 Task: Find connections with filter location Næstved with filter topic #constructionwith filter profile language English with filter current company Stratasys with filter school Narsee Monjee College of Commerce and Economics with filter industry Clay and Refractory Products Manufacturing with filter service category Information Management with filter keywords title Suicide Hotline Volunteer
Action: Mouse moved to (709, 96)
Screenshot: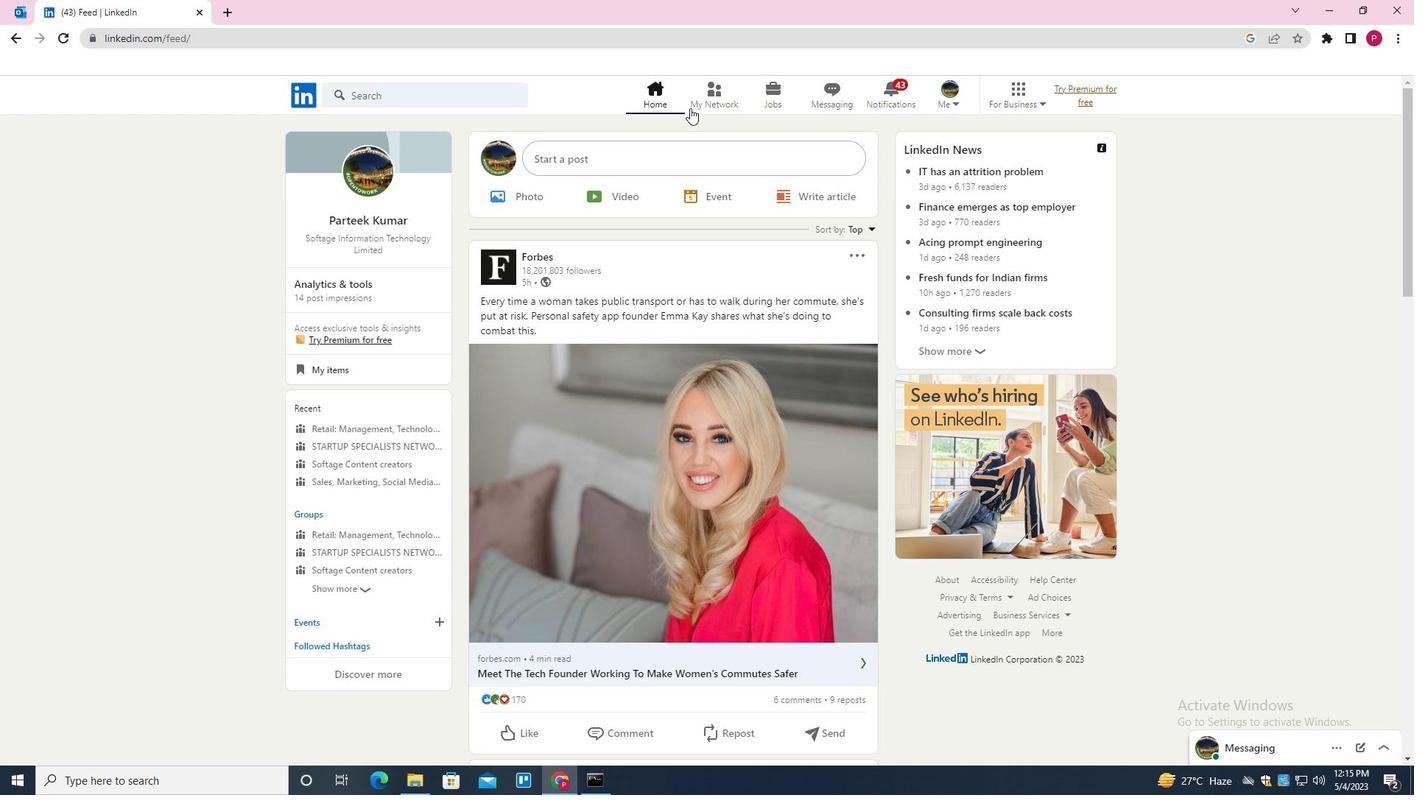 
Action: Mouse pressed left at (709, 96)
Screenshot: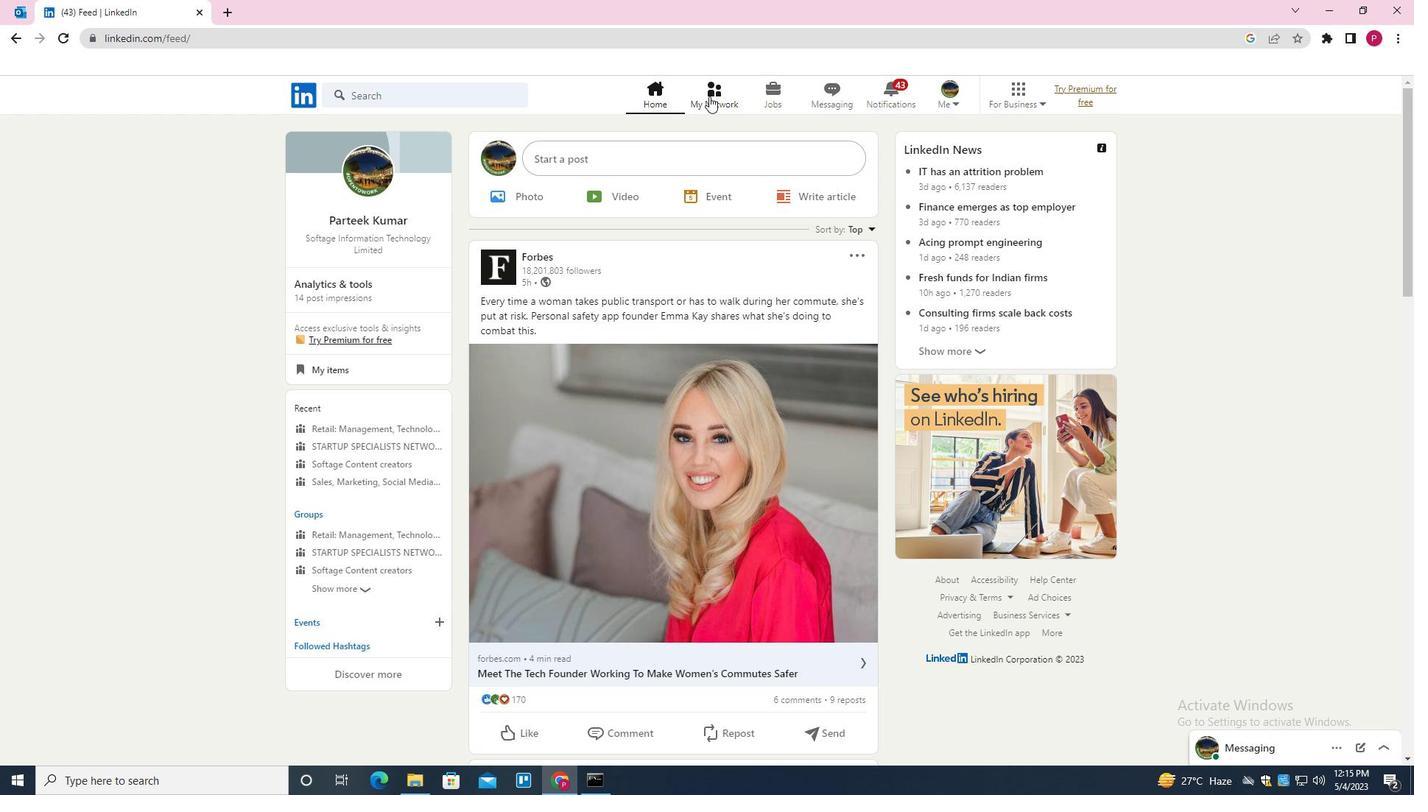 
Action: Mouse moved to (473, 182)
Screenshot: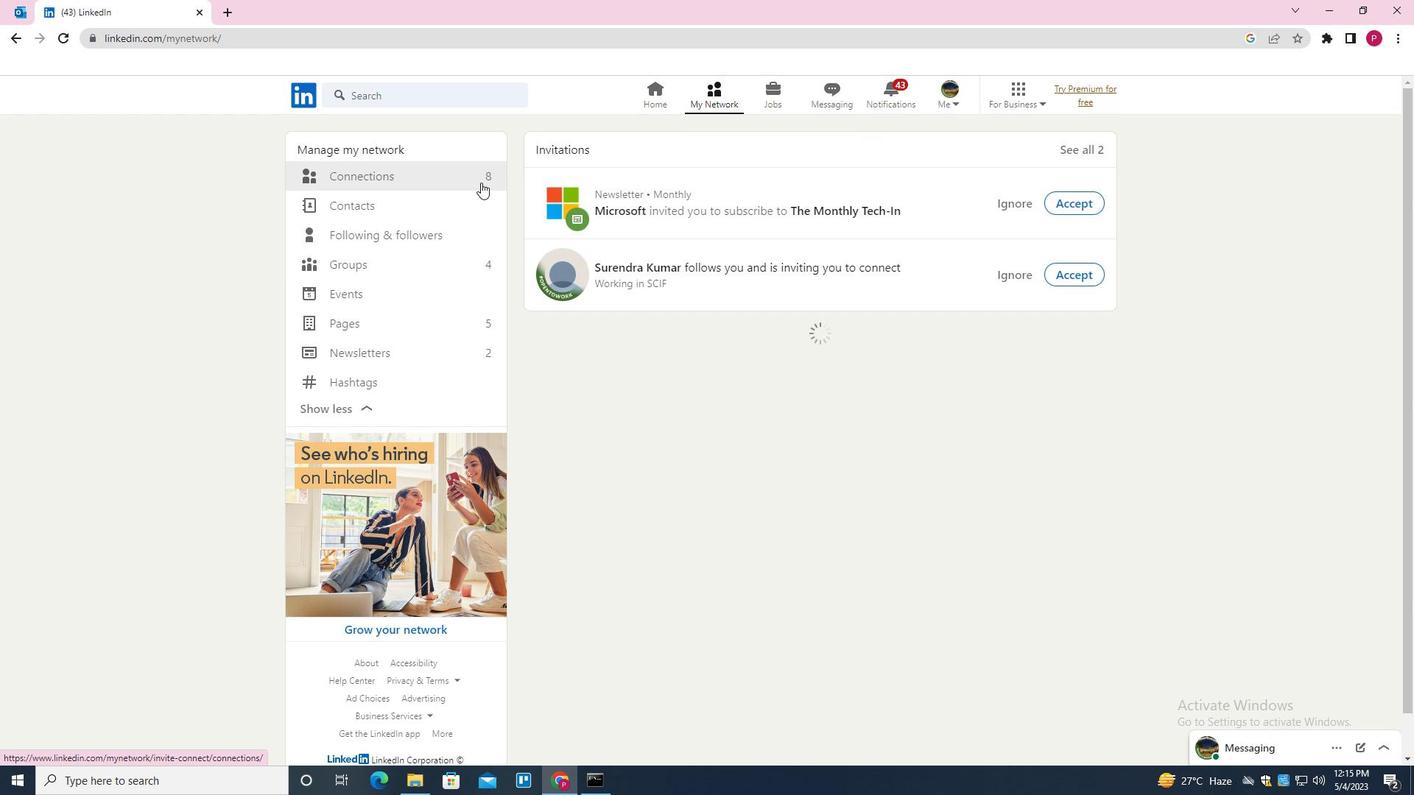 
Action: Mouse pressed left at (473, 182)
Screenshot: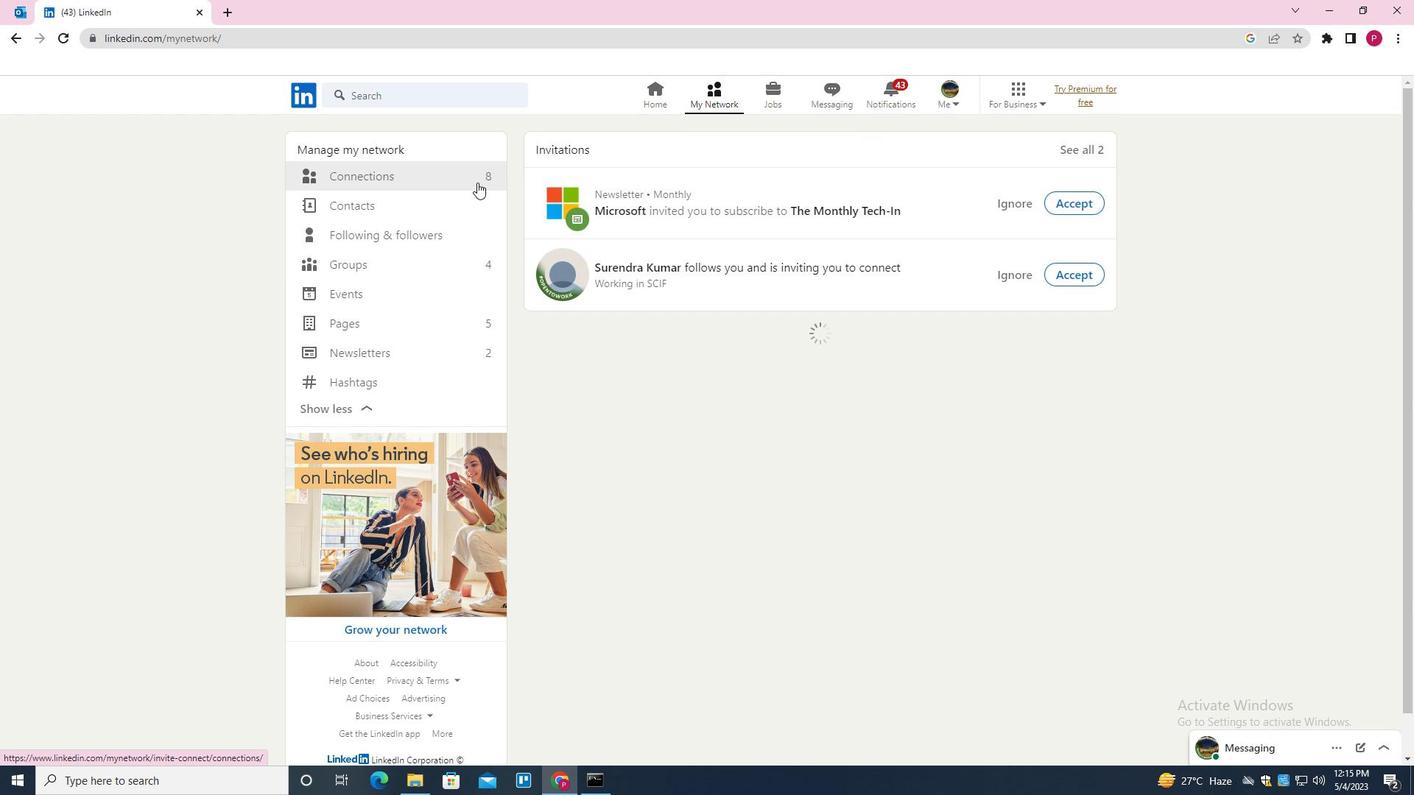 
Action: Mouse moved to (805, 179)
Screenshot: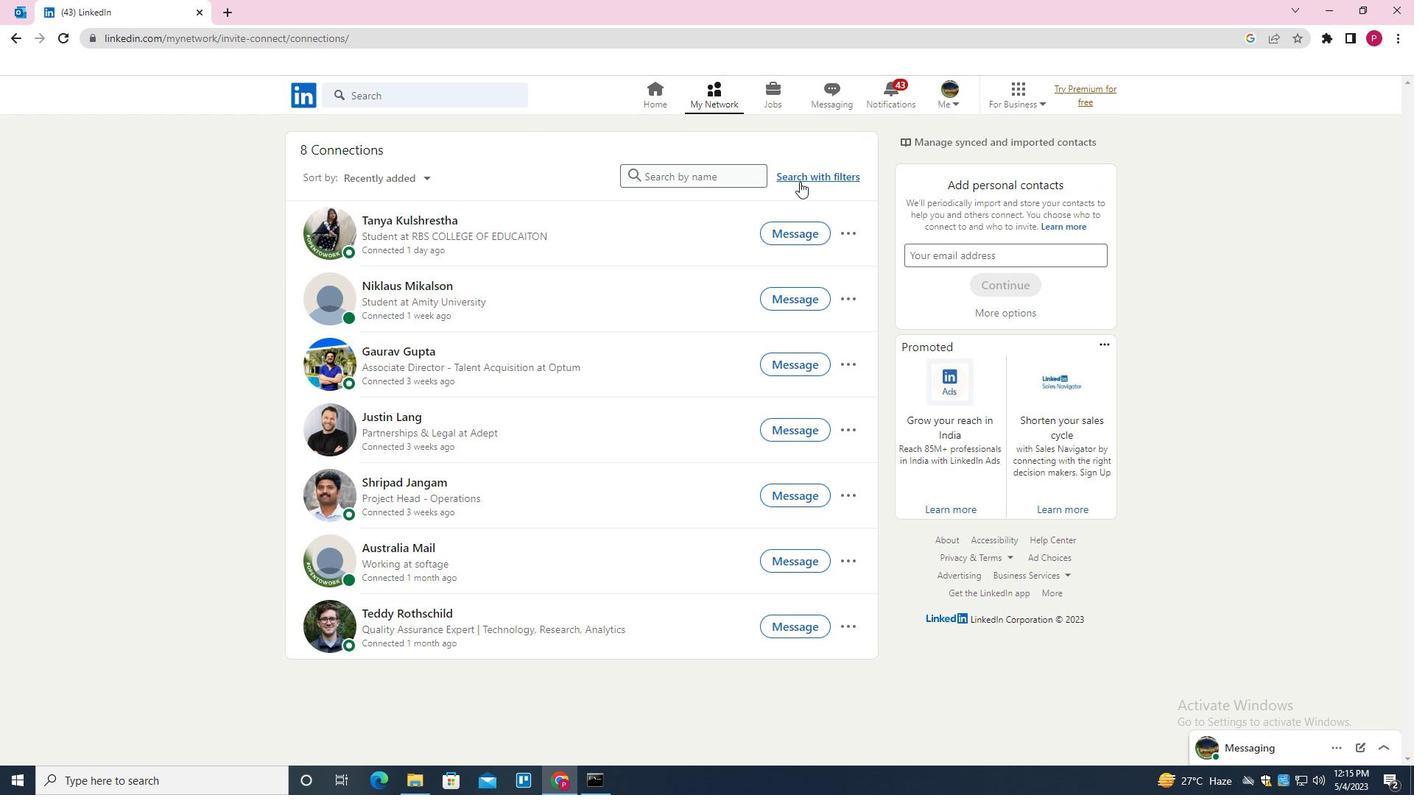 
Action: Mouse pressed left at (805, 179)
Screenshot: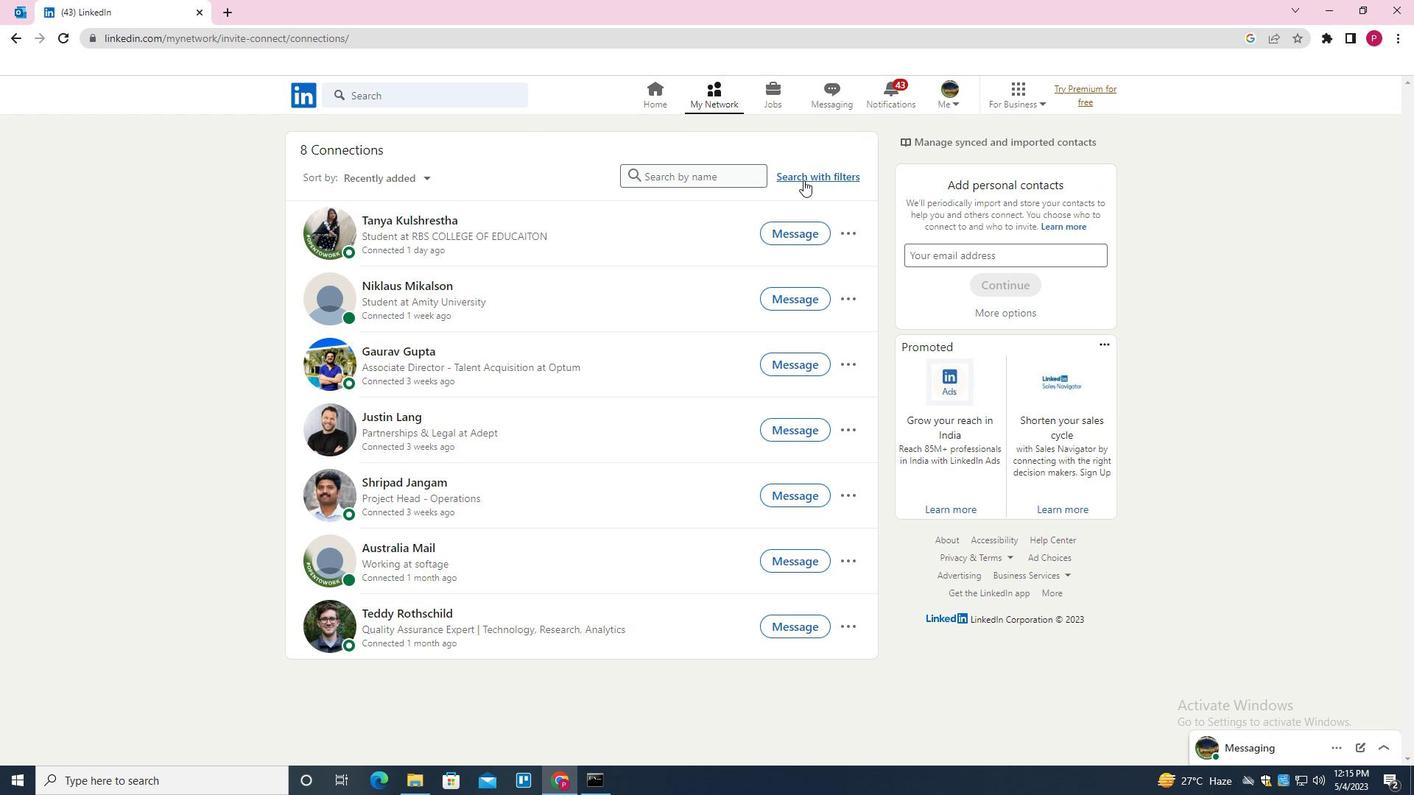 
Action: Mouse moved to (759, 137)
Screenshot: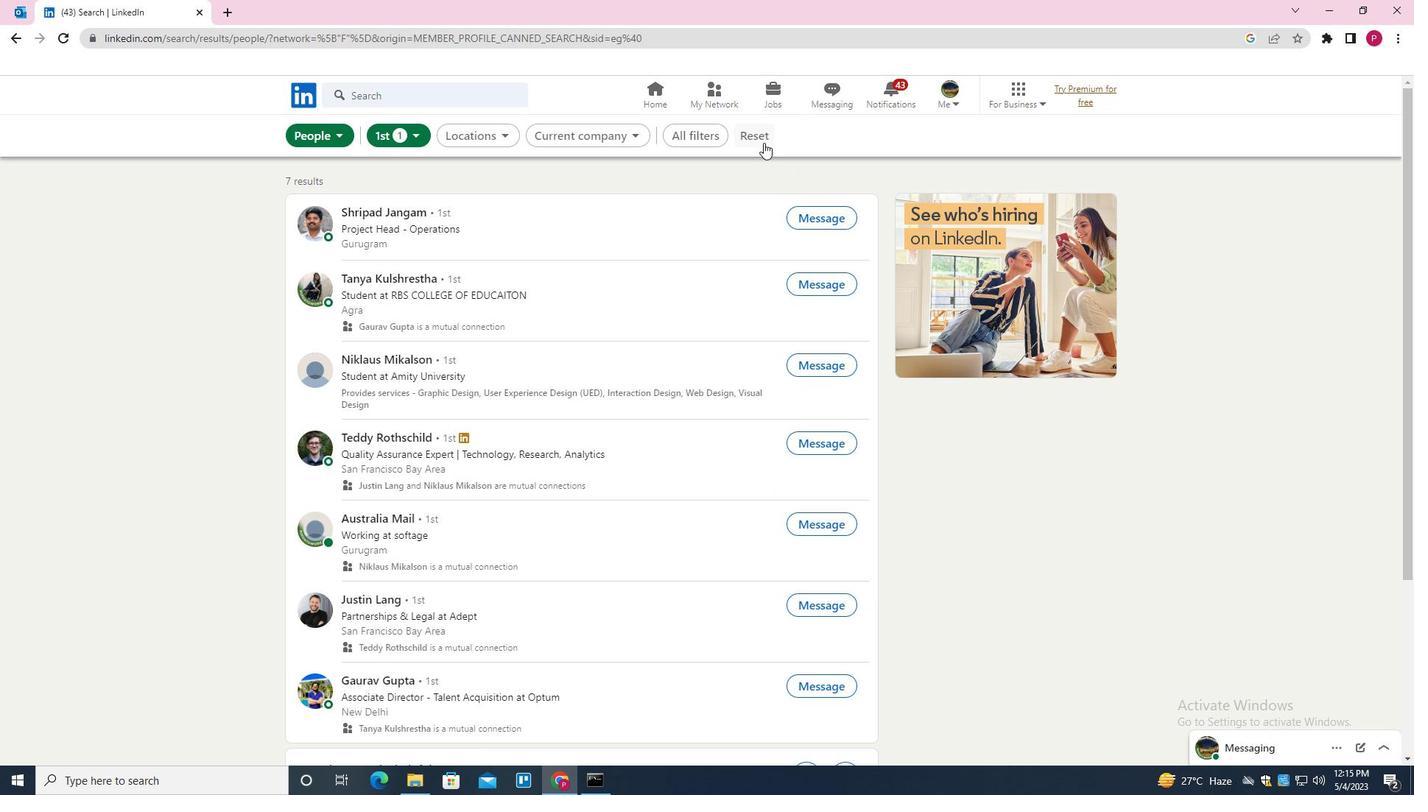
Action: Mouse pressed left at (759, 137)
Screenshot: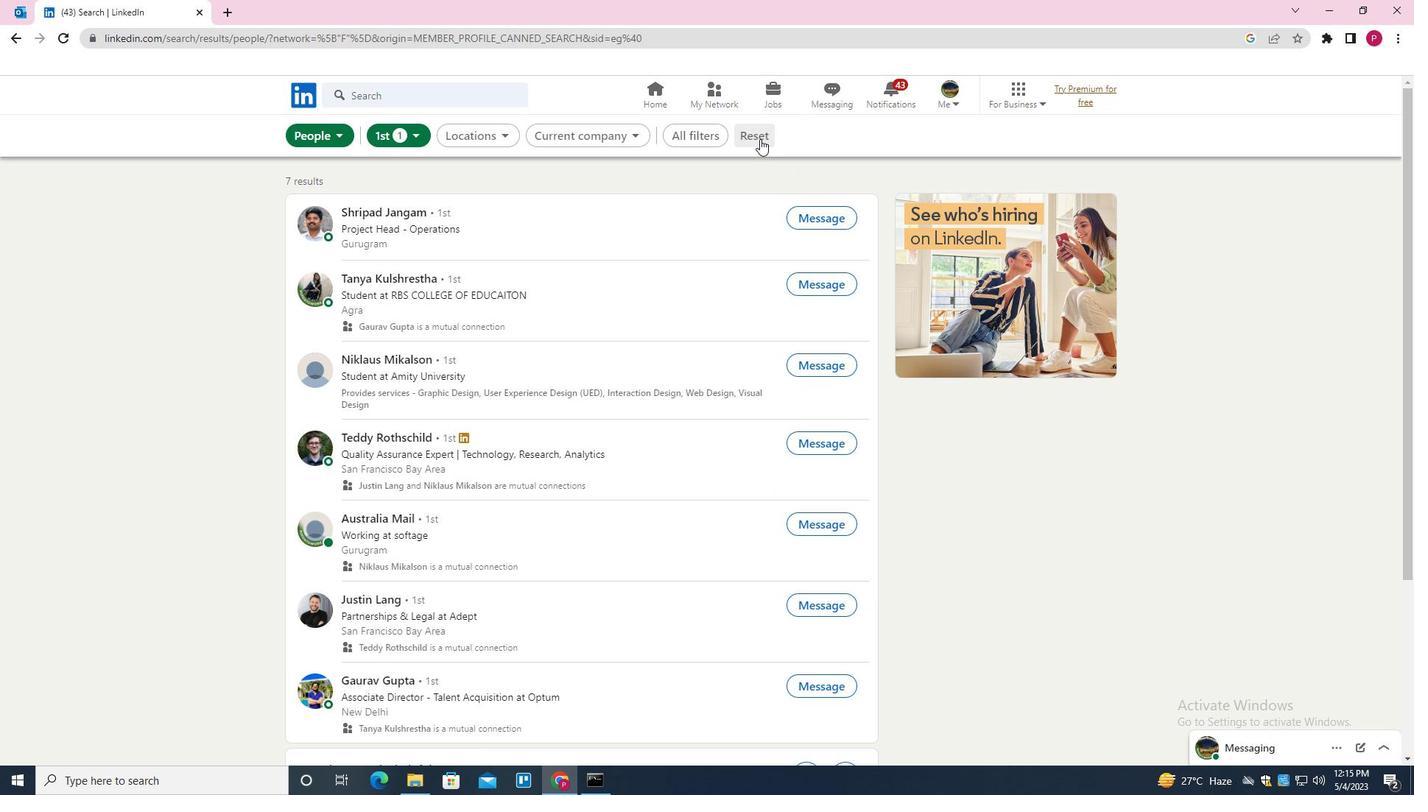 
Action: Mouse moved to (738, 135)
Screenshot: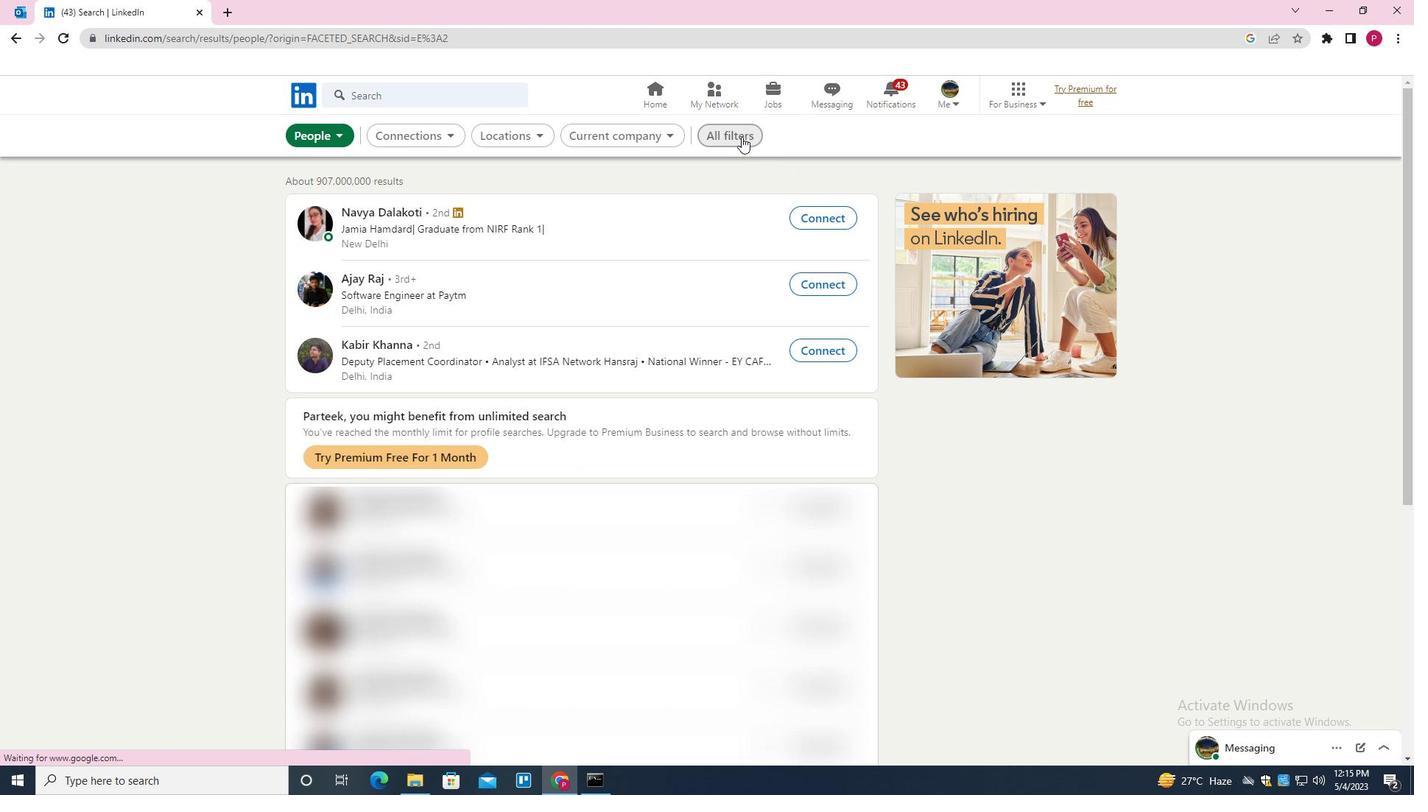 
Action: Mouse pressed left at (738, 135)
Screenshot: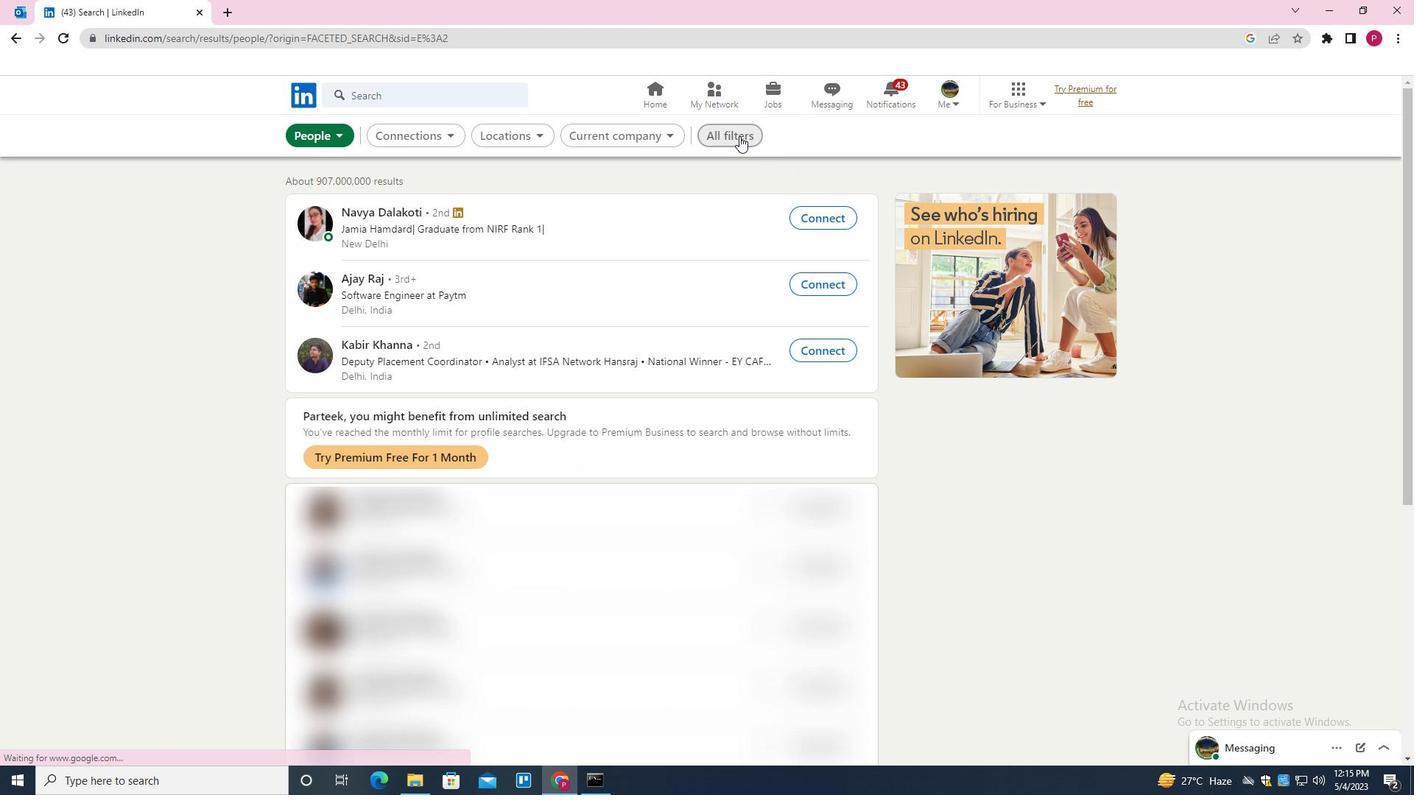 
Action: Mouse moved to (1167, 315)
Screenshot: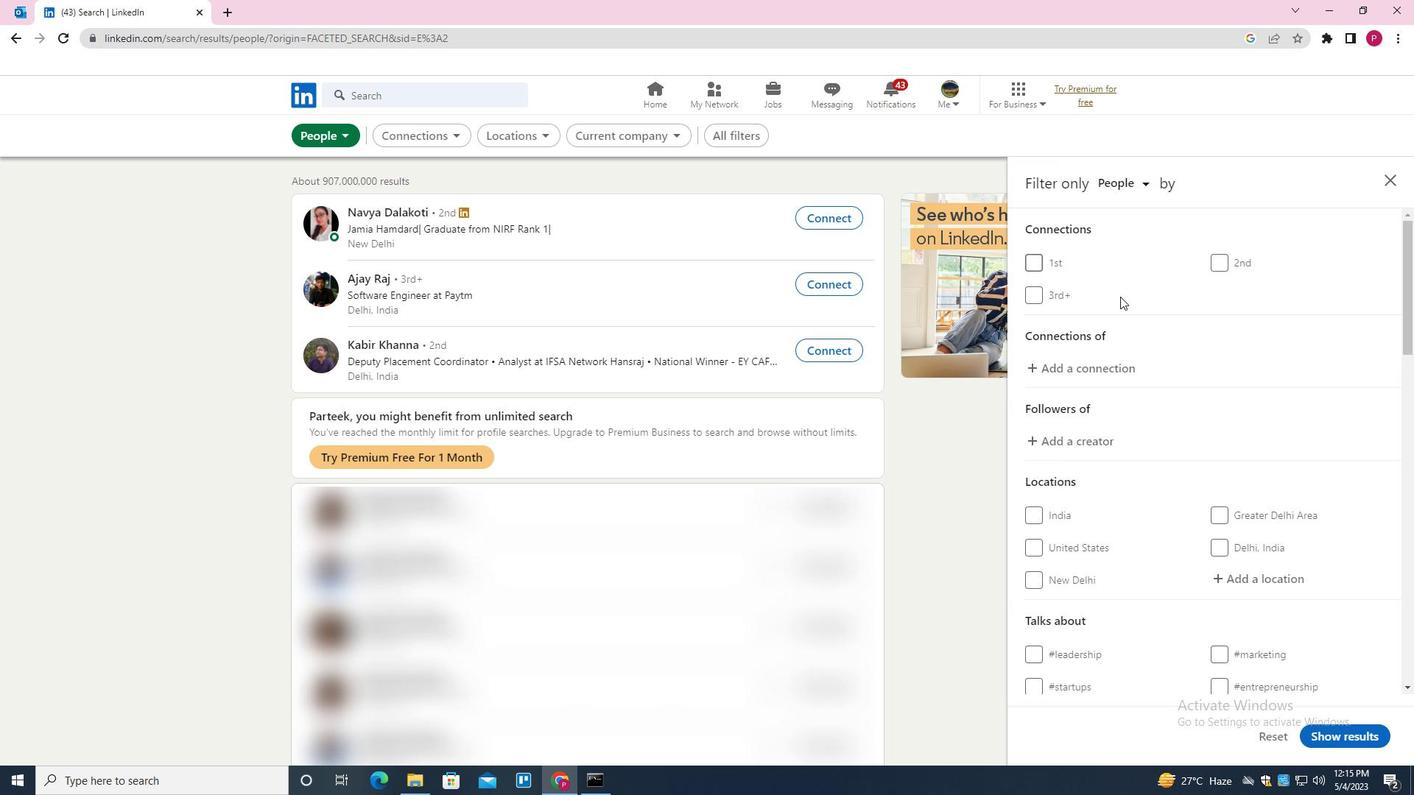 
Action: Mouse scrolled (1167, 314) with delta (0, 0)
Screenshot: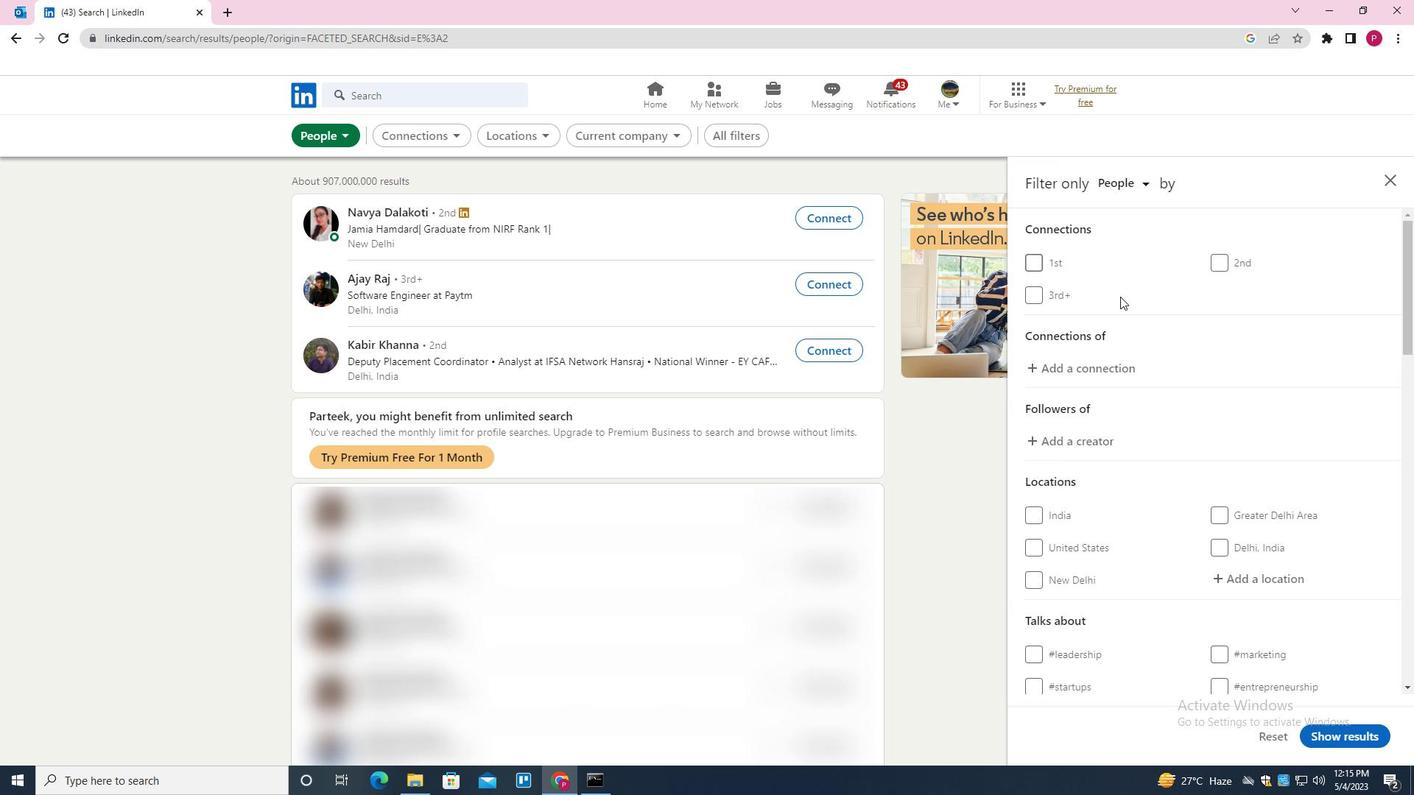 
Action: Mouse moved to (1181, 322)
Screenshot: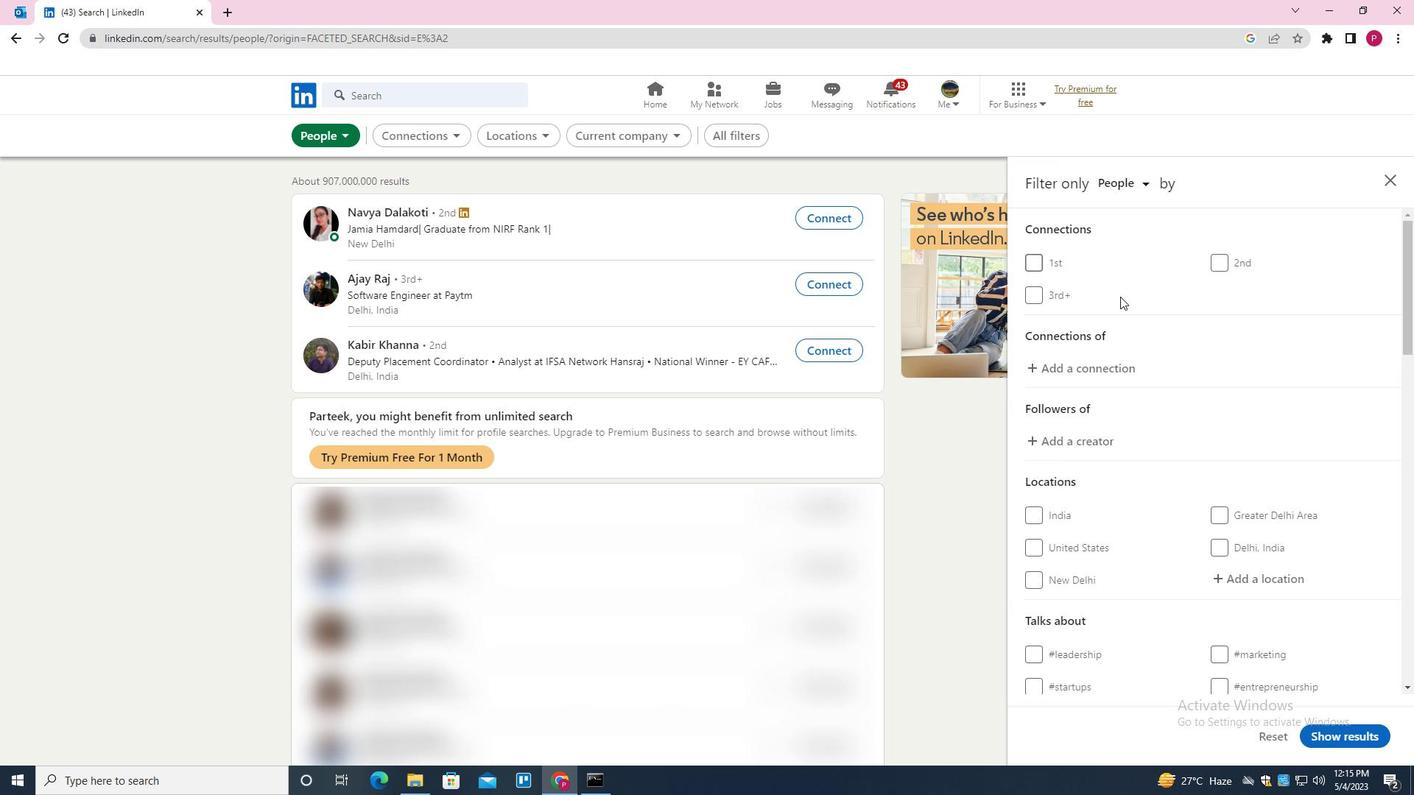 
Action: Mouse scrolled (1181, 321) with delta (0, 0)
Screenshot: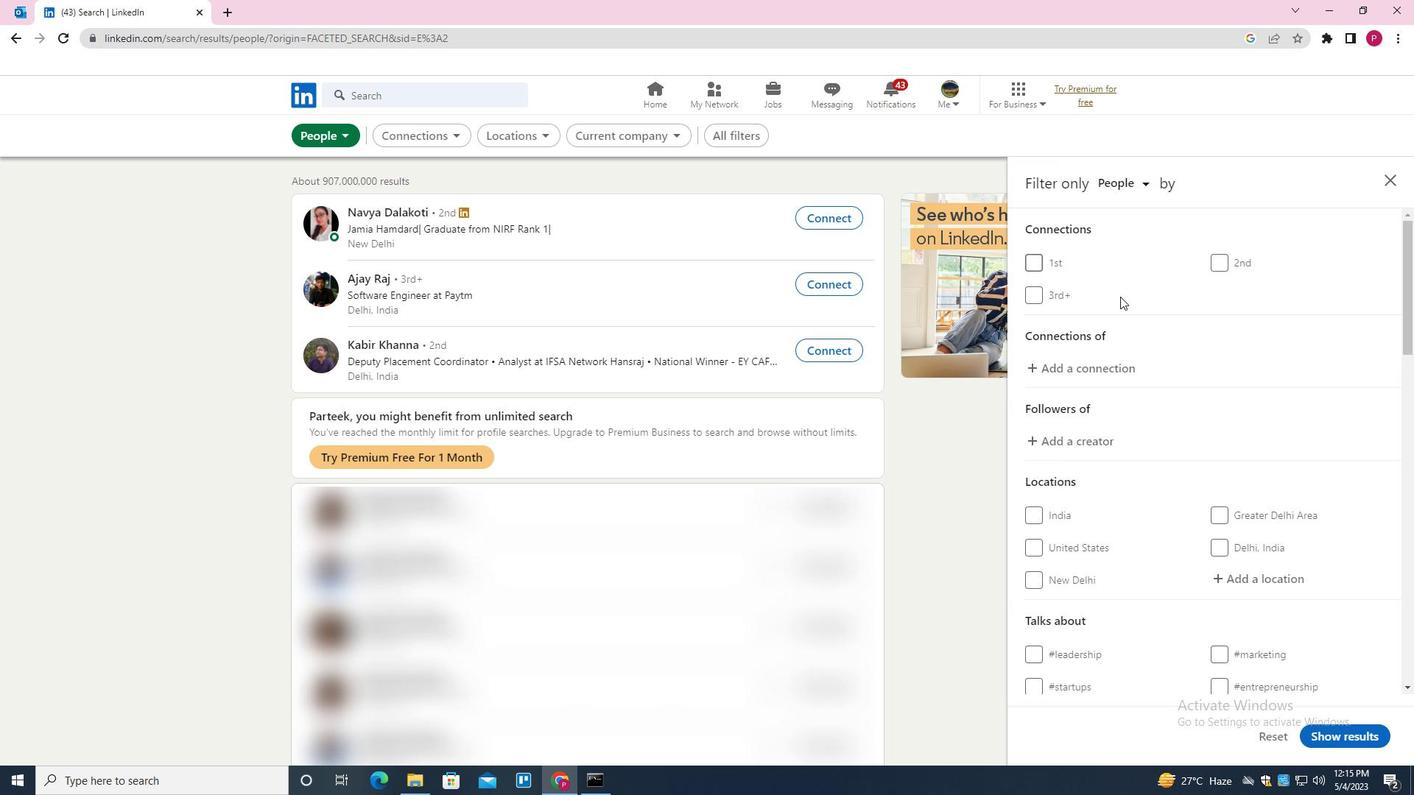 
Action: Mouse moved to (1254, 425)
Screenshot: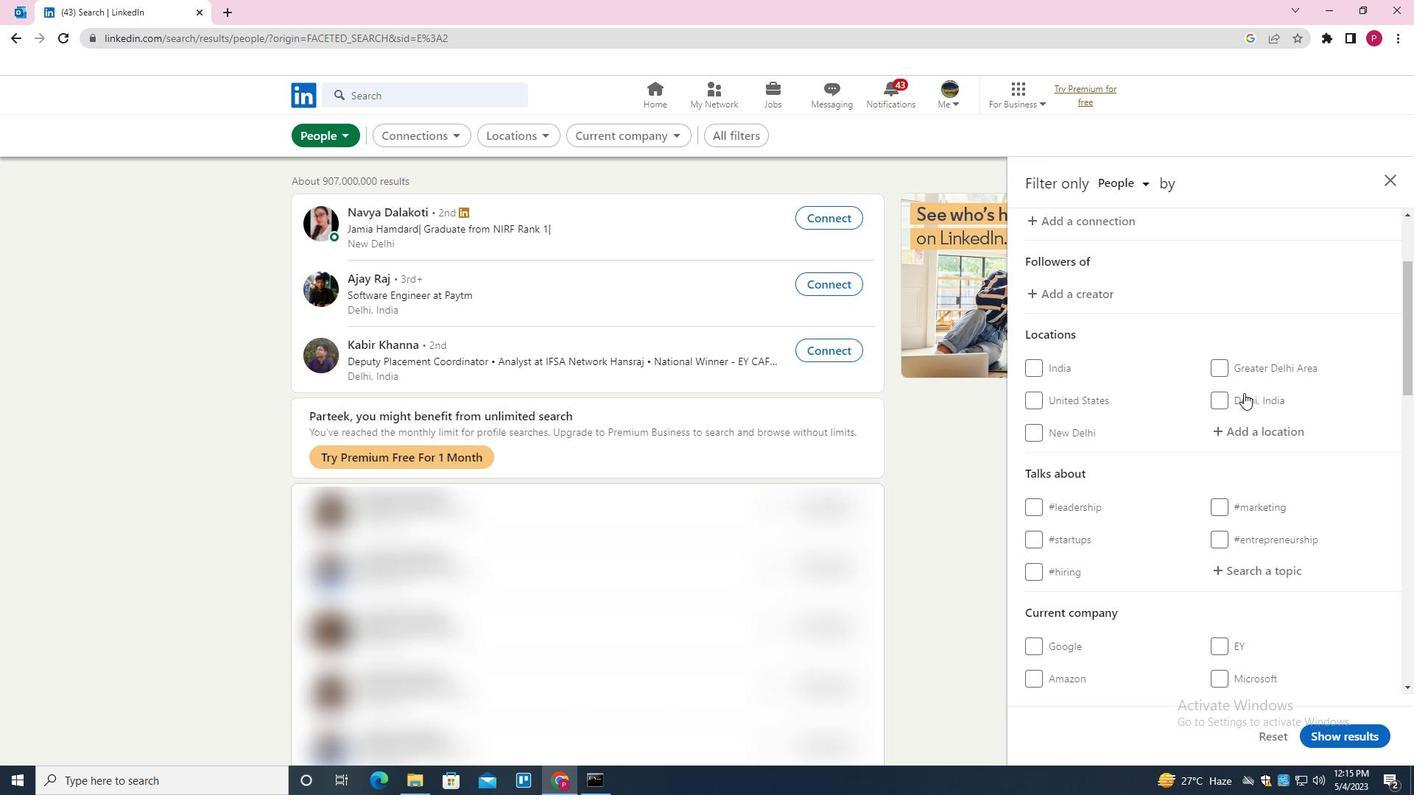 
Action: Mouse pressed left at (1254, 425)
Screenshot: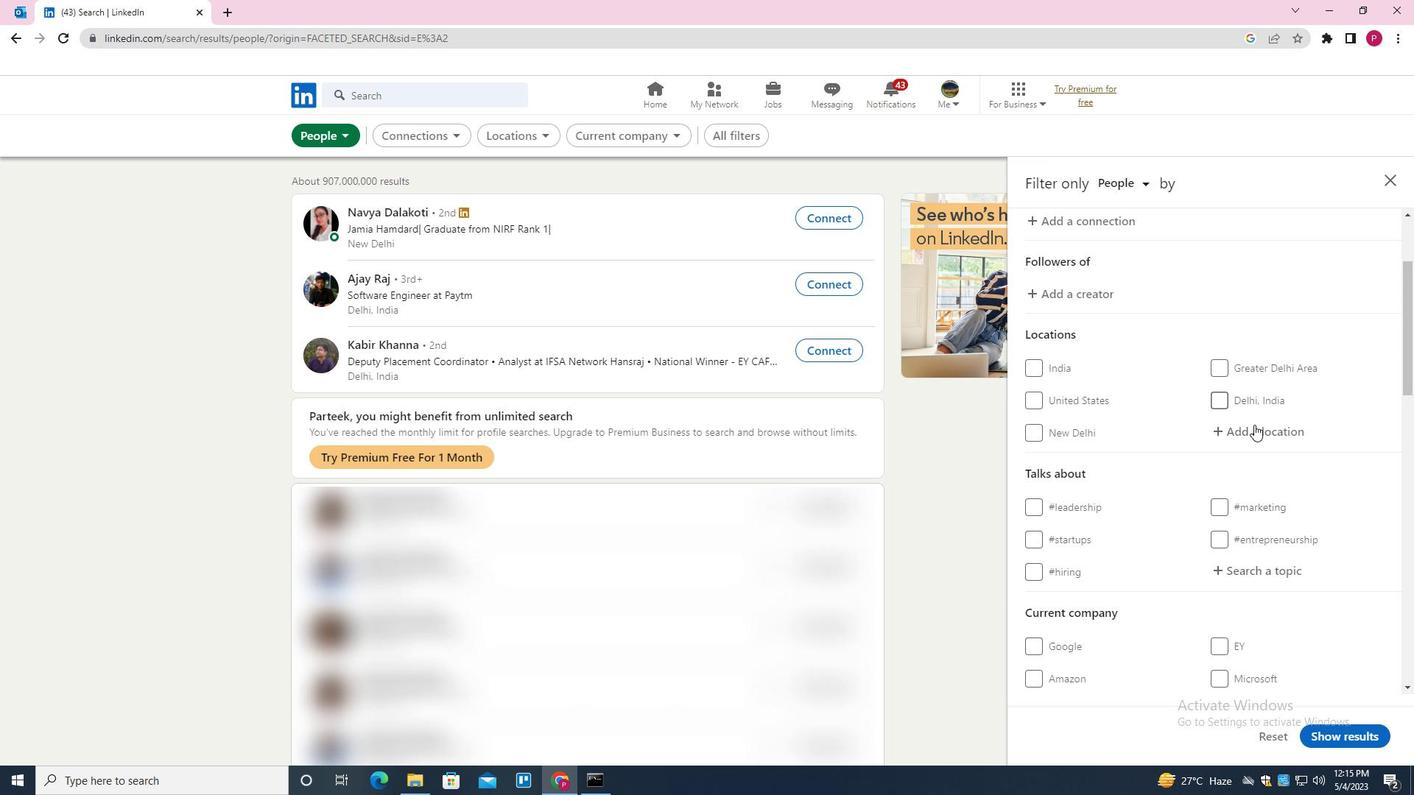 
Action: Key pressed <Key.shift>NAEST<Key.down><Key.enter>
Screenshot: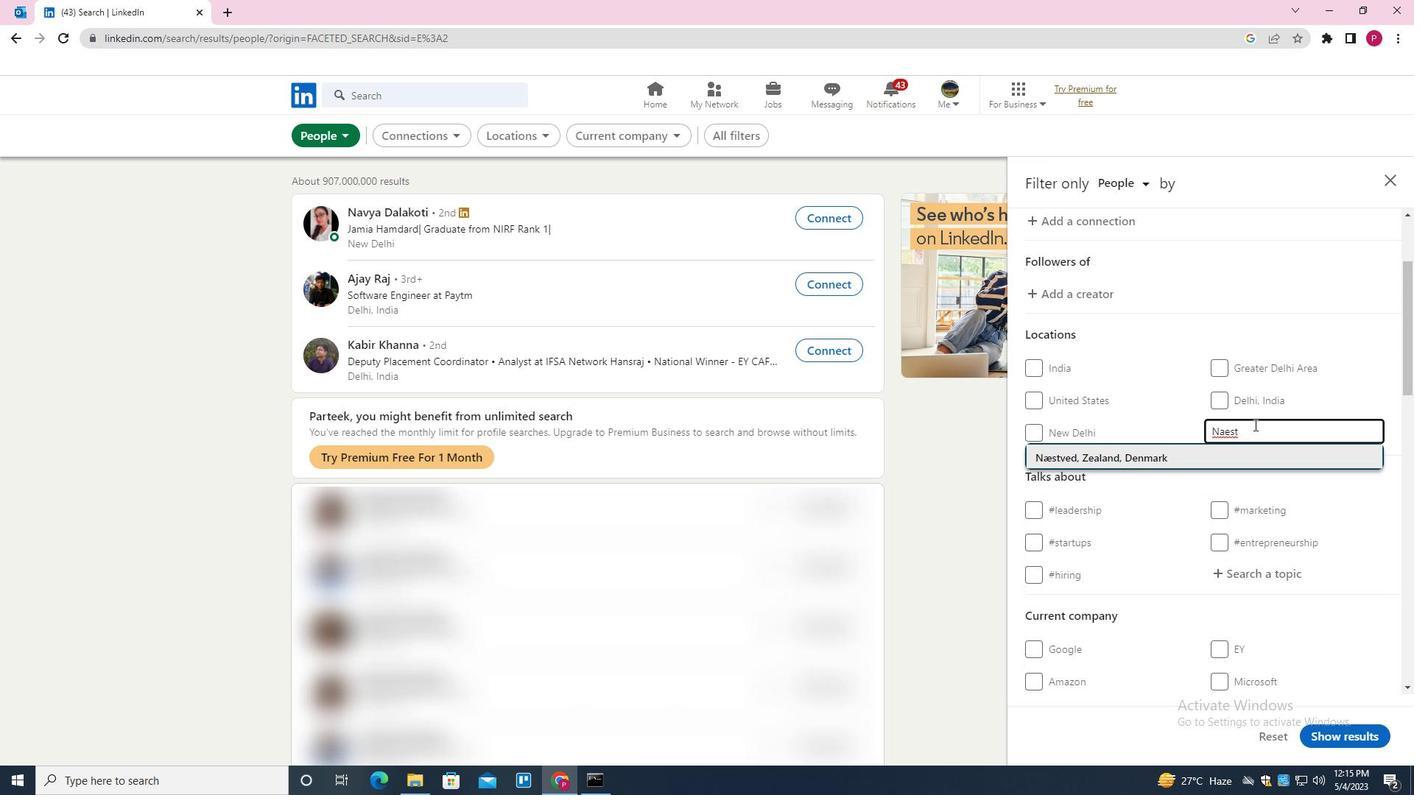 
Action: Mouse moved to (1225, 358)
Screenshot: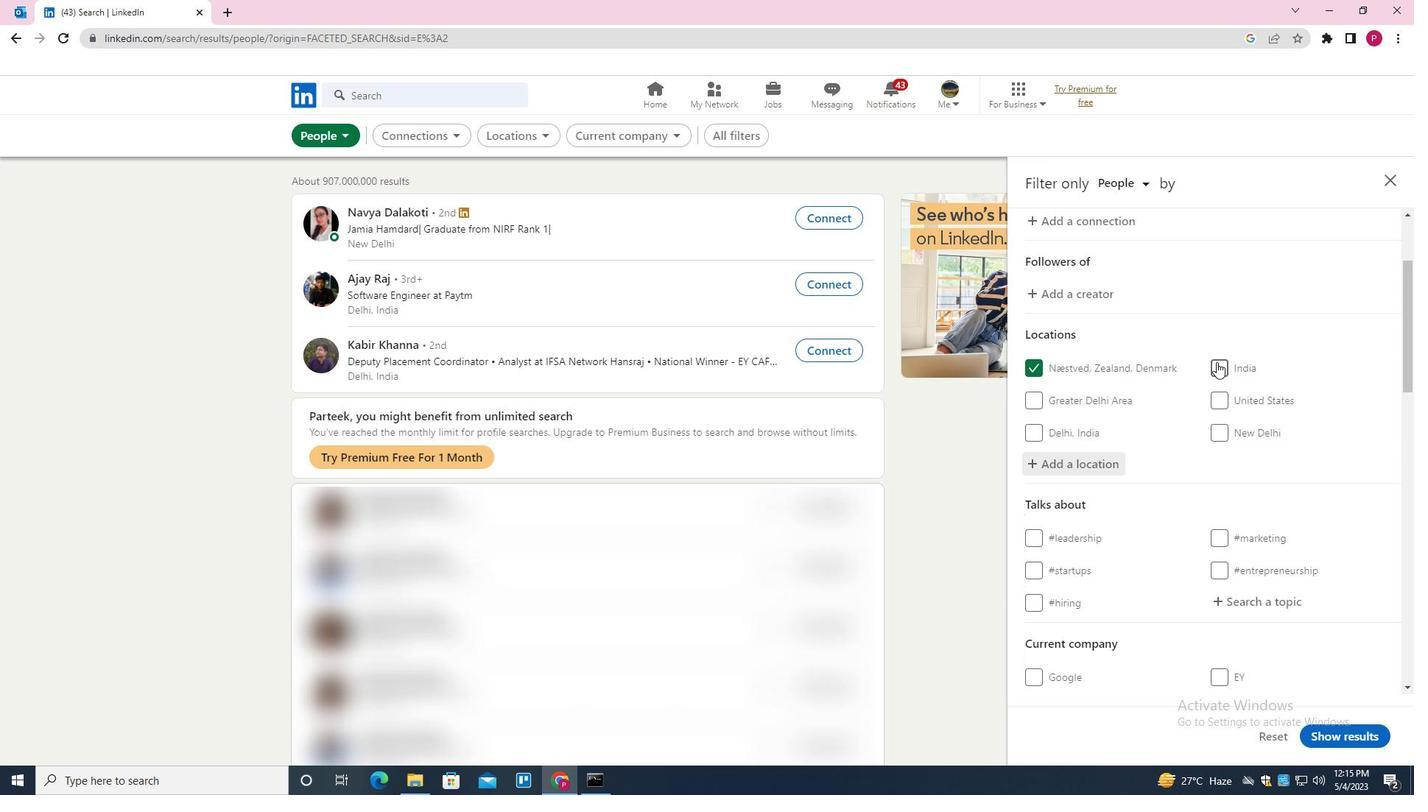 
Action: Mouse scrolled (1225, 358) with delta (0, 0)
Screenshot: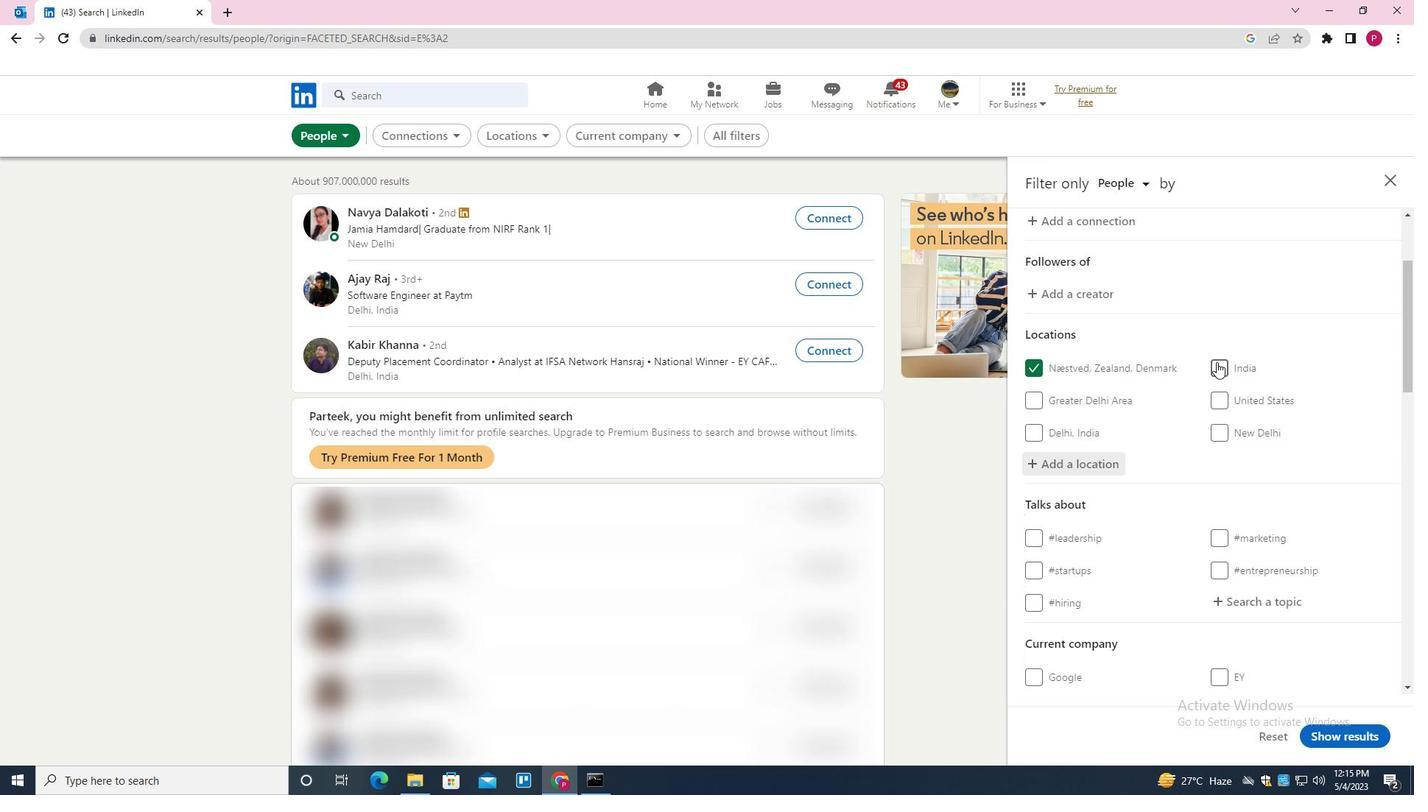 
Action: Mouse moved to (1225, 358)
Screenshot: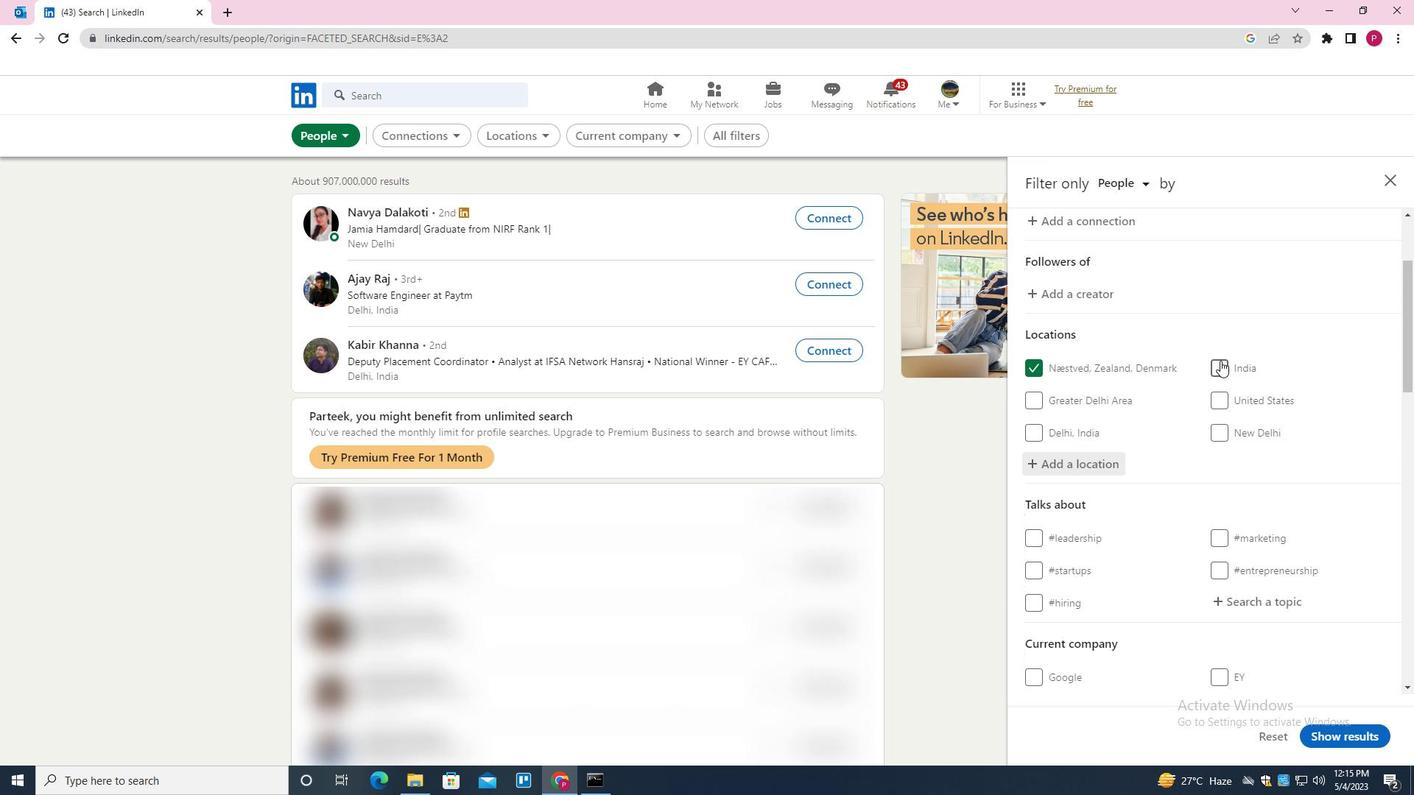 
Action: Mouse scrolled (1225, 357) with delta (0, 0)
Screenshot: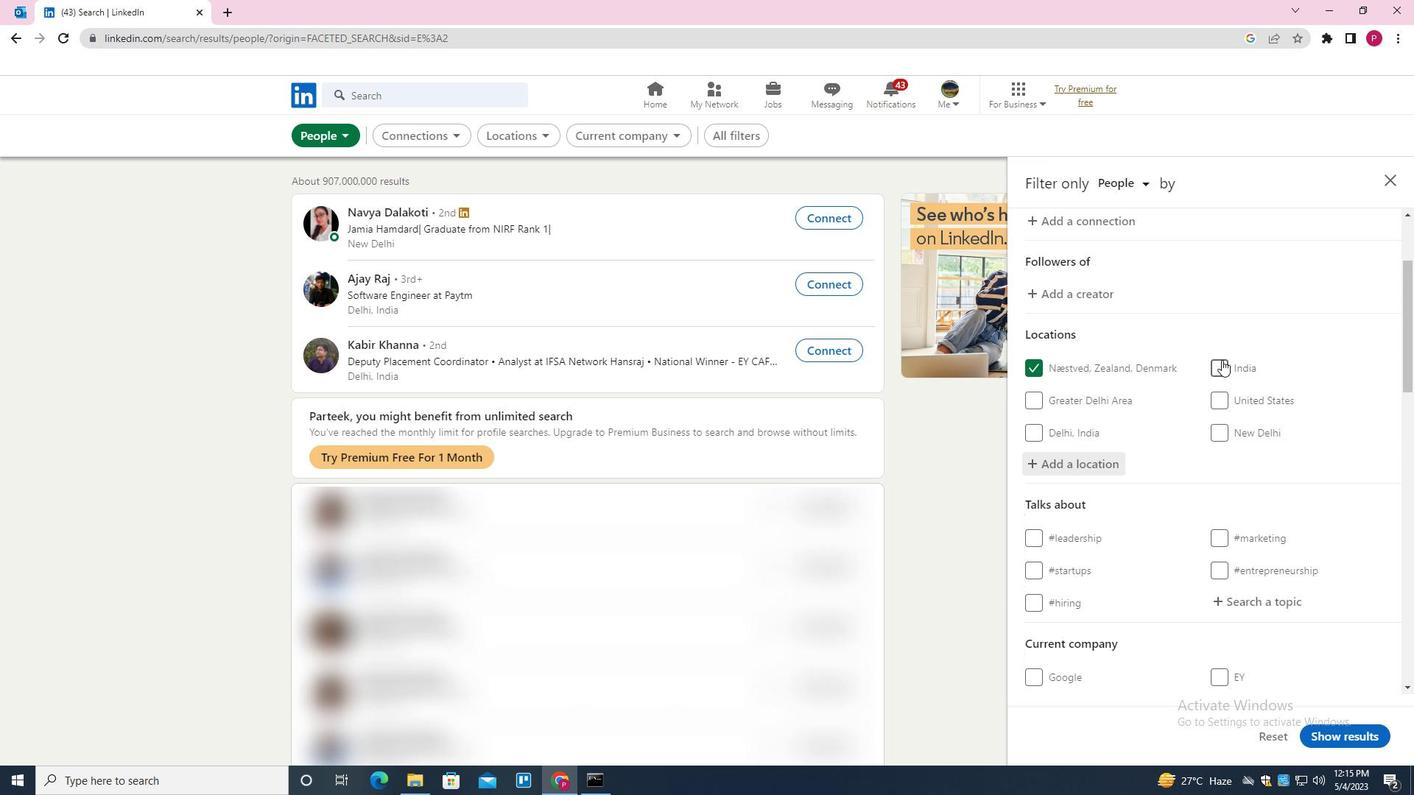 
Action: Mouse moved to (1226, 357)
Screenshot: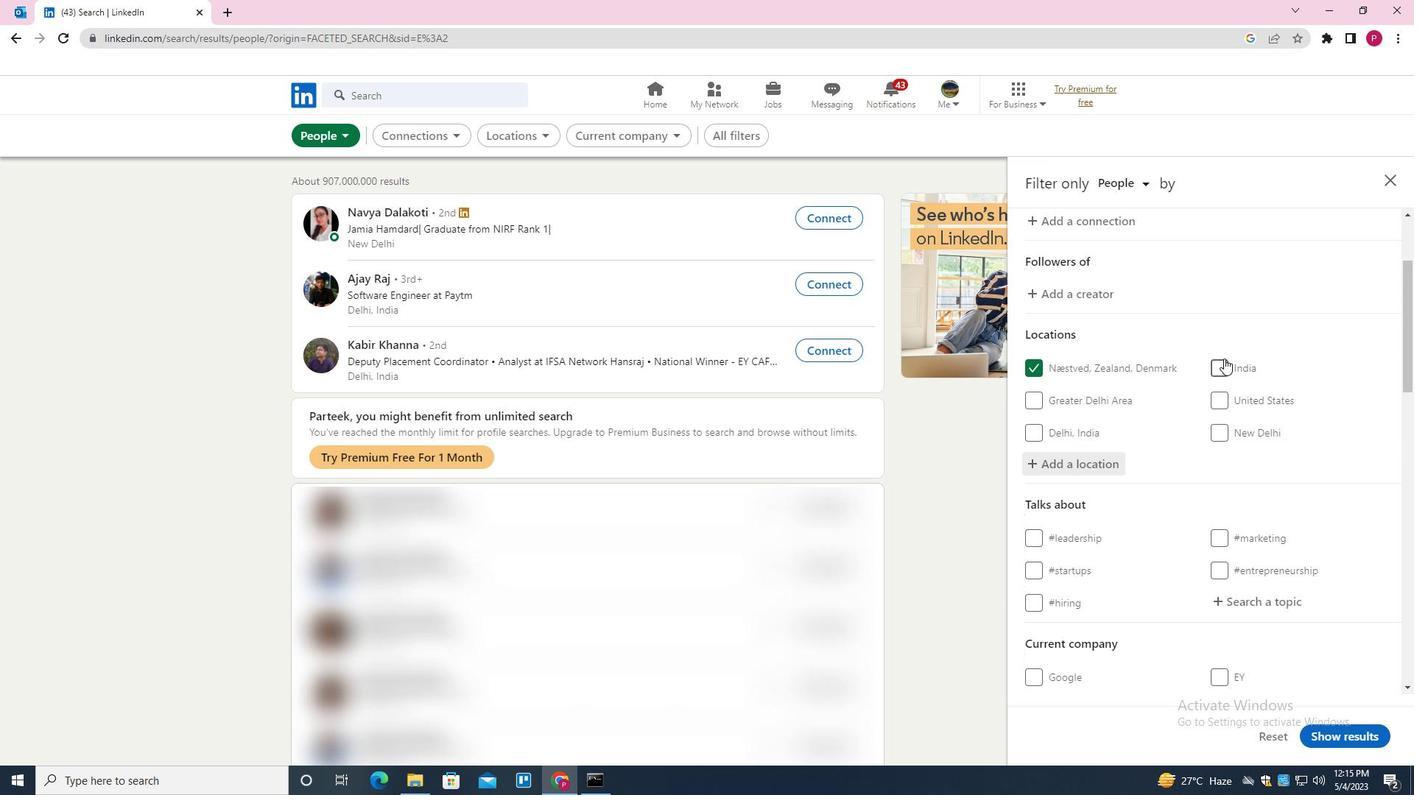 
Action: Mouse scrolled (1226, 356) with delta (0, 0)
Screenshot: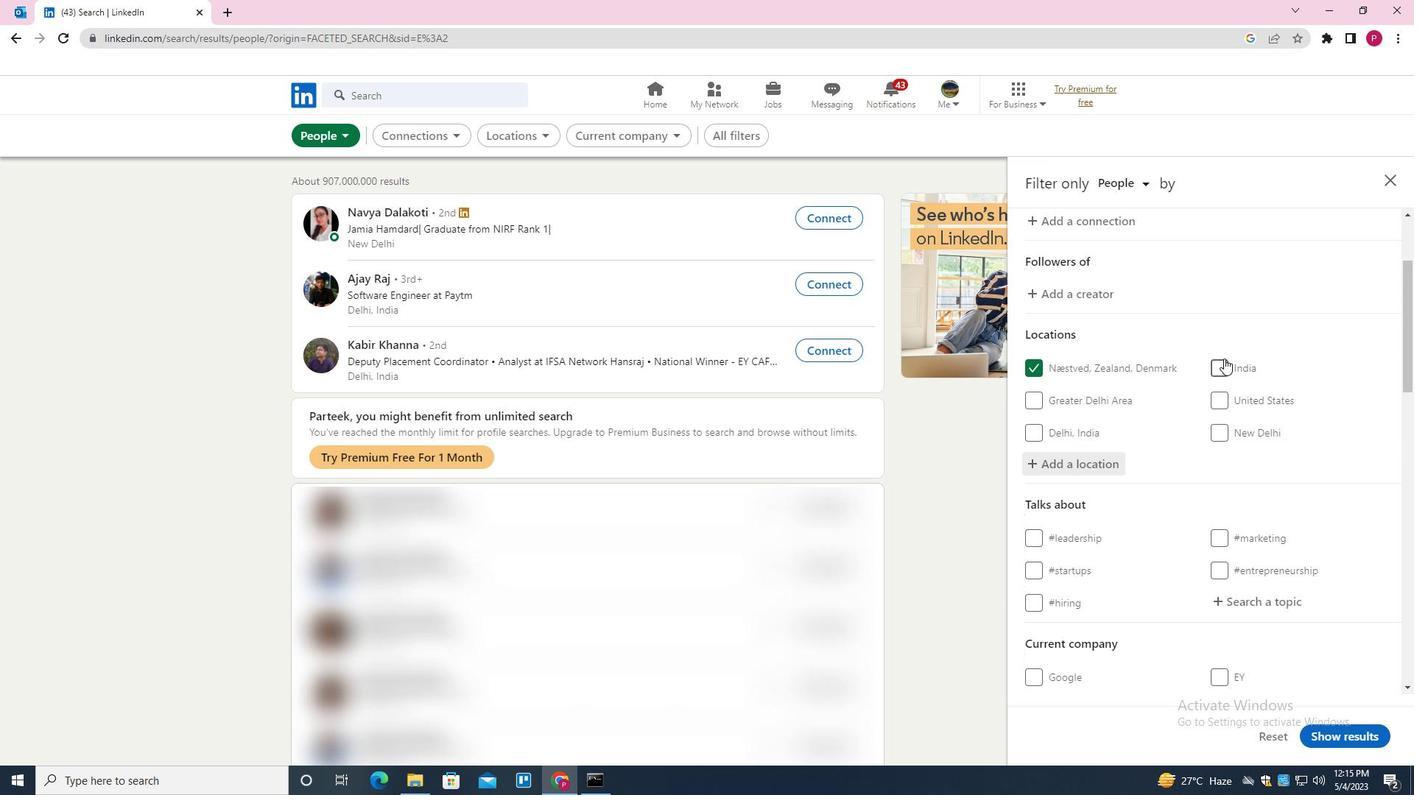 
Action: Mouse moved to (1265, 383)
Screenshot: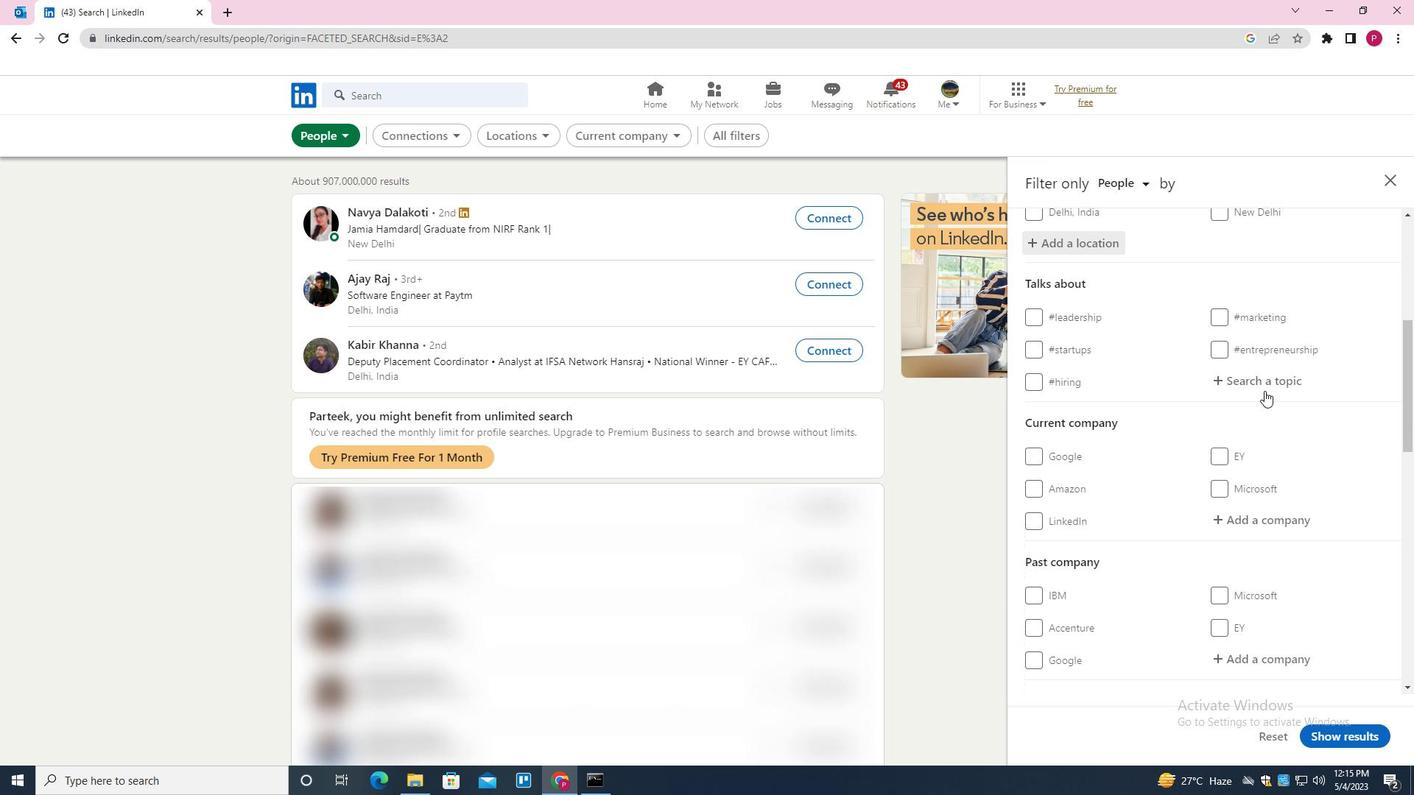 
Action: Mouse pressed left at (1265, 383)
Screenshot: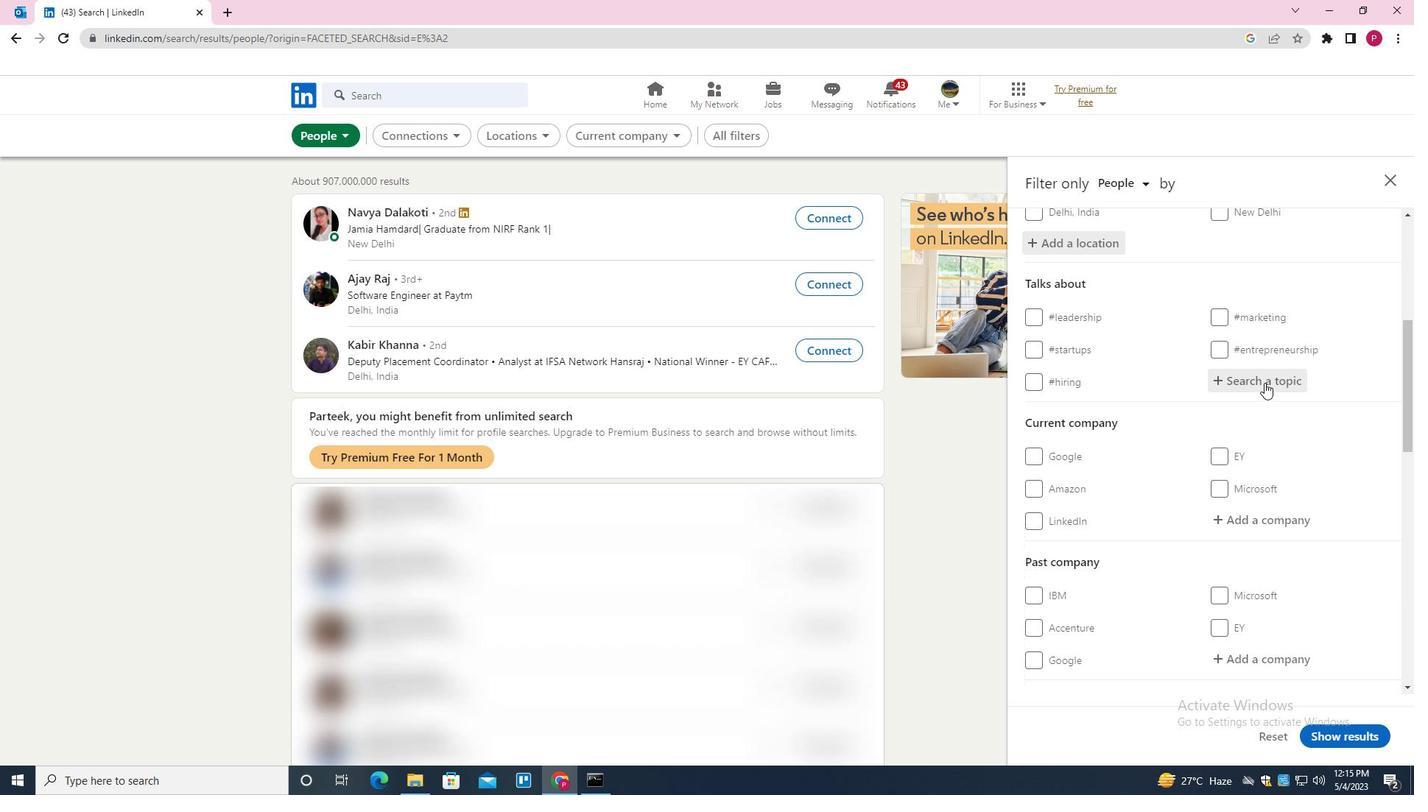 
Action: Mouse moved to (1265, 382)
Screenshot: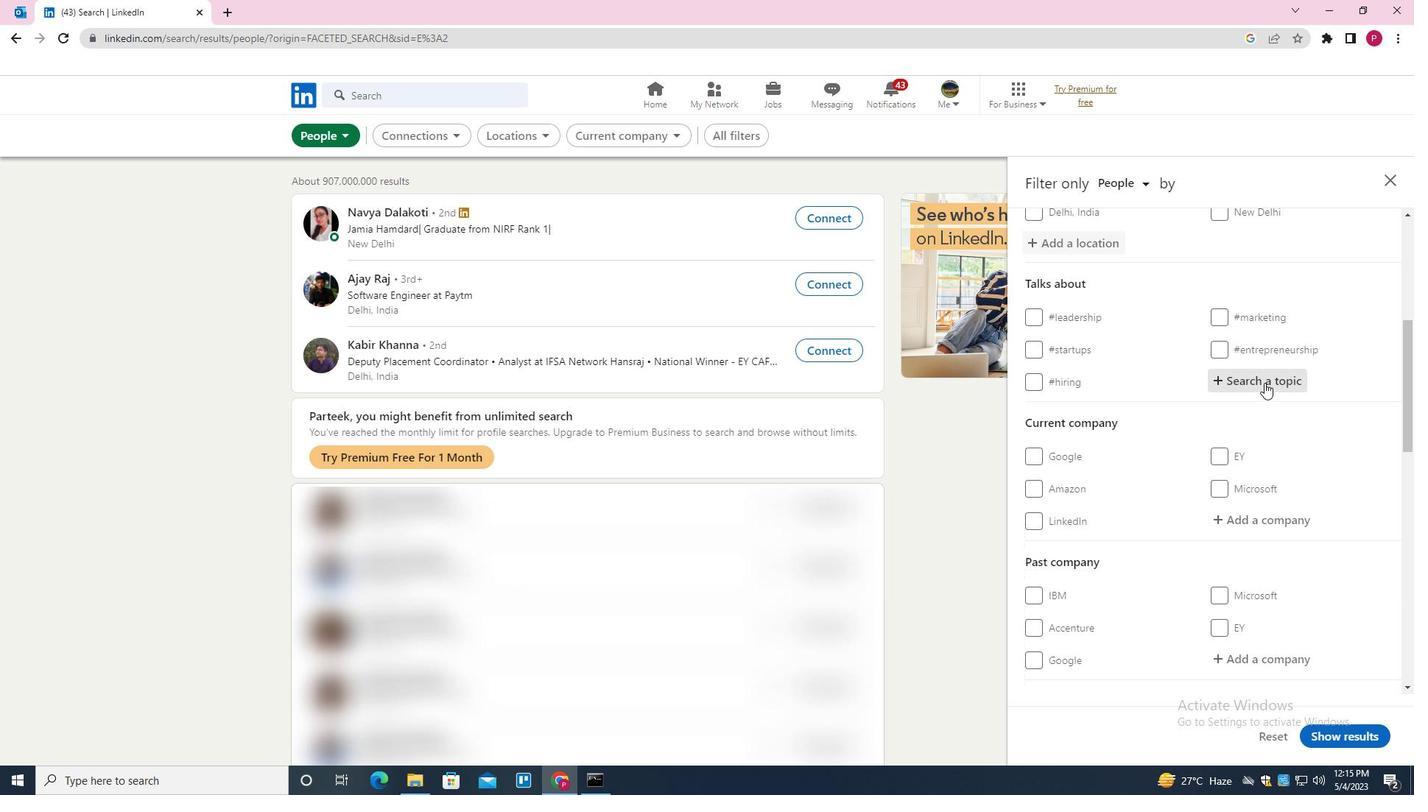 
Action: Key pressed CONSTRUCTION<Key.down><Key.enter>
Screenshot: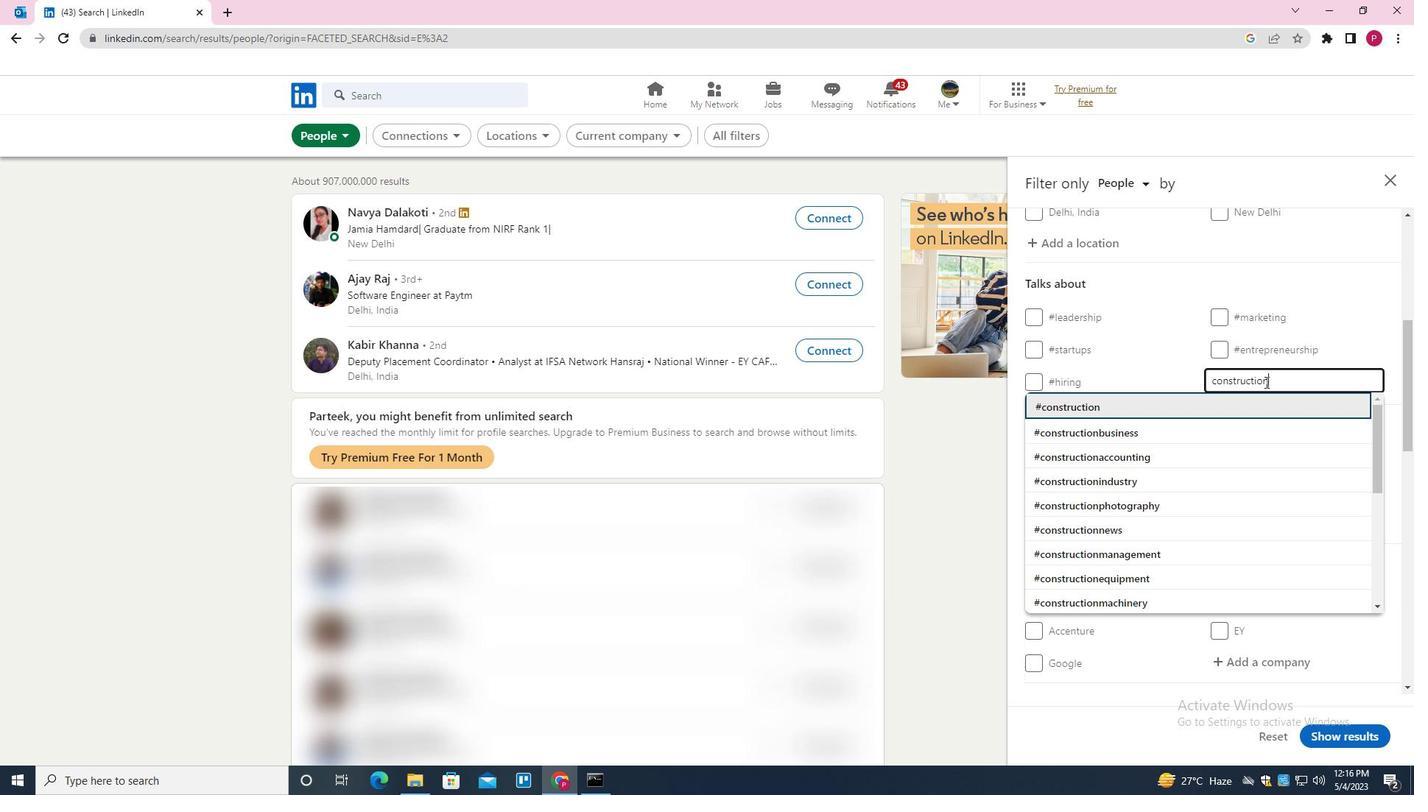 
Action: Mouse moved to (1213, 417)
Screenshot: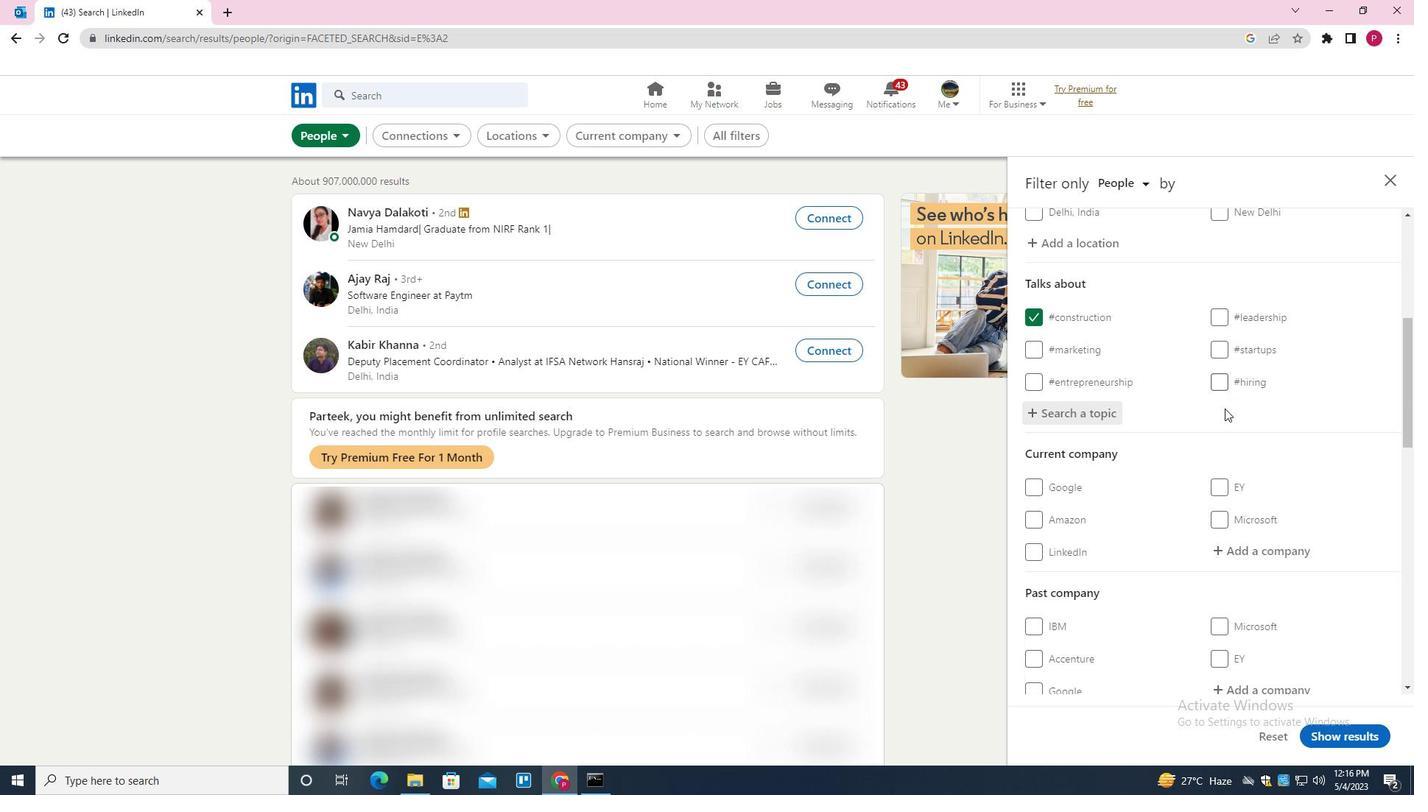 
Action: Mouse scrolled (1213, 417) with delta (0, 0)
Screenshot: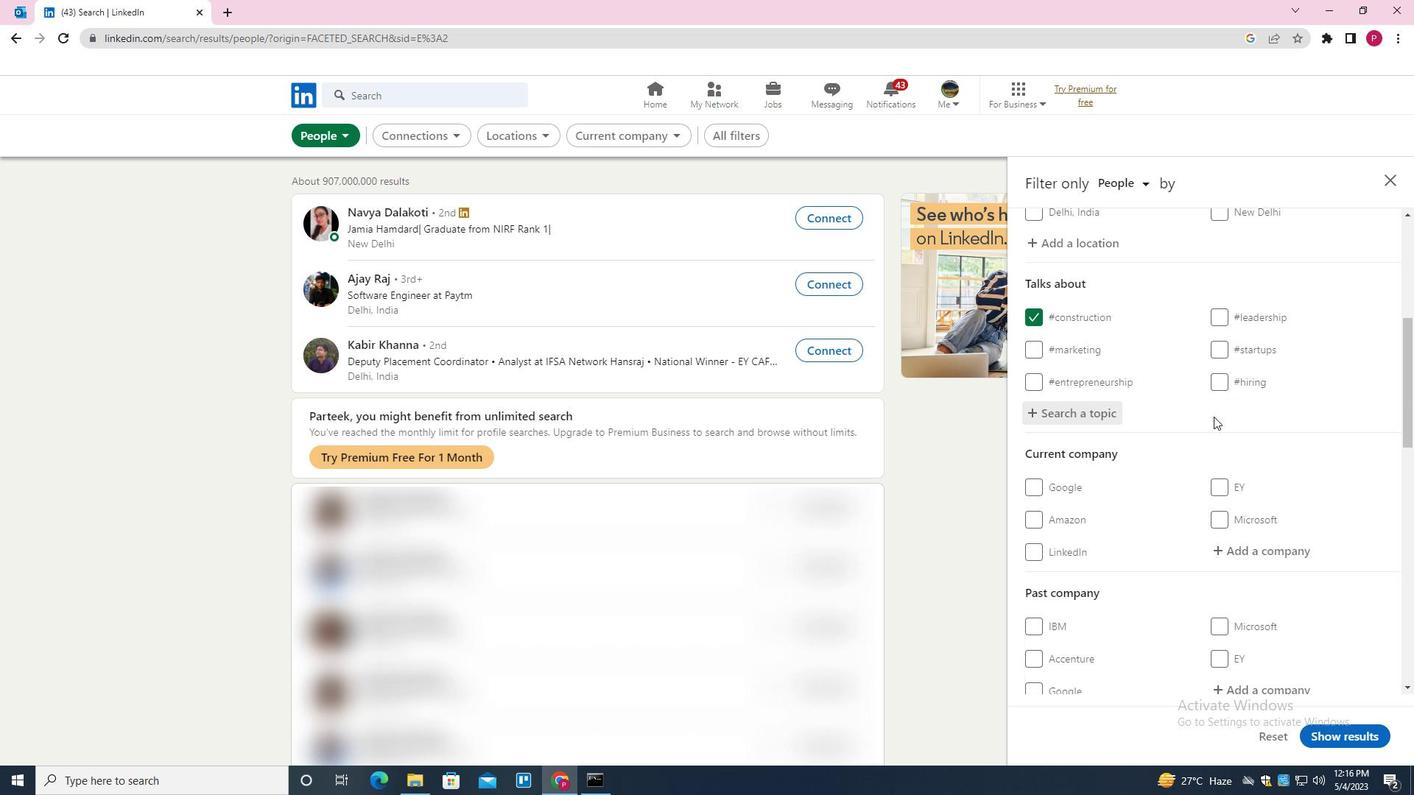 
Action: Mouse scrolled (1213, 417) with delta (0, 0)
Screenshot: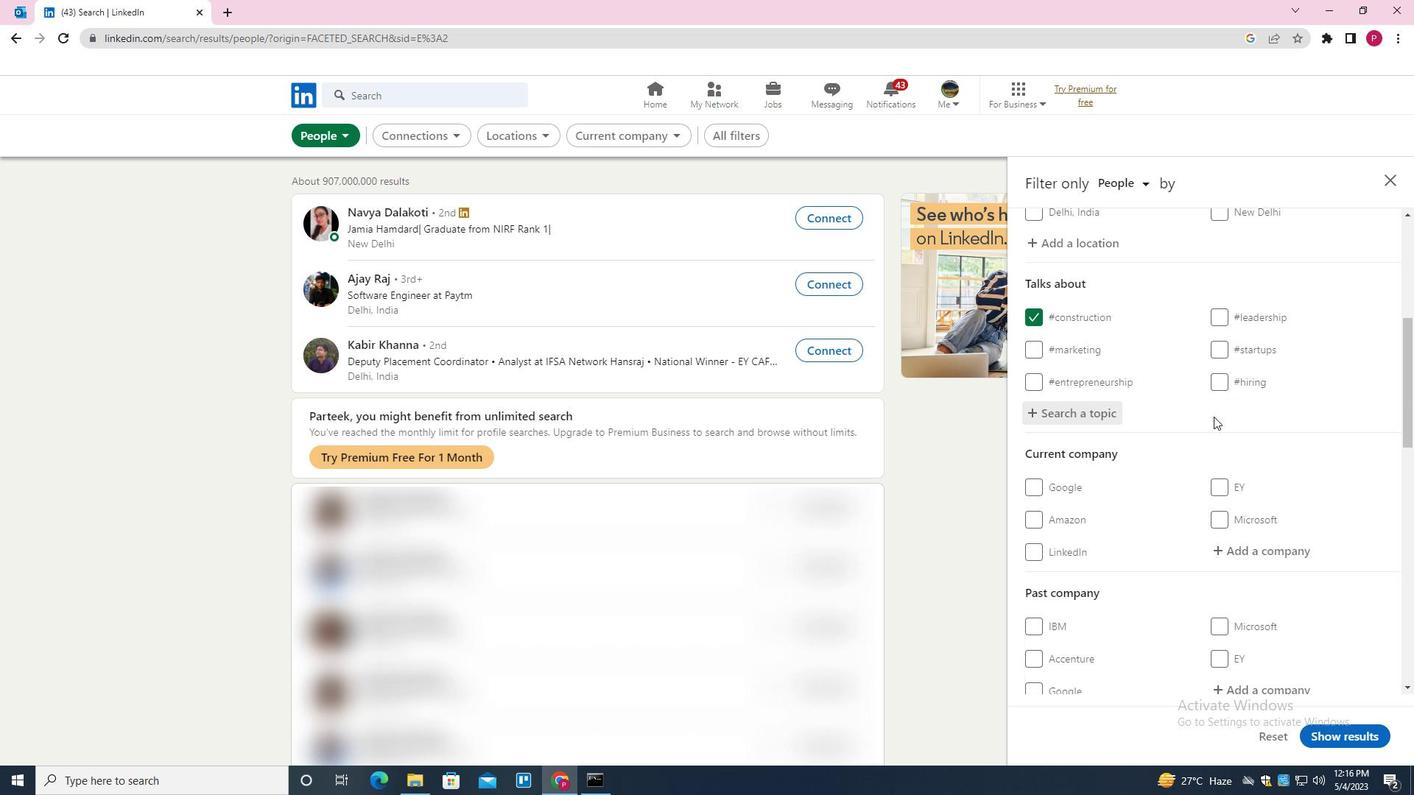 
Action: Mouse scrolled (1213, 417) with delta (0, 0)
Screenshot: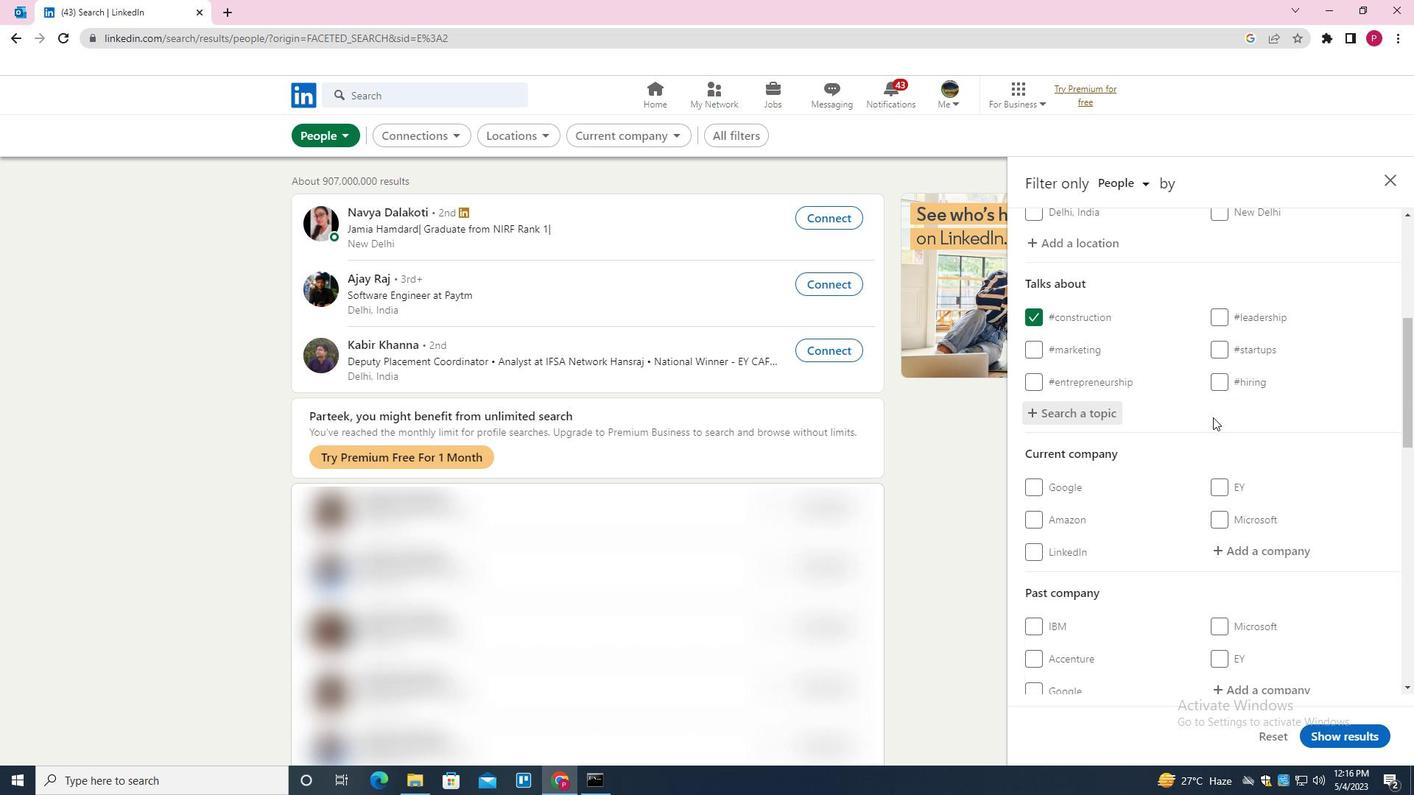 
Action: Mouse scrolled (1213, 417) with delta (0, 0)
Screenshot: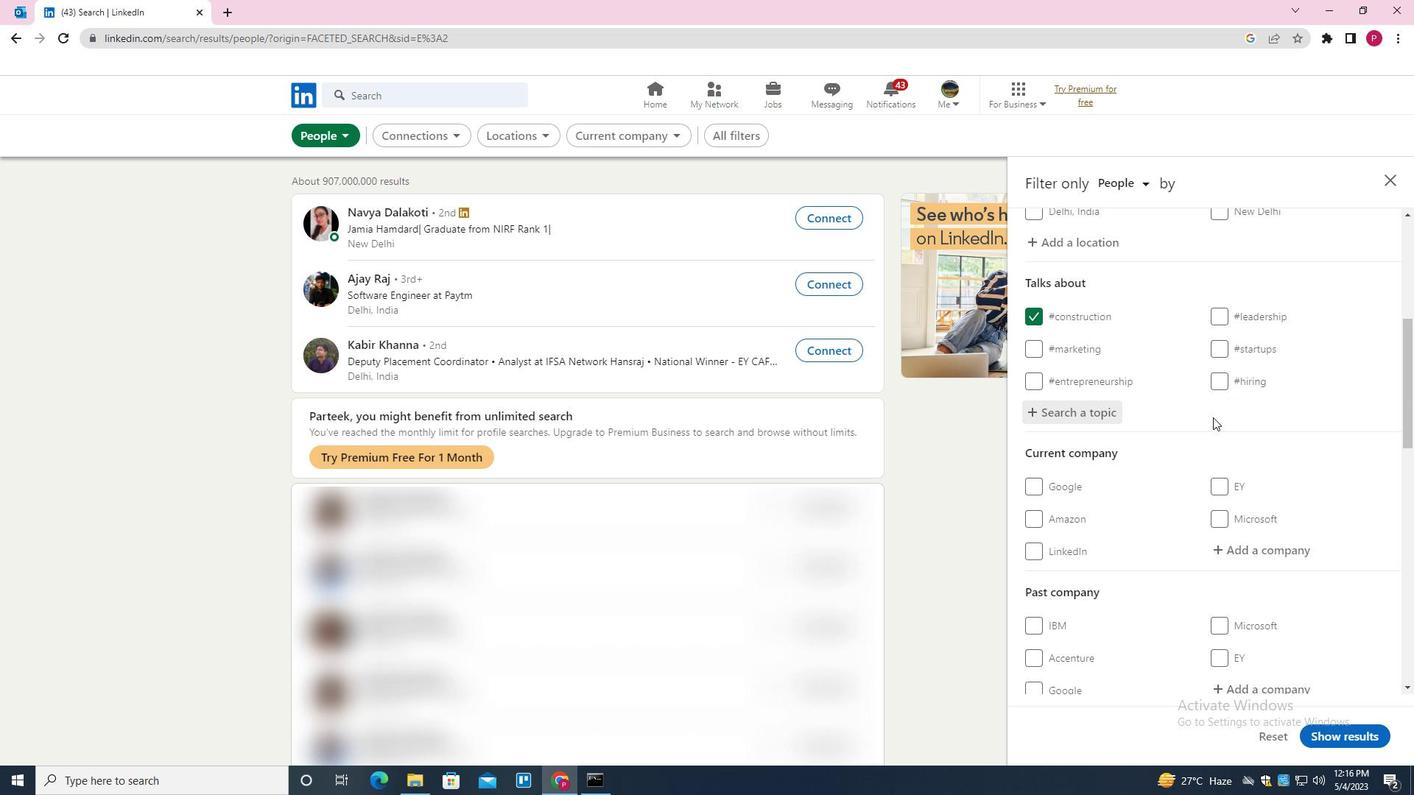 
Action: Mouse scrolled (1213, 417) with delta (0, 0)
Screenshot: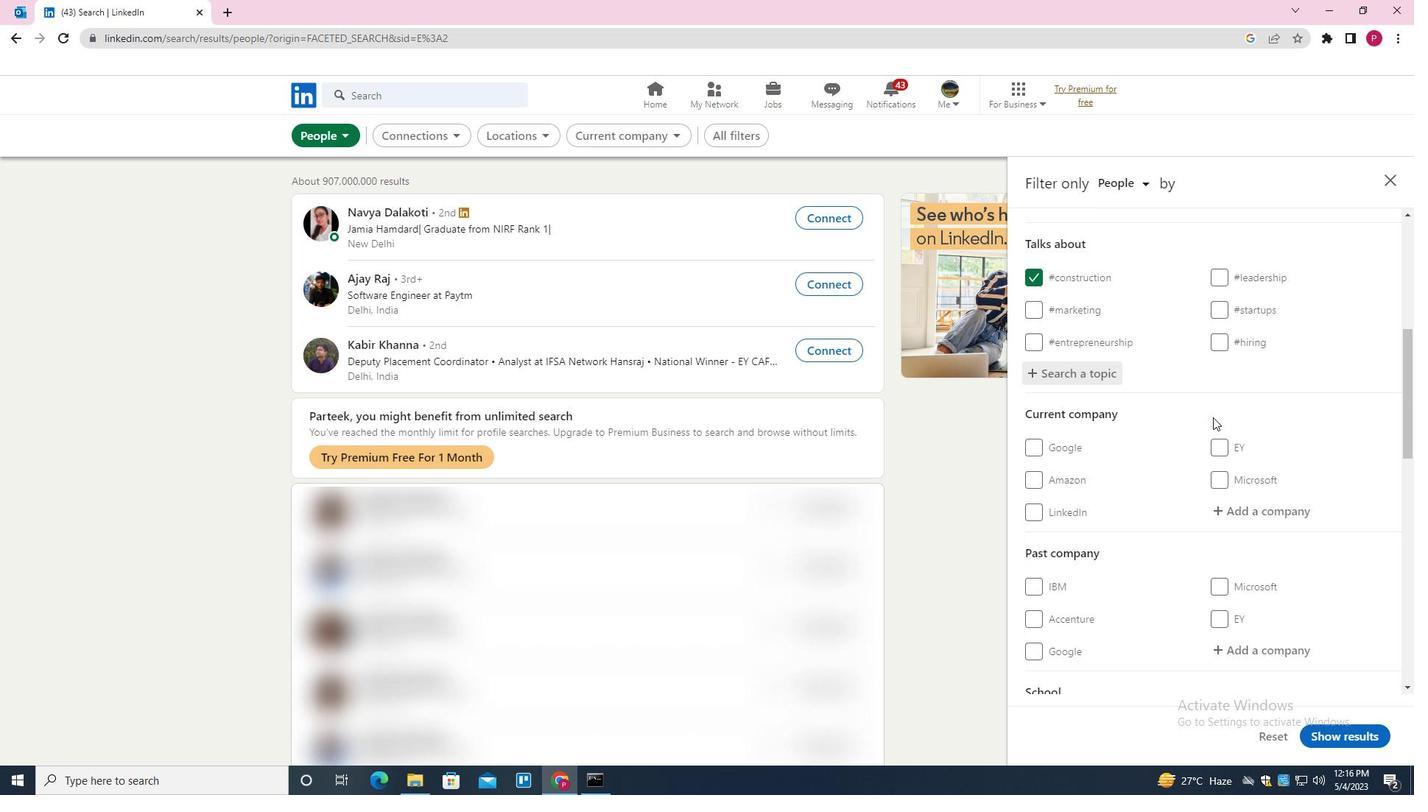 
Action: Mouse moved to (1123, 402)
Screenshot: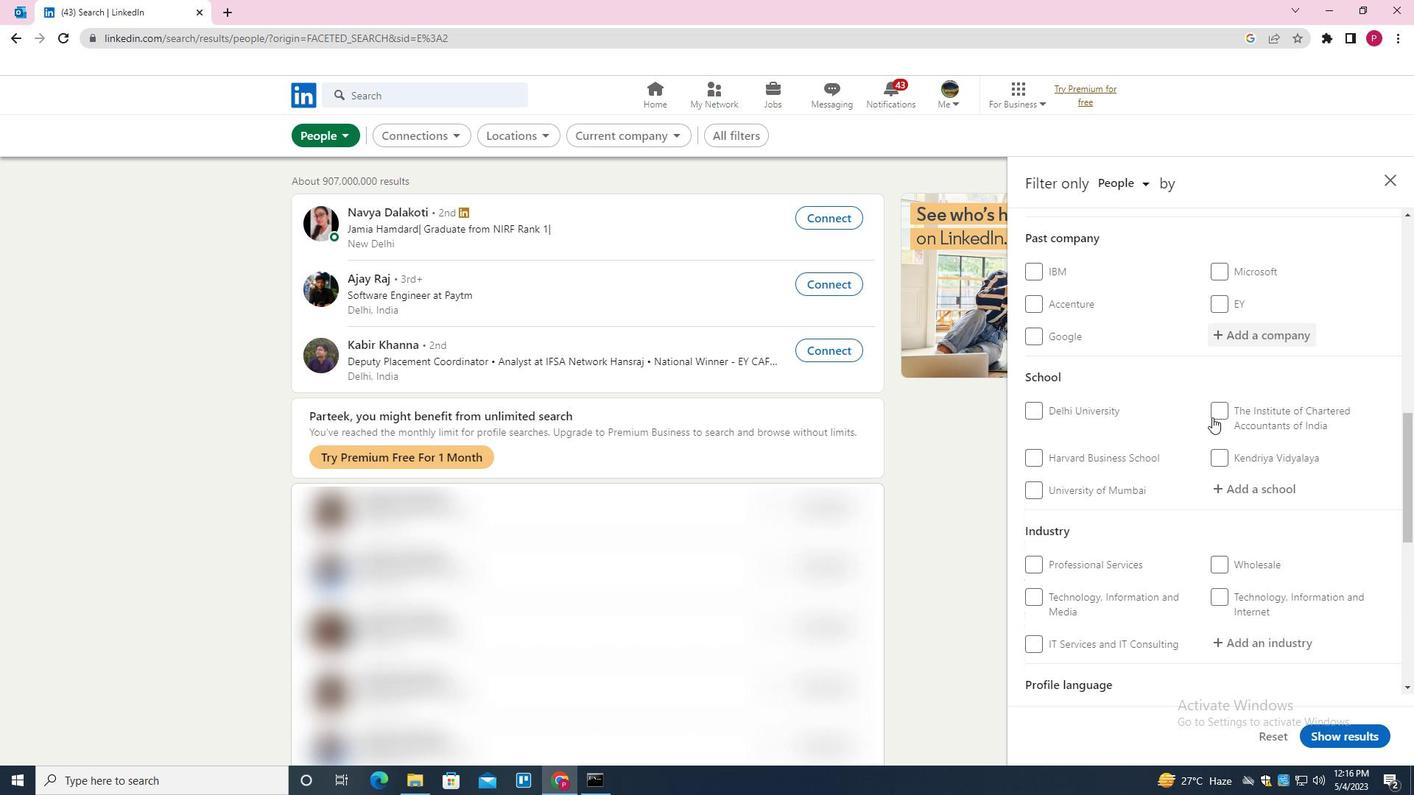 
Action: Mouse scrolled (1123, 401) with delta (0, 0)
Screenshot: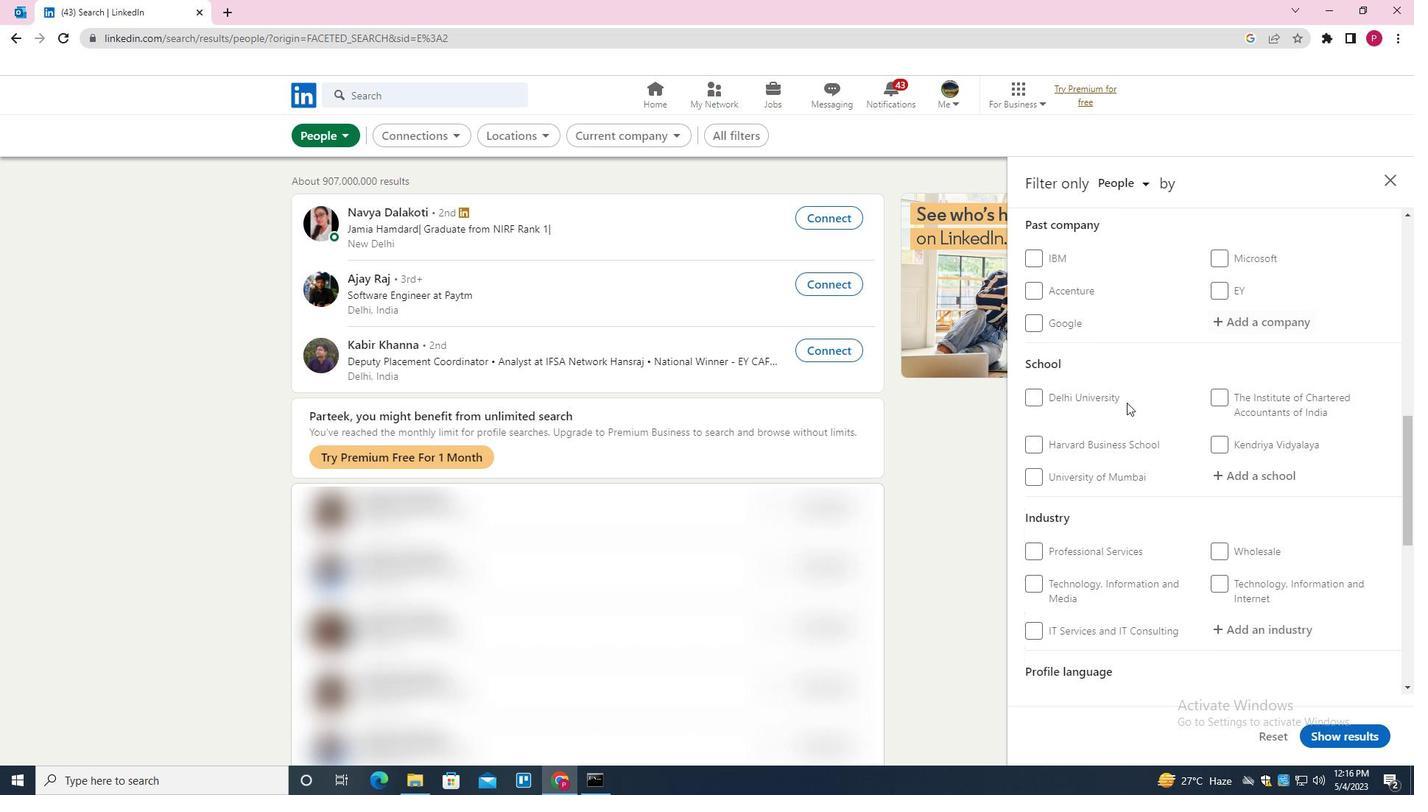
Action: Mouse scrolled (1123, 401) with delta (0, 0)
Screenshot: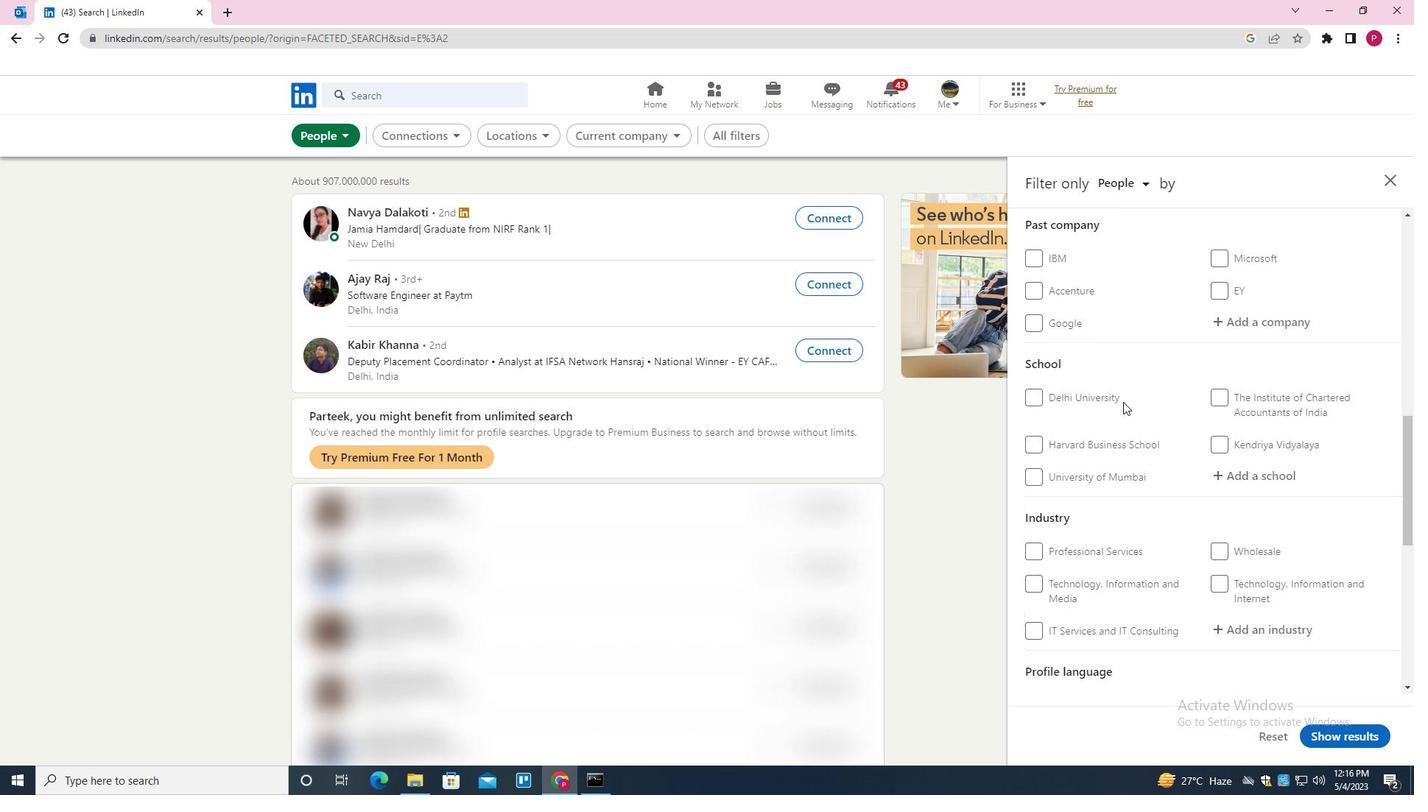 
Action: Mouse scrolled (1123, 401) with delta (0, 0)
Screenshot: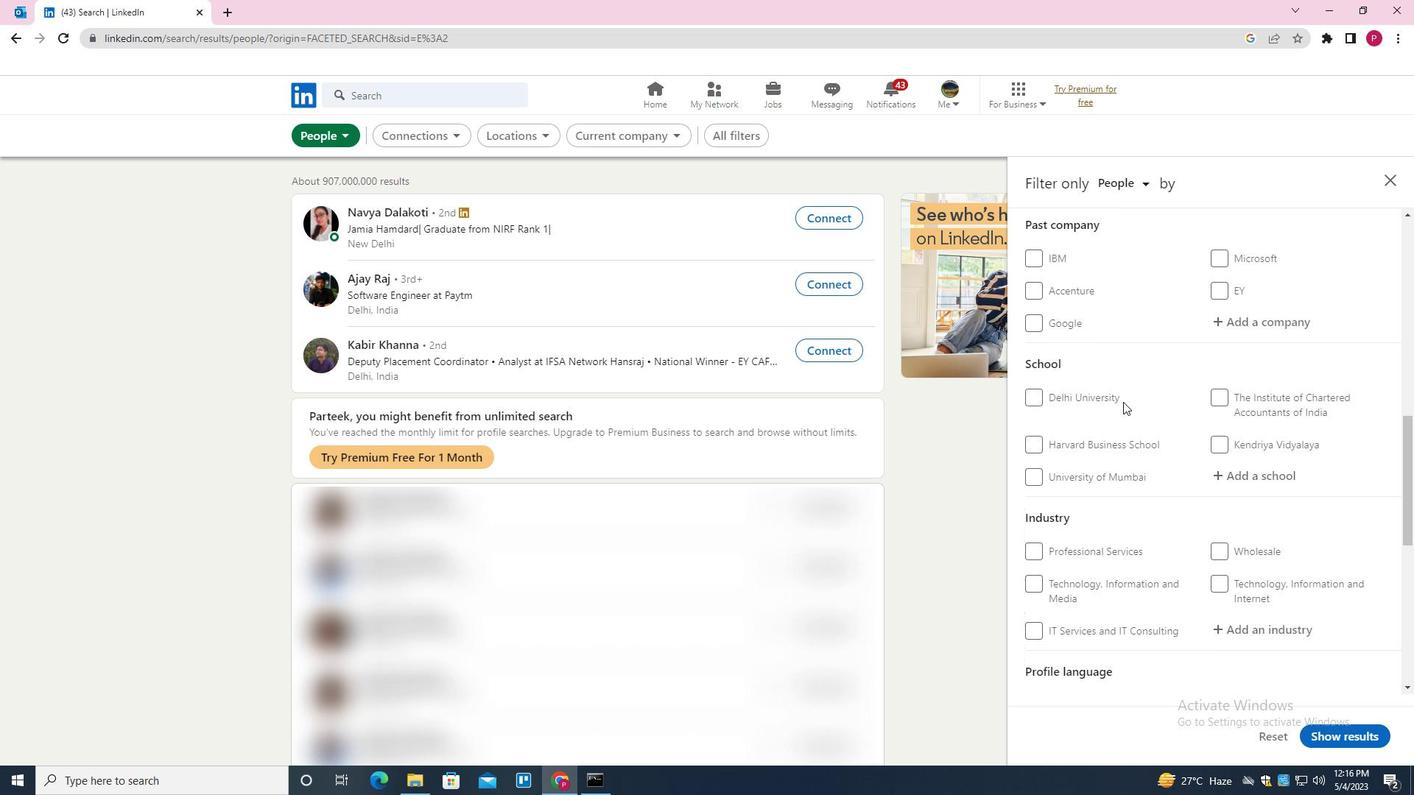 
Action: Mouse scrolled (1123, 401) with delta (0, 0)
Screenshot: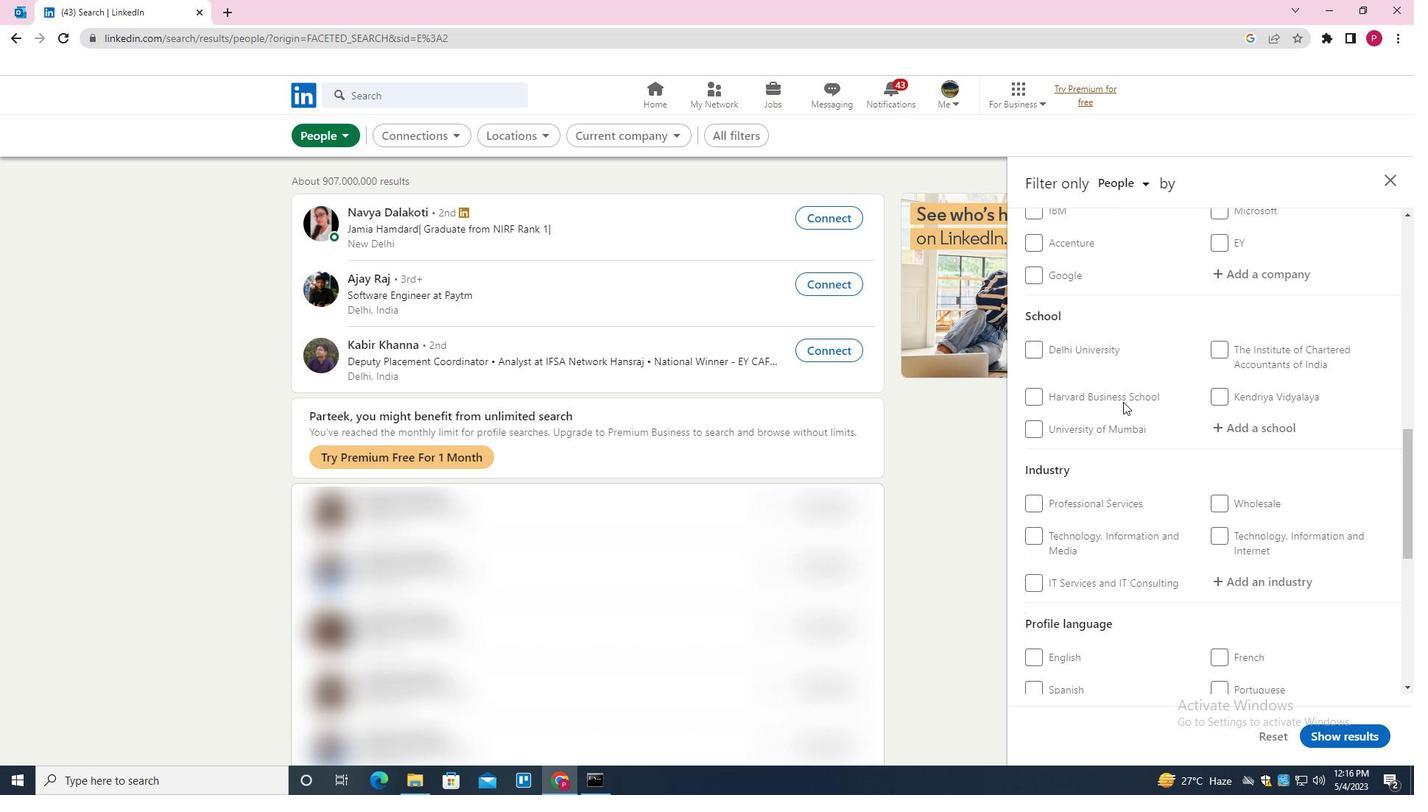 
Action: Mouse moved to (1037, 410)
Screenshot: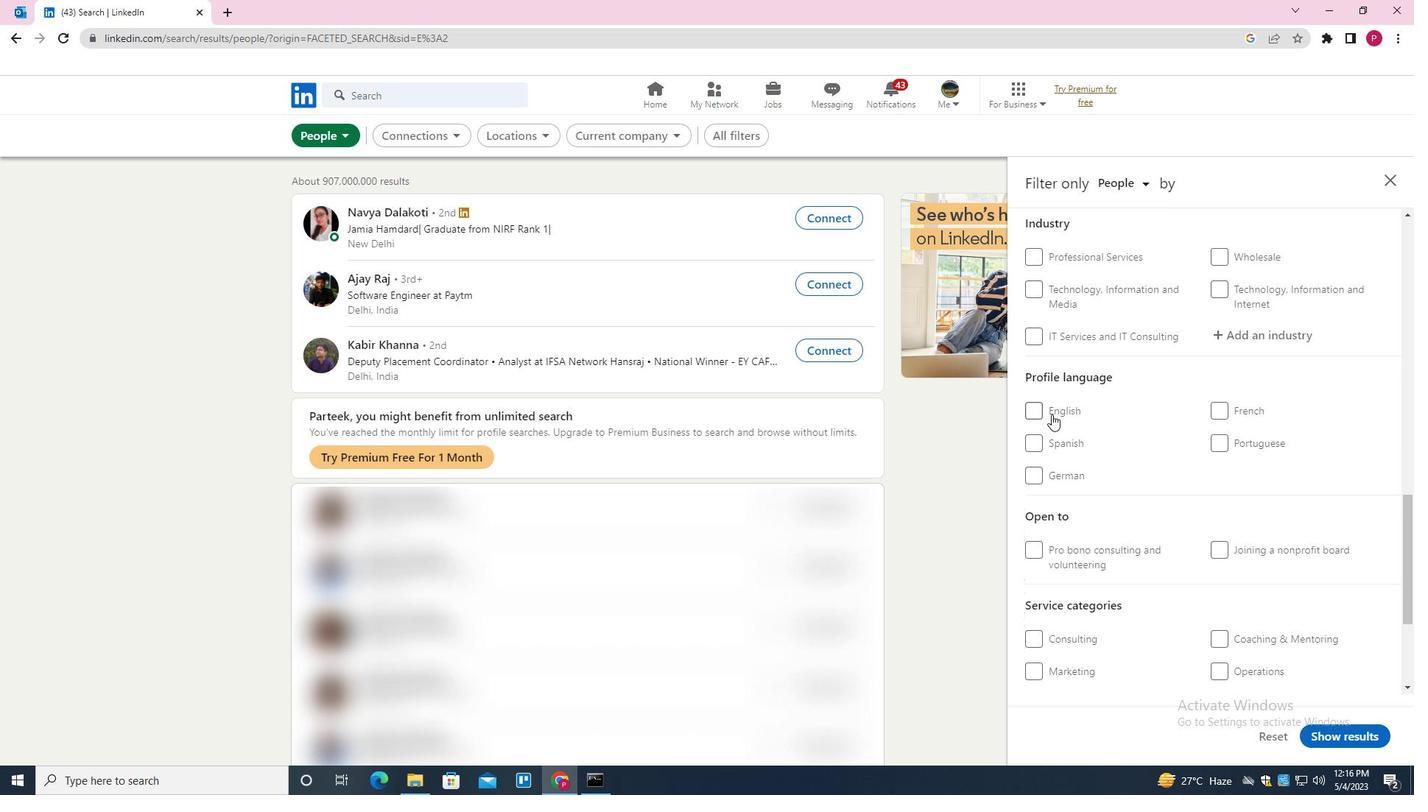 
Action: Mouse pressed left at (1037, 410)
Screenshot: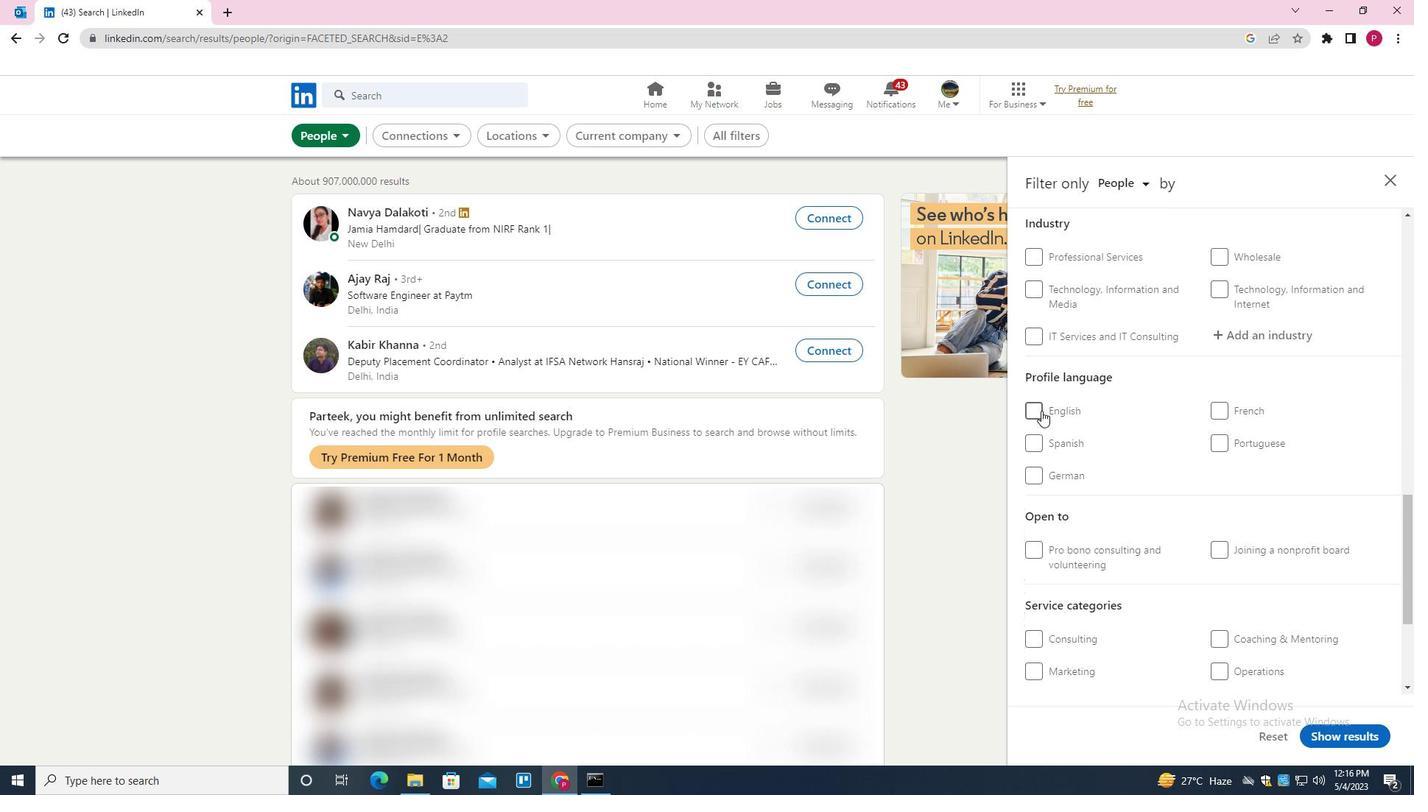 
Action: Mouse moved to (1167, 433)
Screenshot: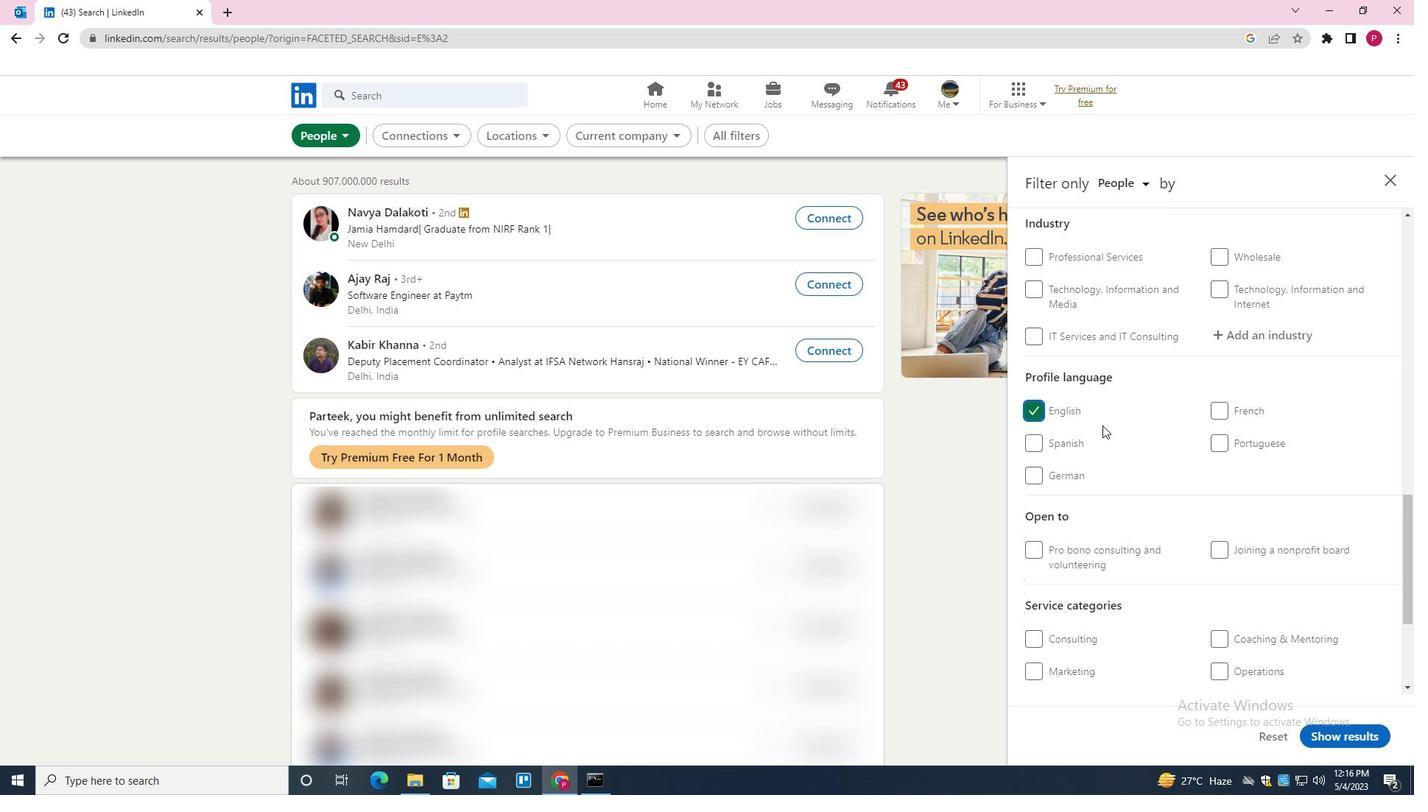 
Action: Mouse scrolled (1167, 433) with delta (0, 0)
Screenshot: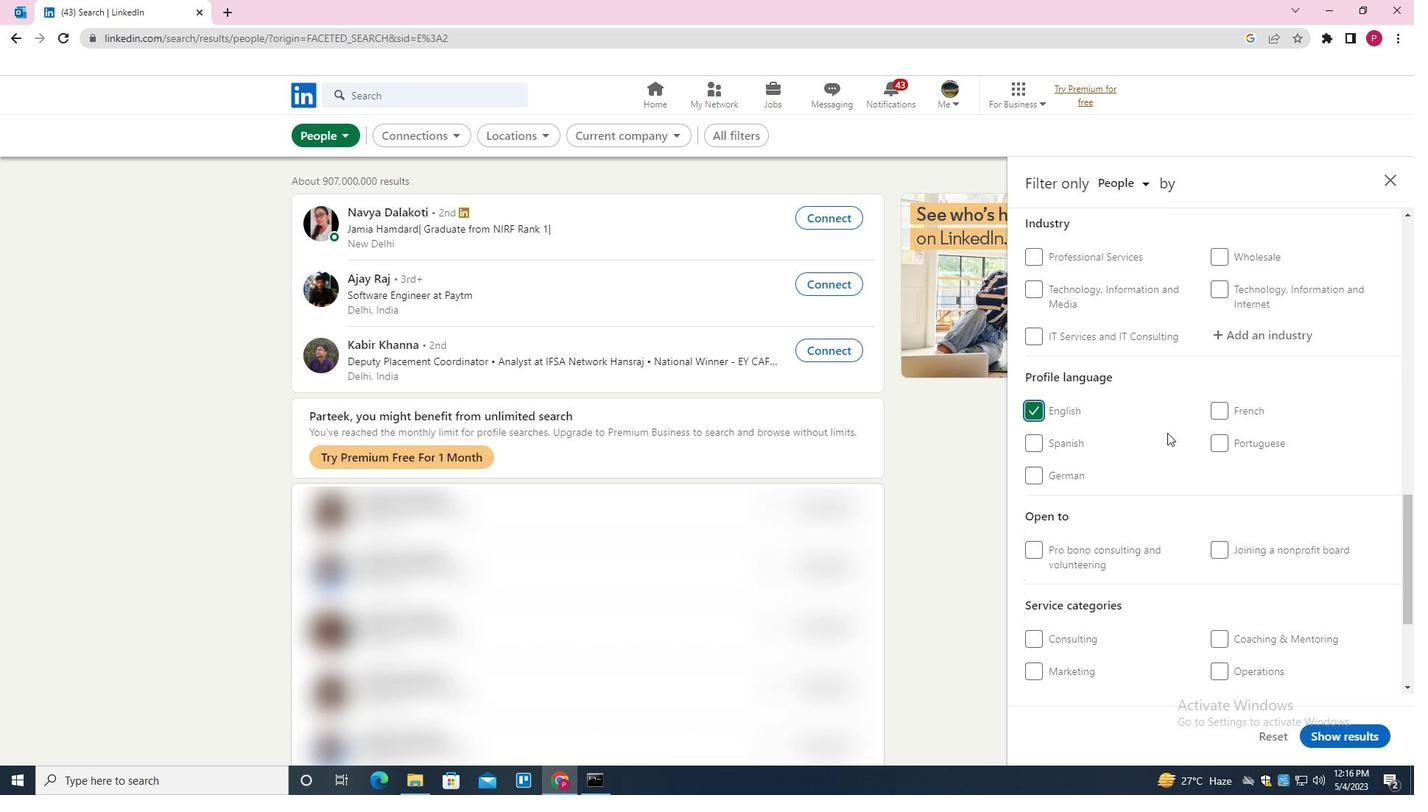 
Action: Mouse scrolled (1167, 433) with delta (0, 0)
Screenshot: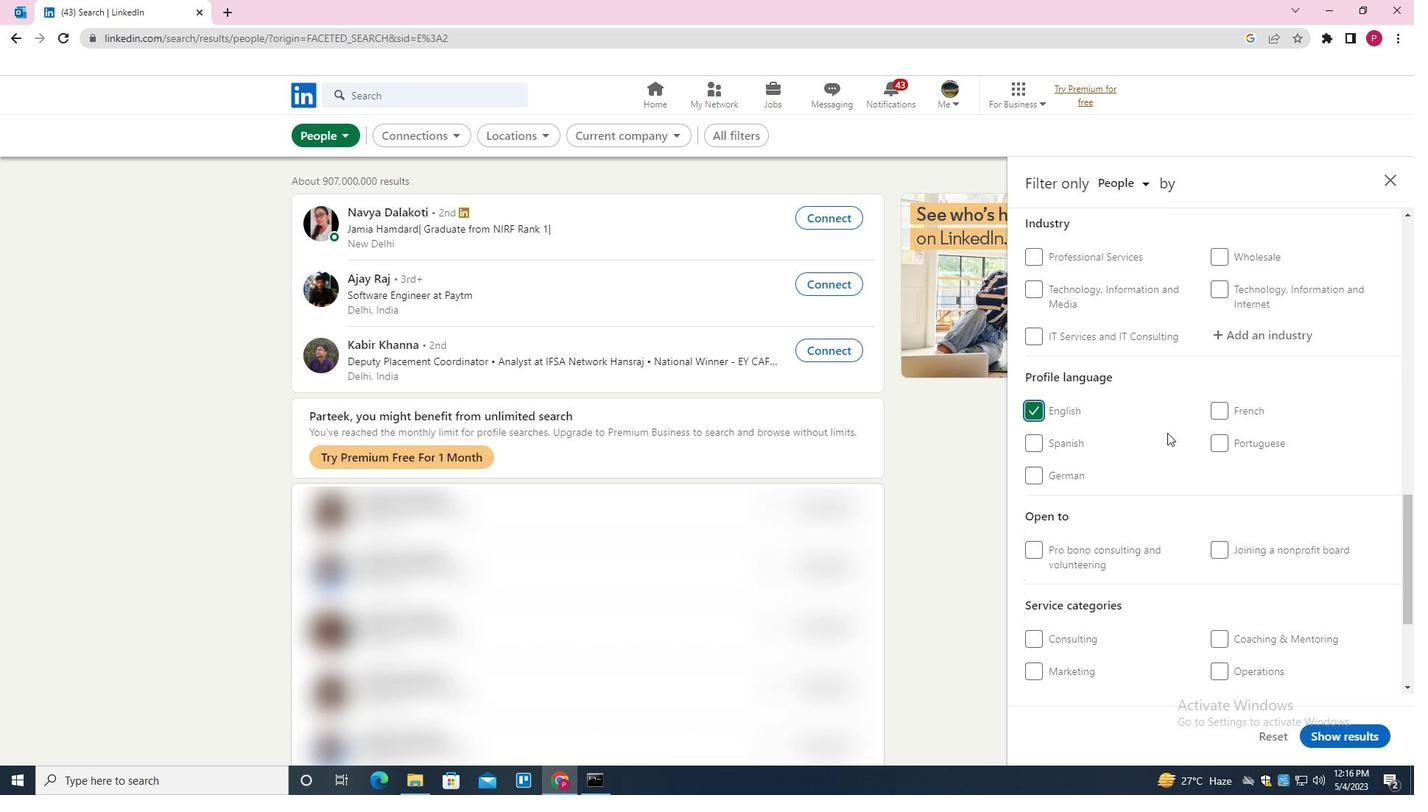 
Action: Mouse scrolled (1167, 433) with delta (0, 0)
Screenshot: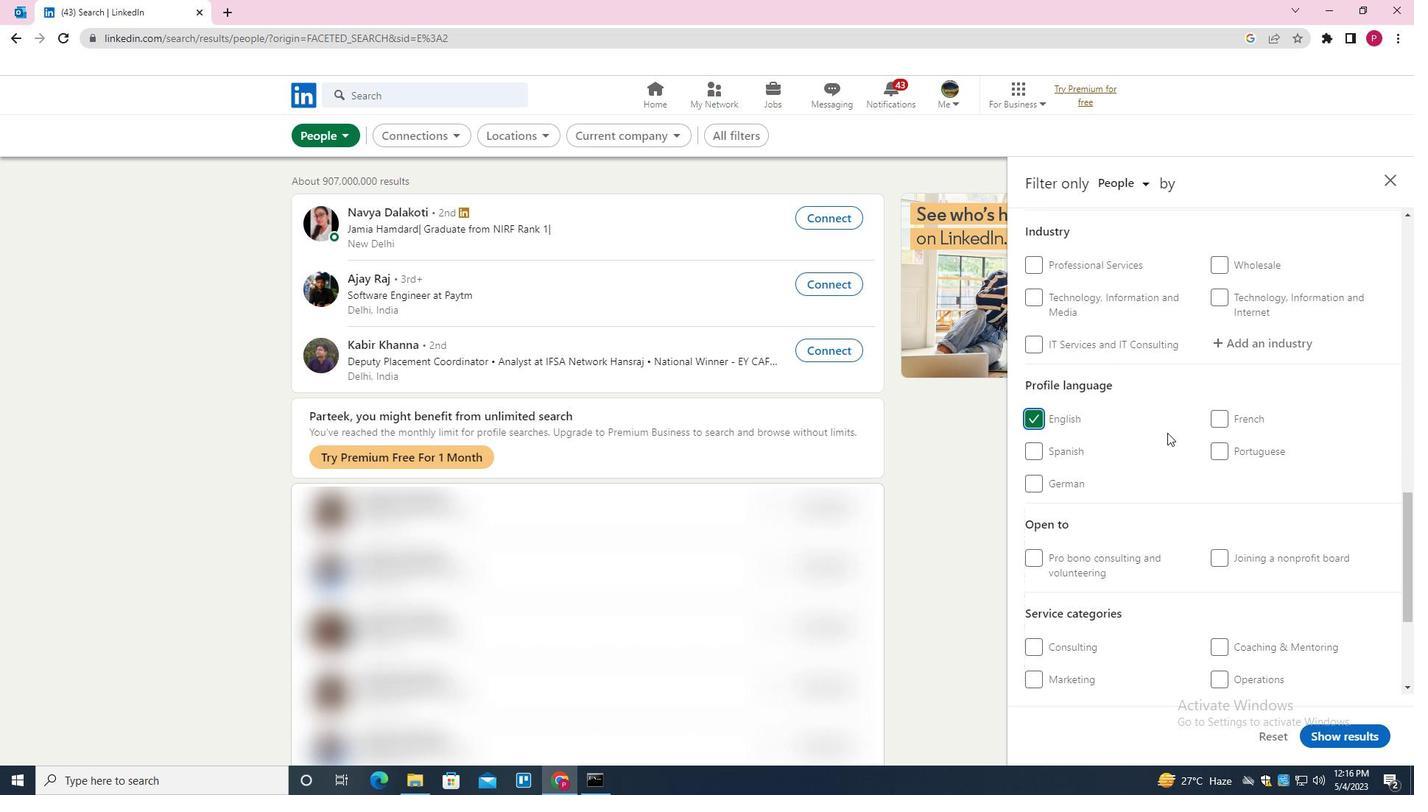 
Action: Mouse scrolled (1167, 433) with delta (0, 0)
Screenshot: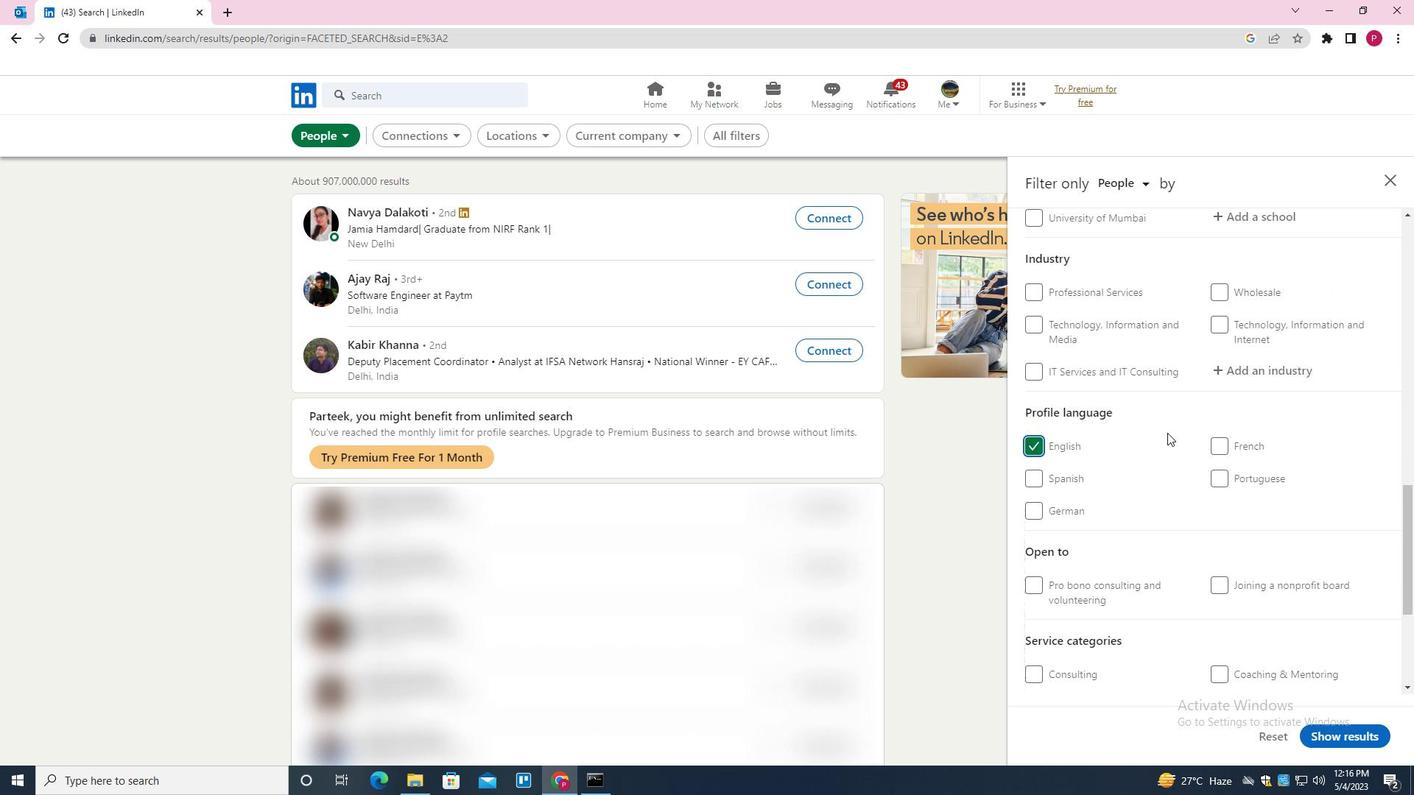 
Action: Mouse scrolled (1167, 433) with delta (0, 0)
Screenshot: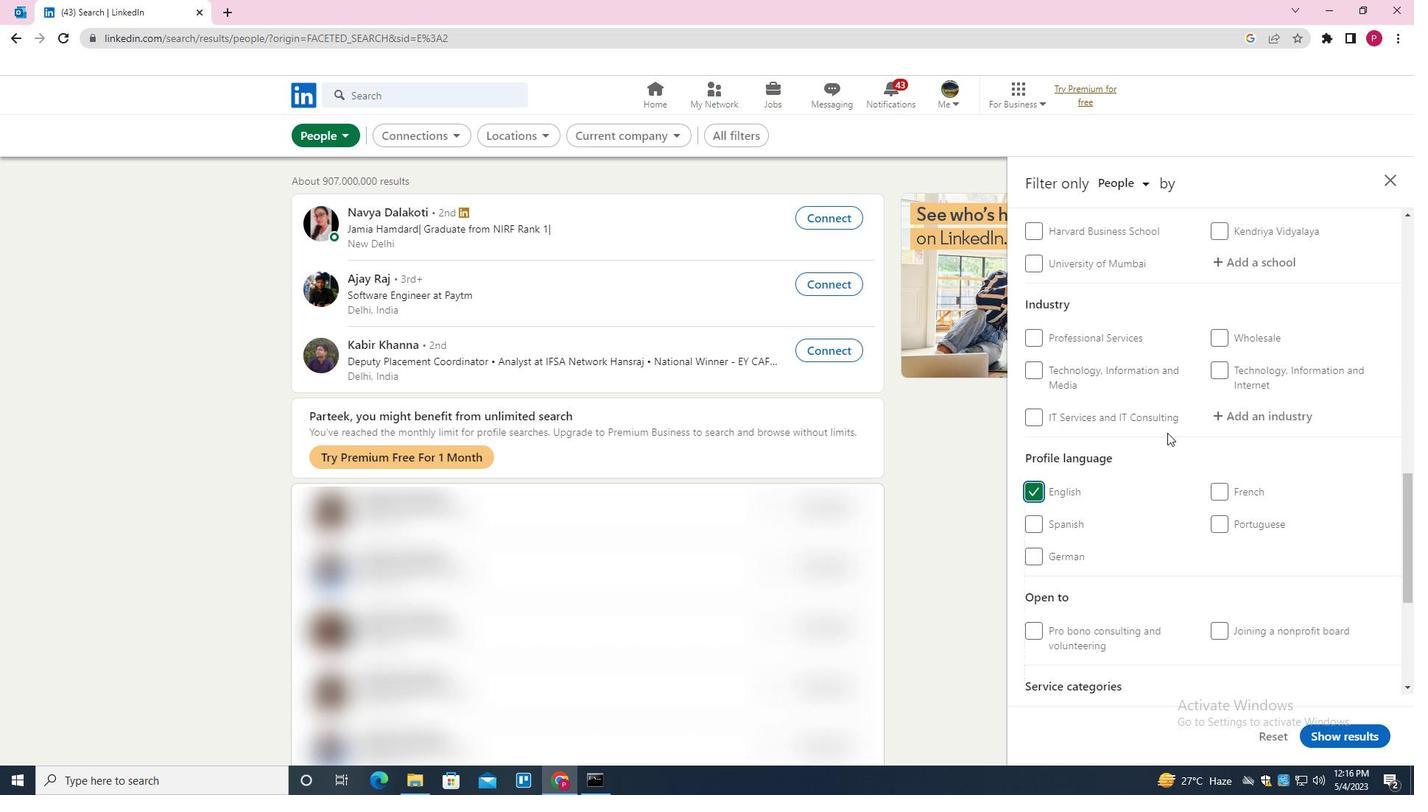 
Action: Mouse scrolled (1167, 433) with delta (0, 0)
Screenshot: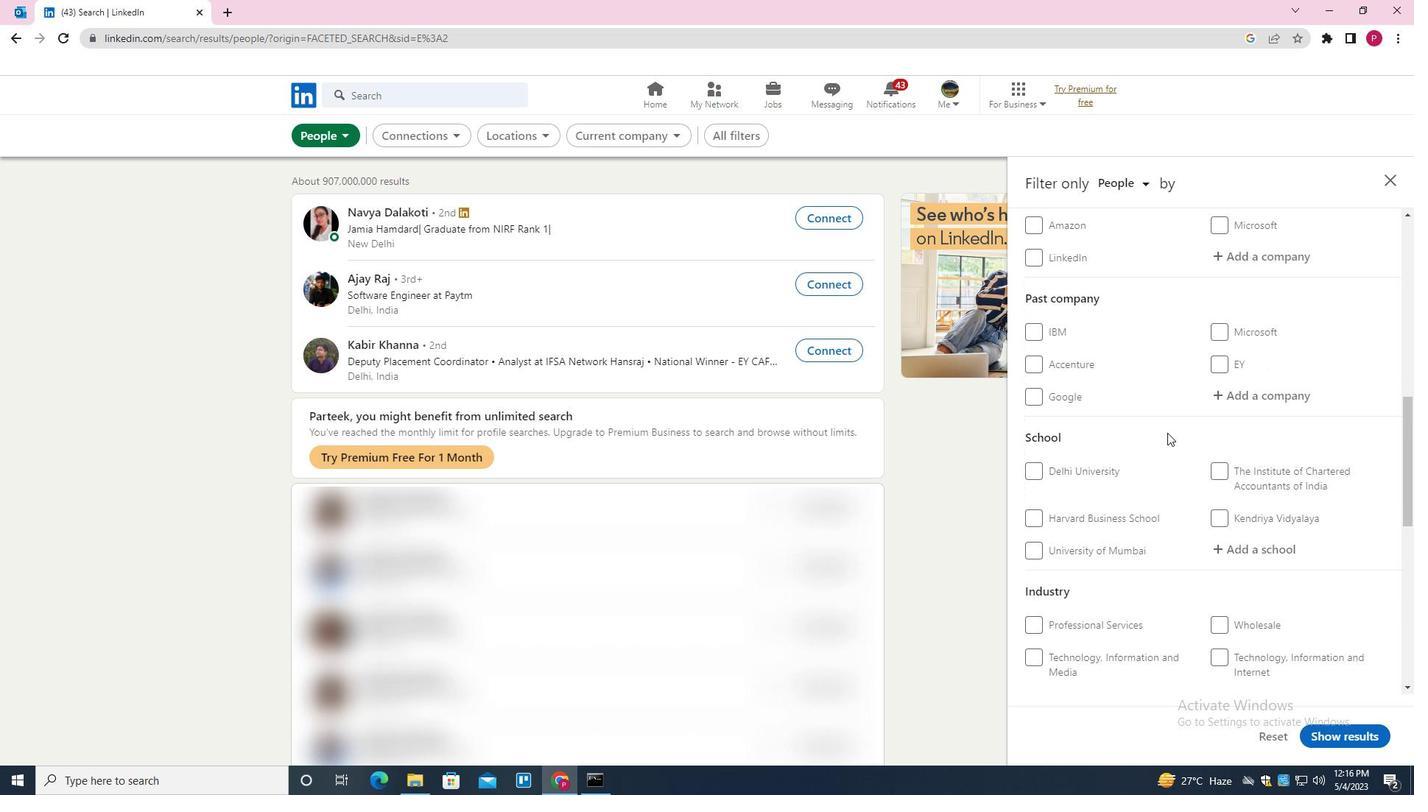 
Action: Mouse moved to (1240, 333)
Screenshot: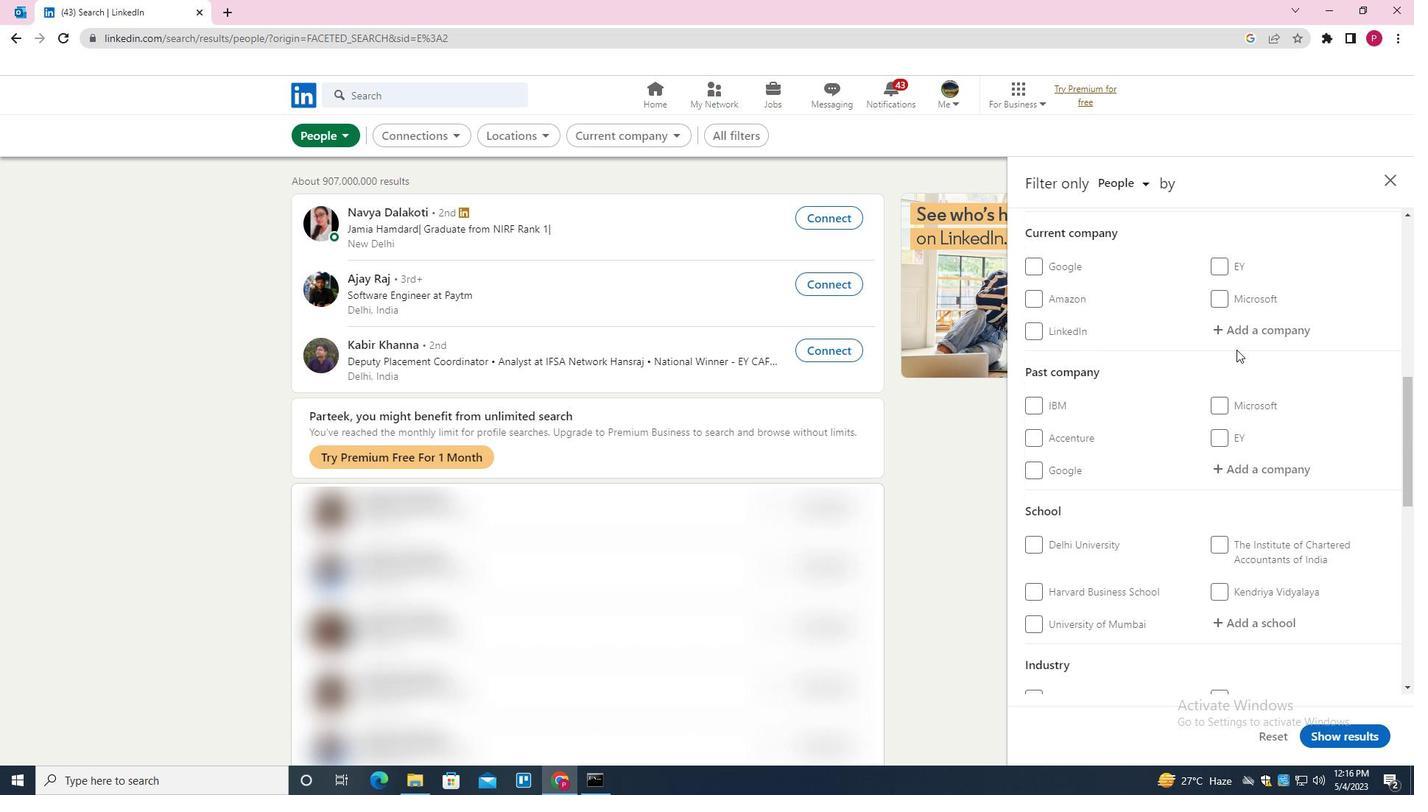 
Action: Mouse pressed left at (1240, 333)
Screenshot: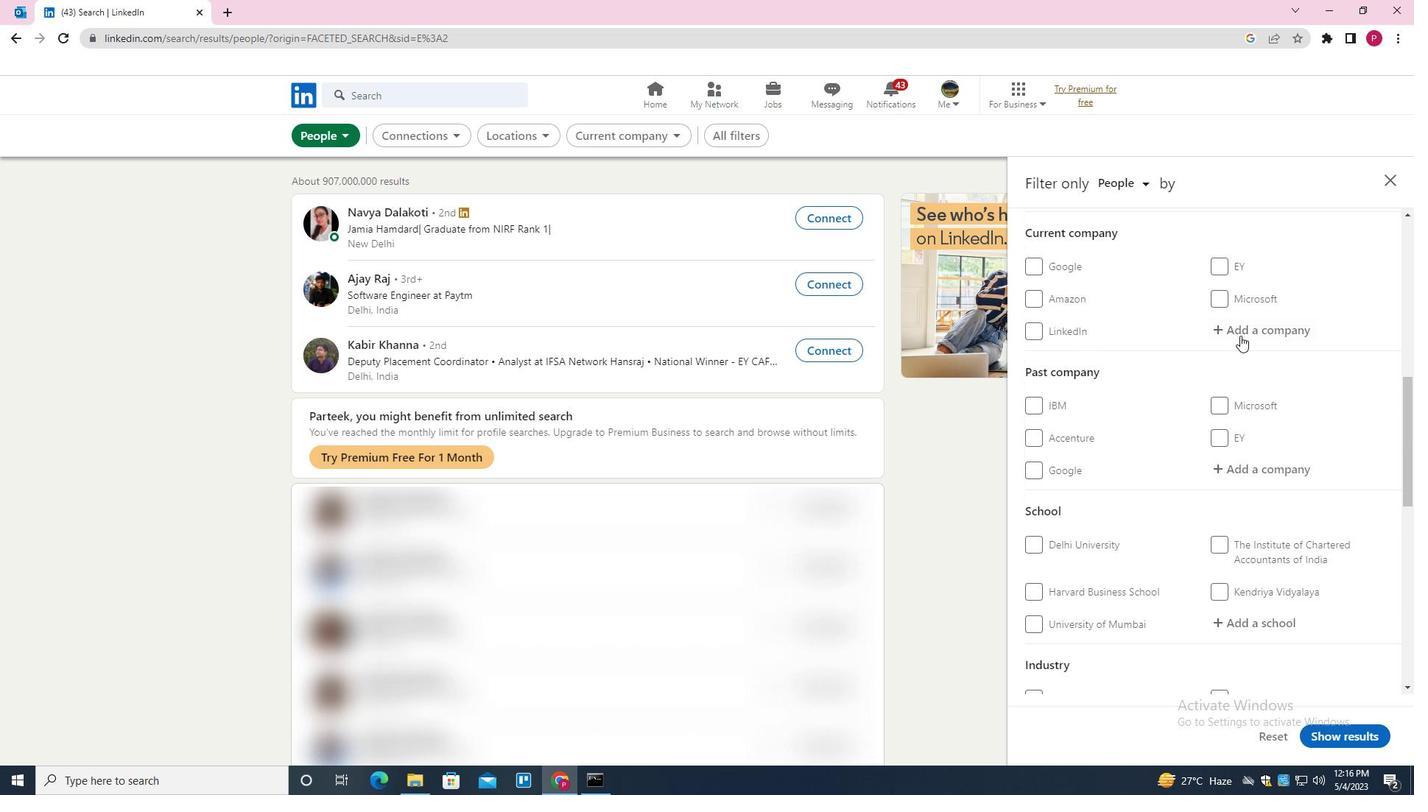 
Action: Key pressed <Key.shift>STRATASYS<Key.down><Key.enter>
Screenshot: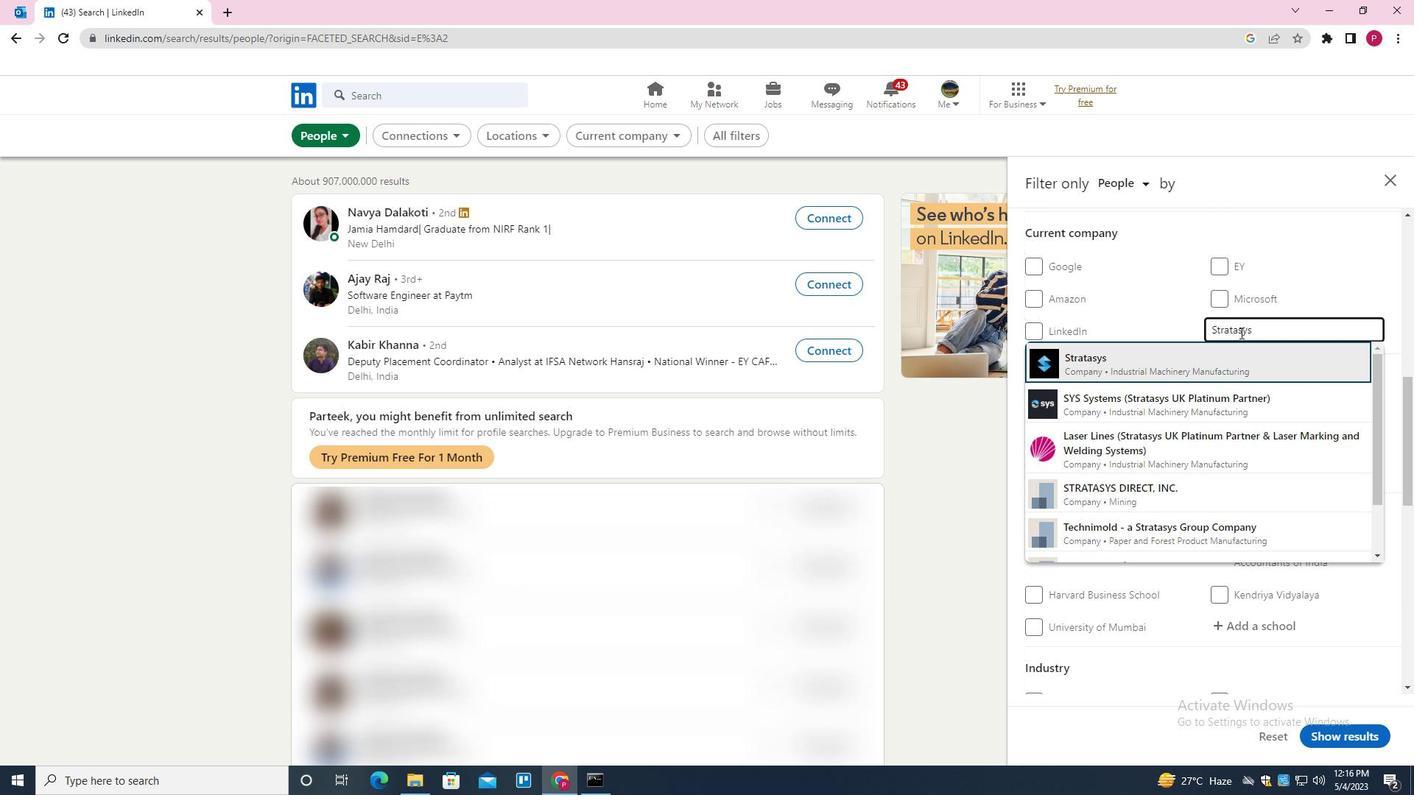 
Action: Mouse moved to (1133, 402)
Screenshot: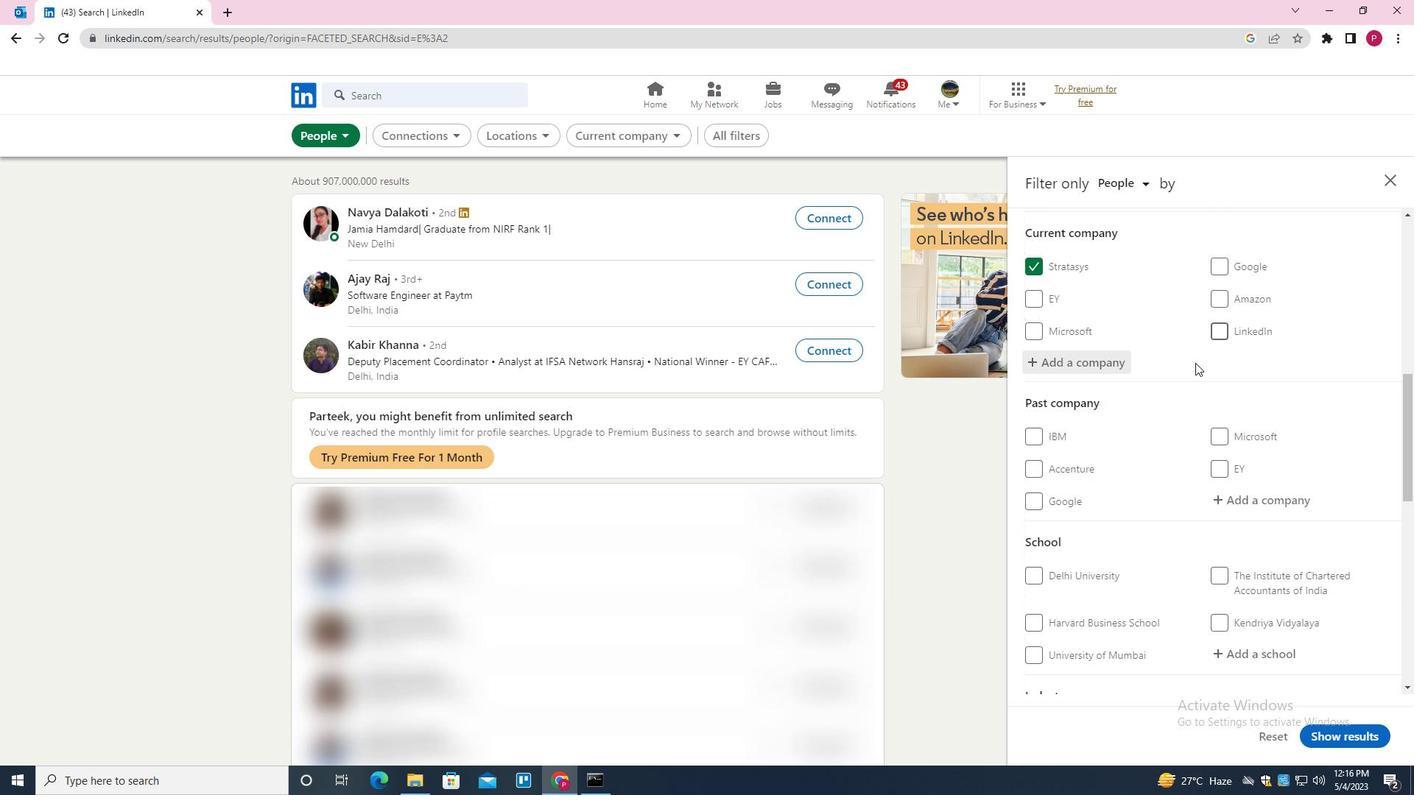 
Action: Mouse scrolled (1133, 401) with delta (0, 0)
Screenshot: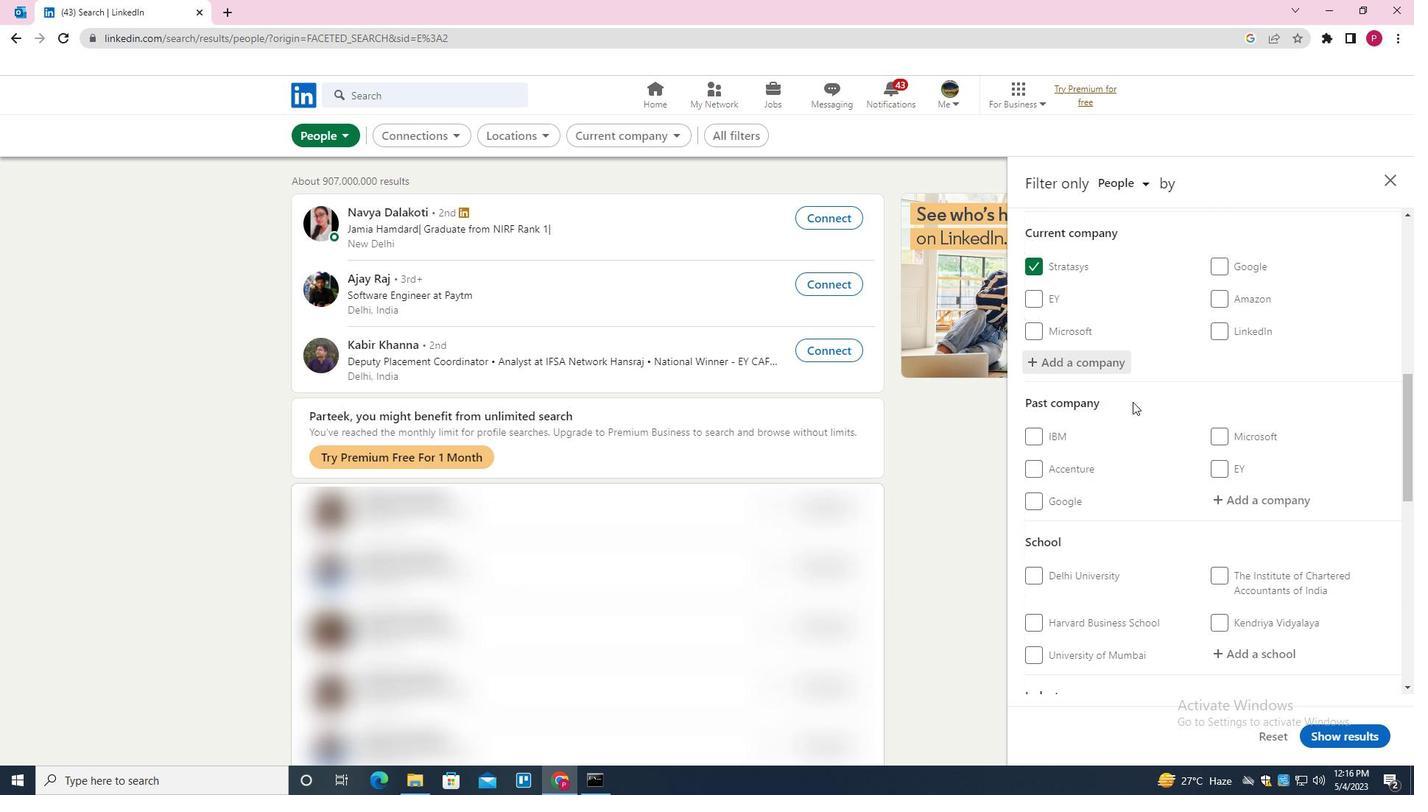 
Action: Mouse moved to (1133, 402)
Screenshot: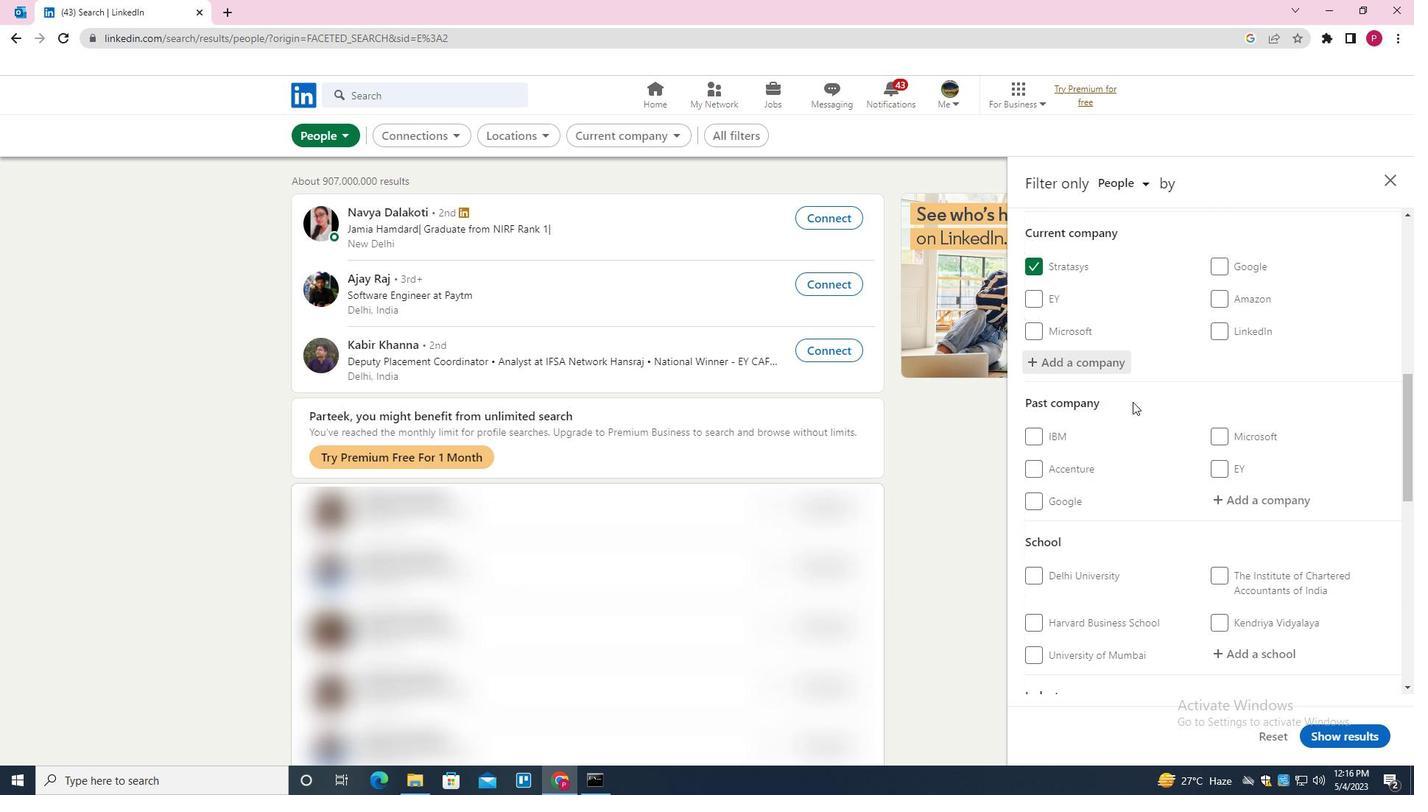 
Action: Mouse scrolled (1133, 401) with delta (0, 0)
Screenshot: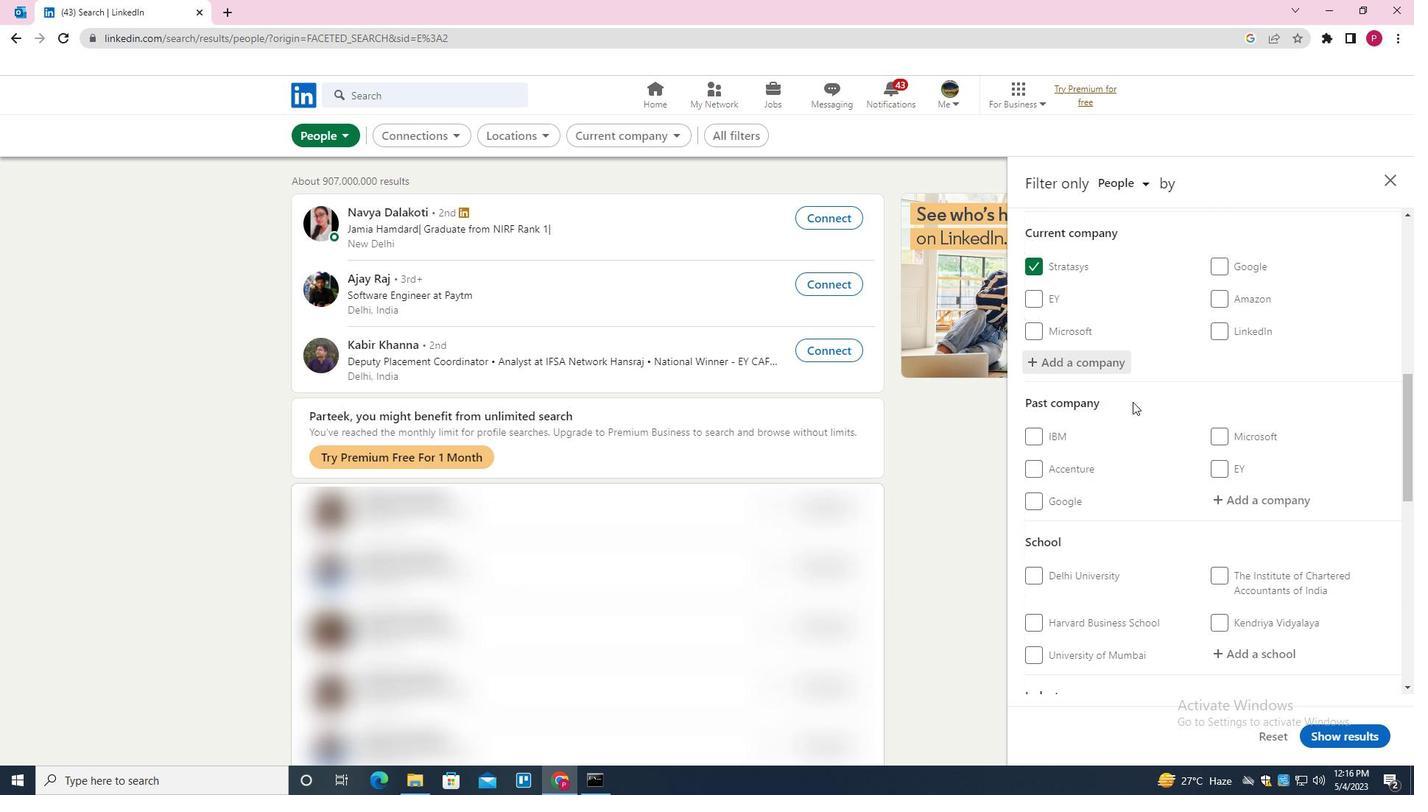 
Action: Mouse moved to (1133, 402)
Screenshot: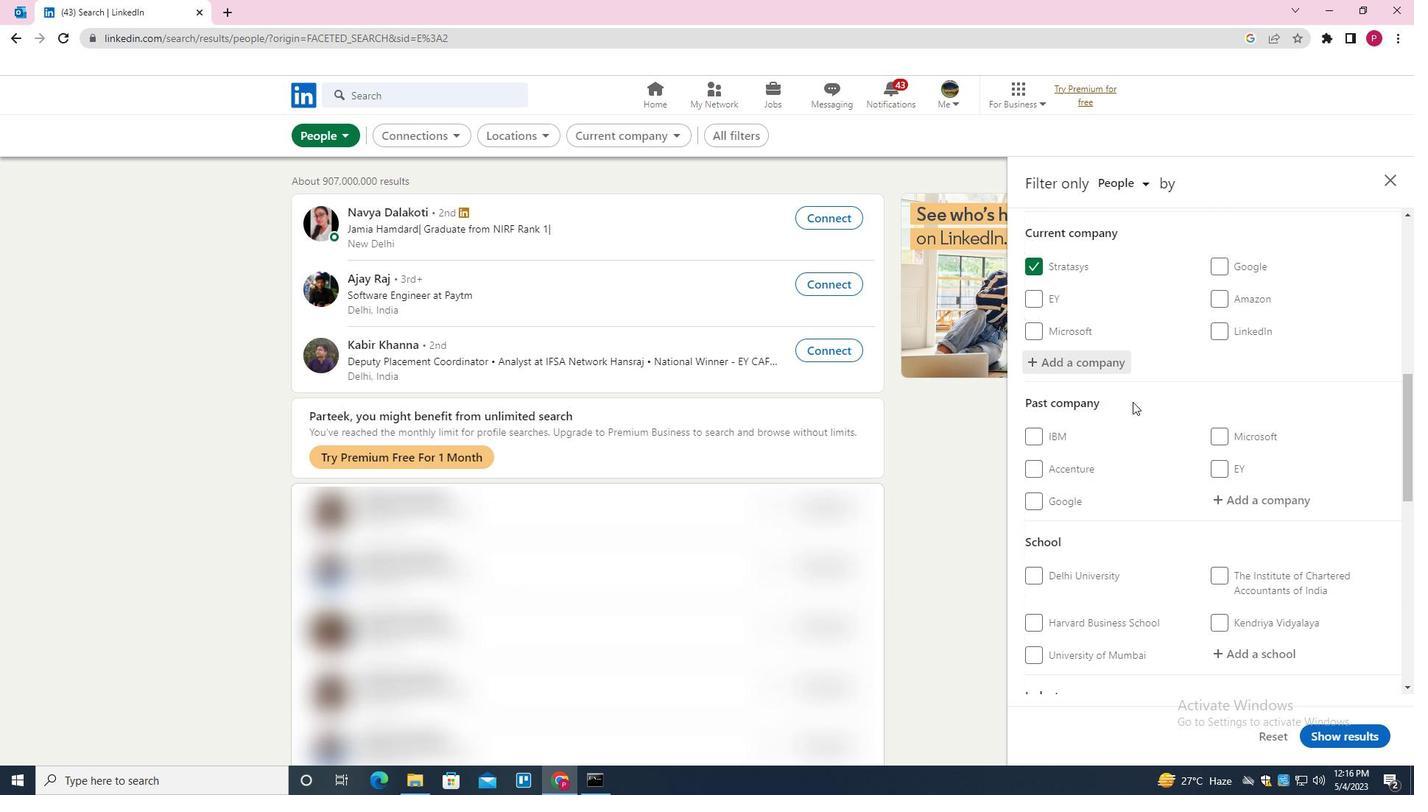 
Action: Mouse scrolled (1133, 401) with delta (0, 0)
Screenshot: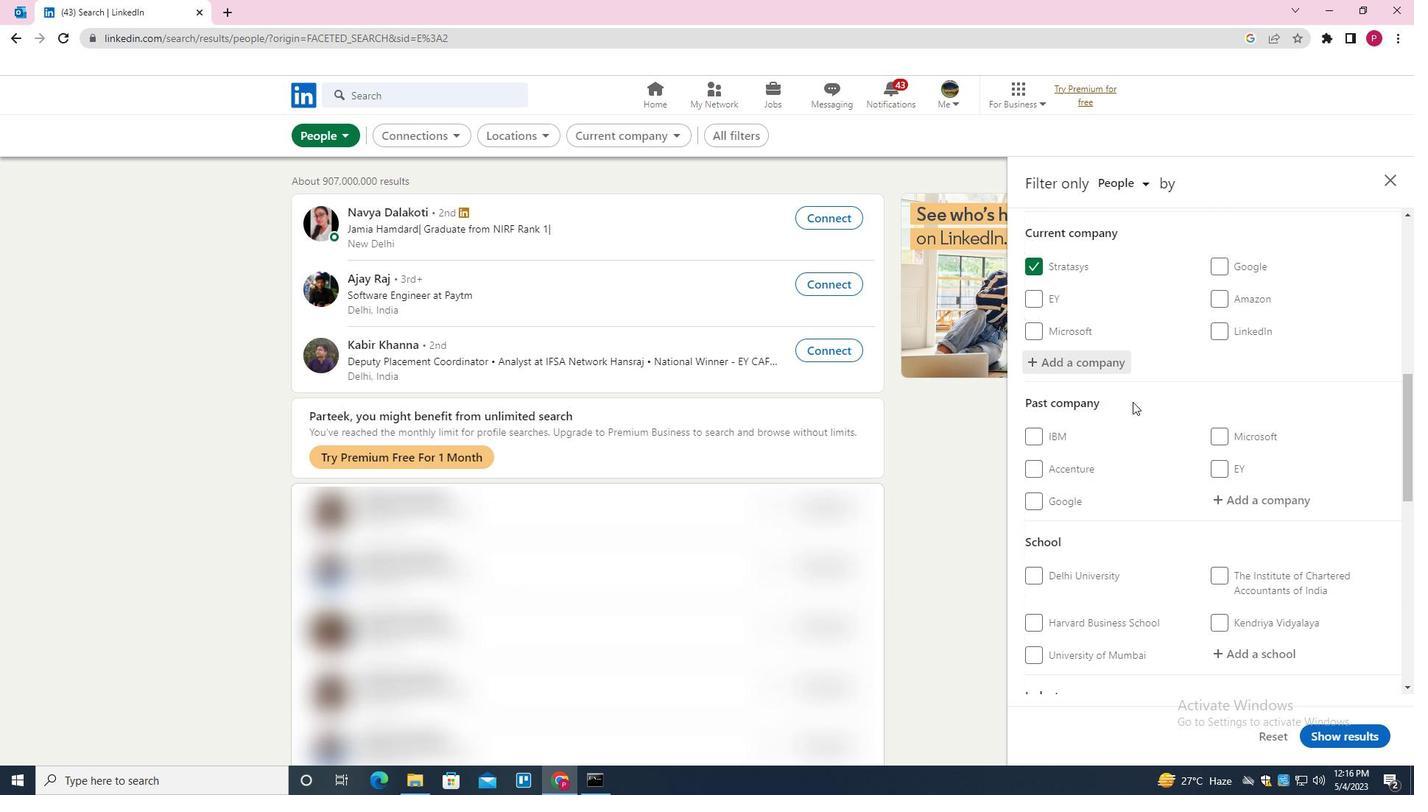 
Action: Mouse moved to (1133, 400)
Screenshot: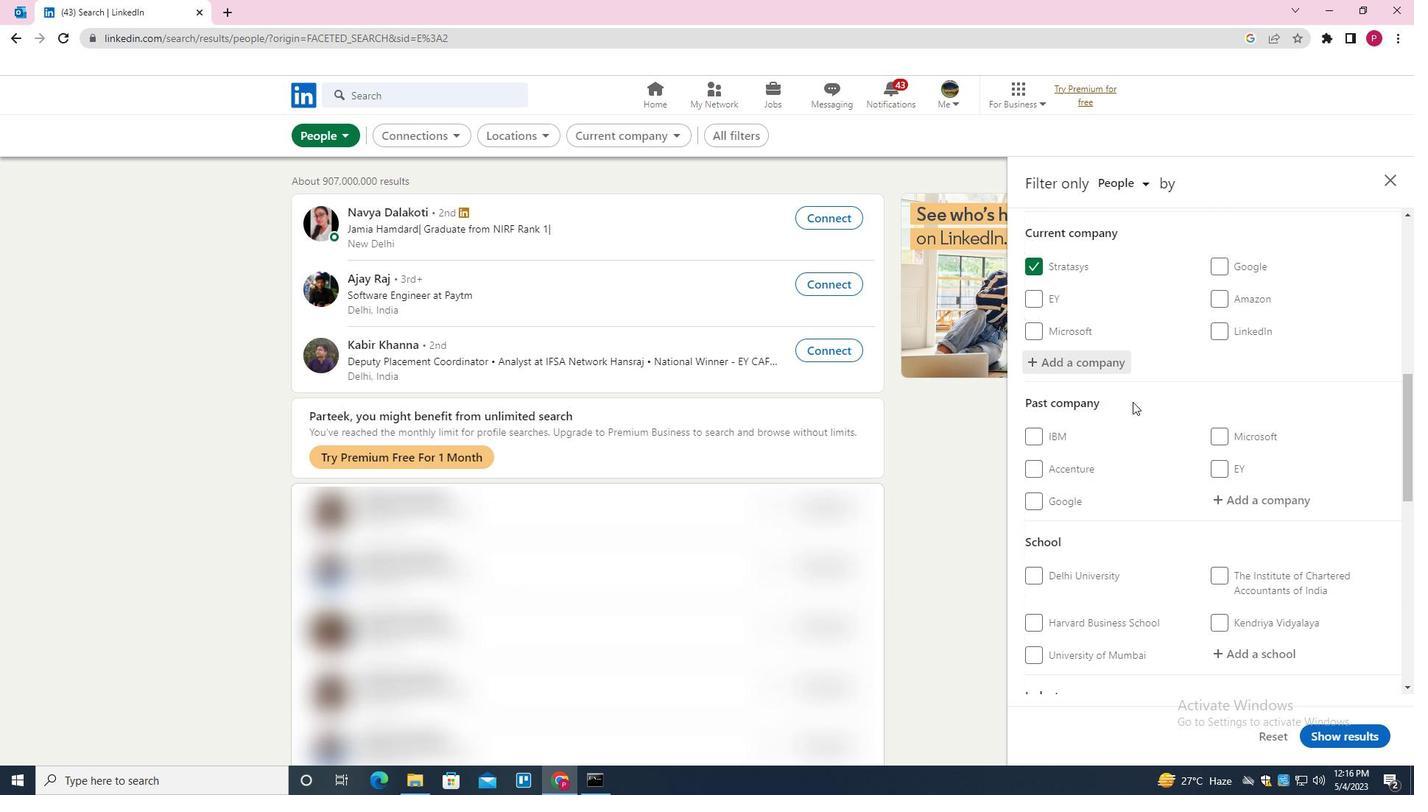 
Action: Mouse scrolled (1133, 400) with delta (0, 0)
Screenshot: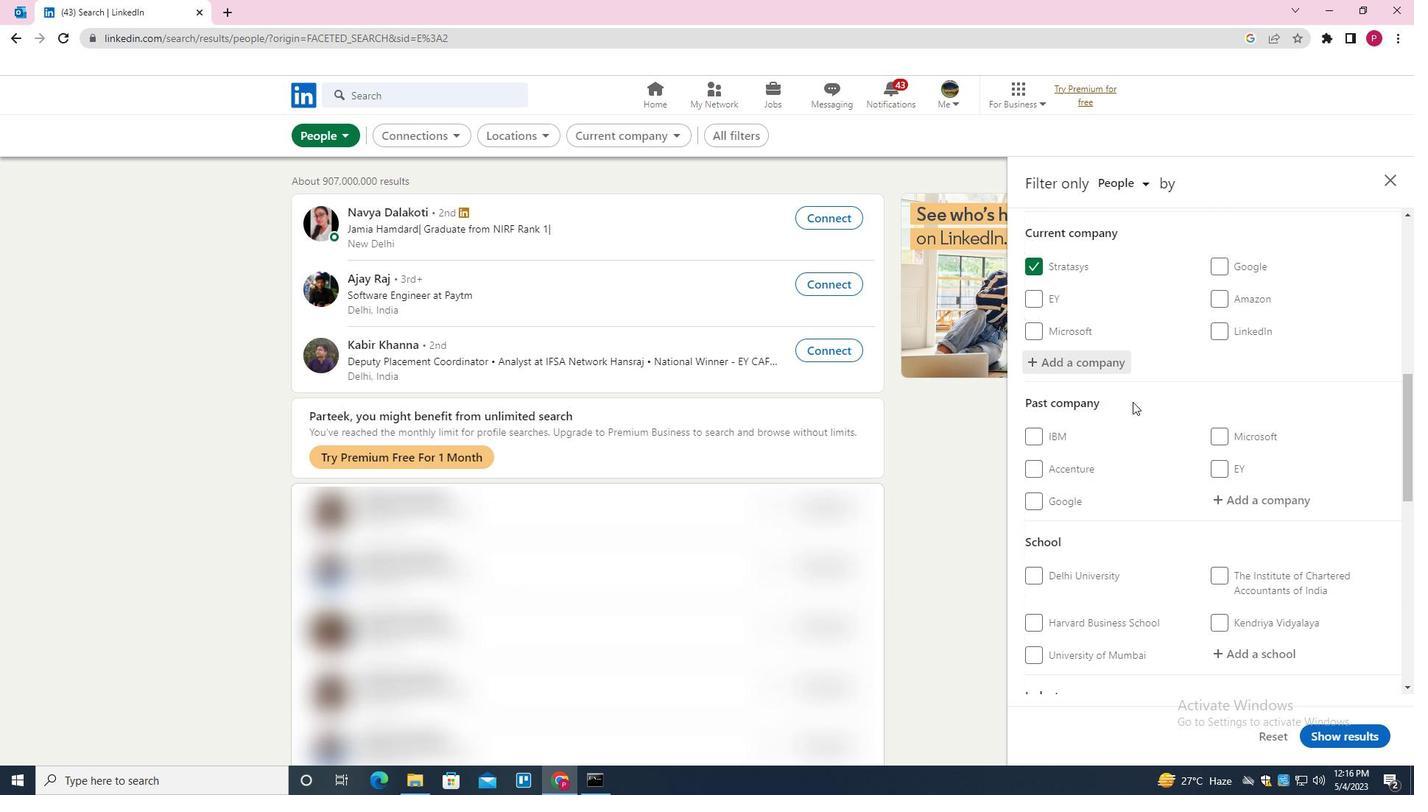 
Action: Mouse moved to (1239, 361)
Screenshot: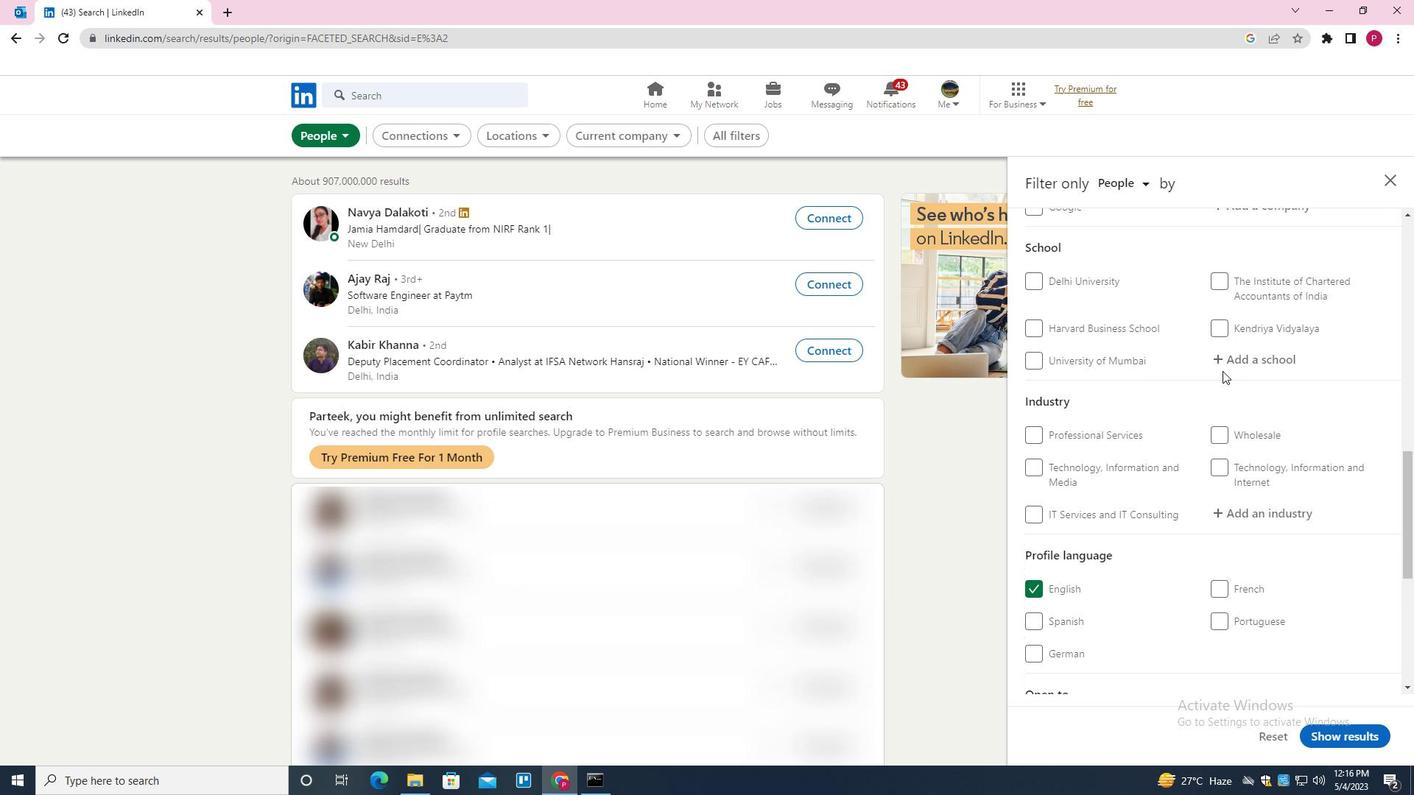 
Action: Mouse pressed left at (1239, 361)
Screenshot: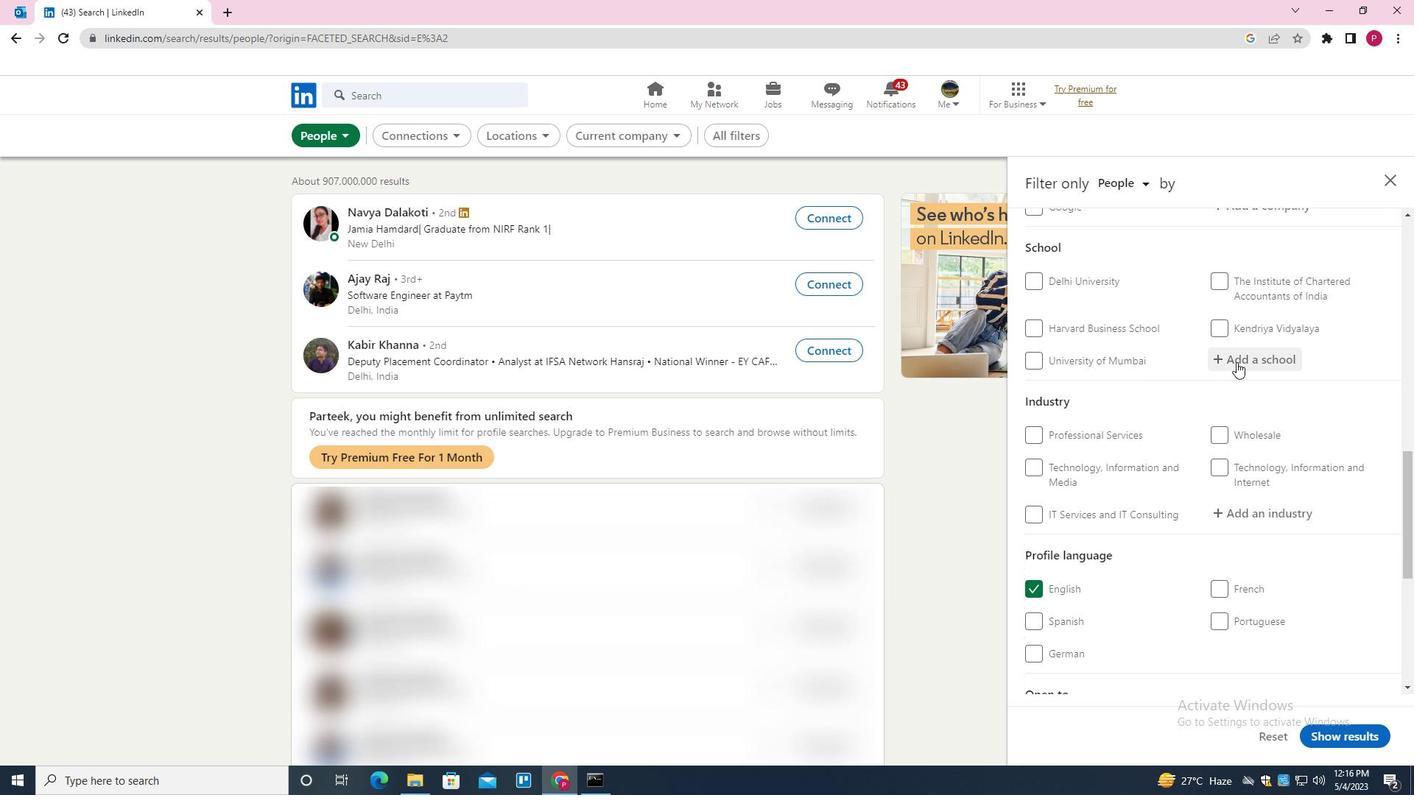 
Action: Key pressed <Key.shift><Key.shift><Key.shift>NARSEE<Key.space><Key.shift><Key.shift><Key.shift>MONJEE<Key.space><Key.shift>COLLEGE<Key.space>OF<Key.space><Key.shift>COMMERCE<Key.space>AB<Key.backspace>ND<Key.space><Key.shift><Key.shift><Key.shift><Key.shift><Key.shift><Key.shift><Key.shift><Key.shift><Key.shift><Key.shift><Key.shift><Key.shift><Key.shift><Key.shift><Key.shift>ECI<Key.backspace>ONOMICS<Key.down><Key.enter>
Screenshot: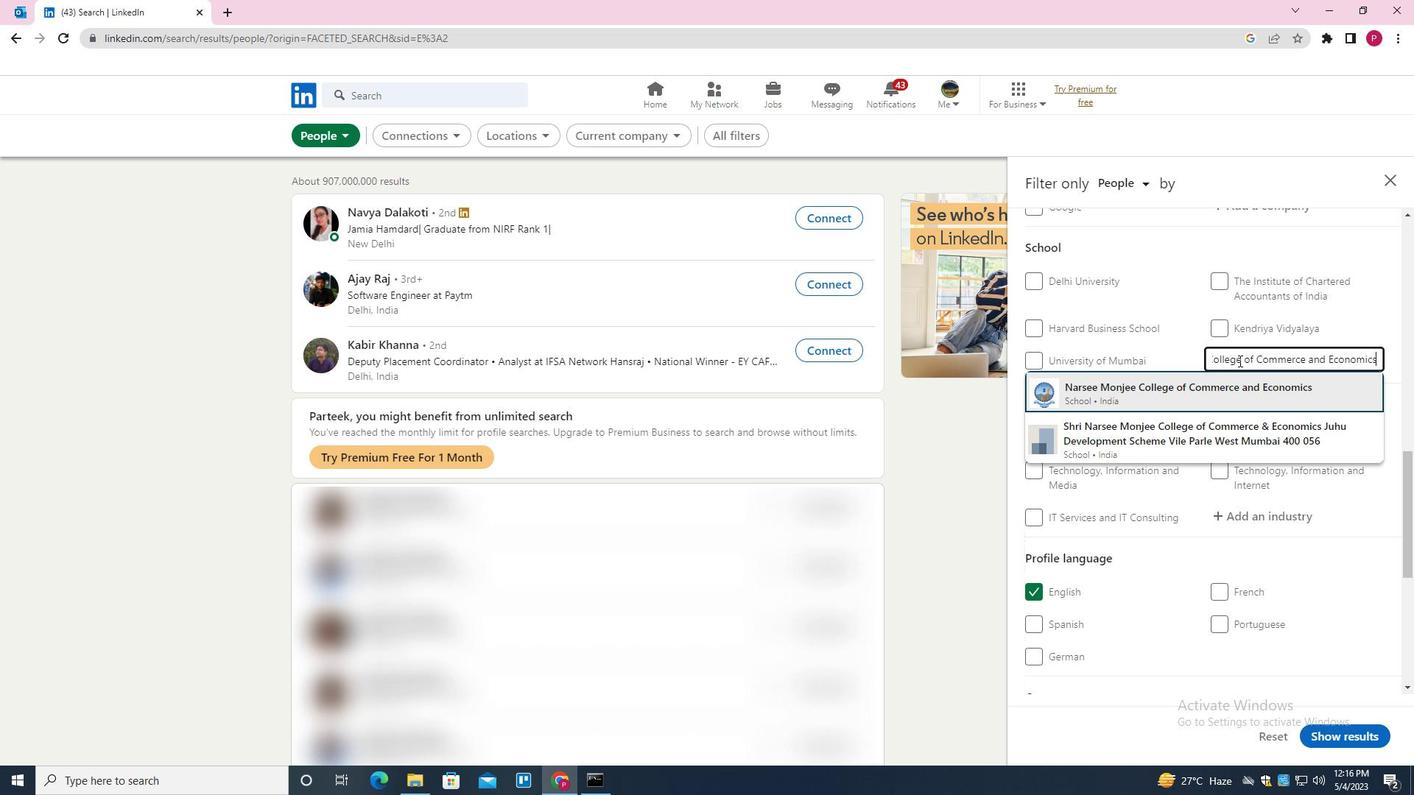 
Action: Mouse moved to (1181, 404)
Screenshot: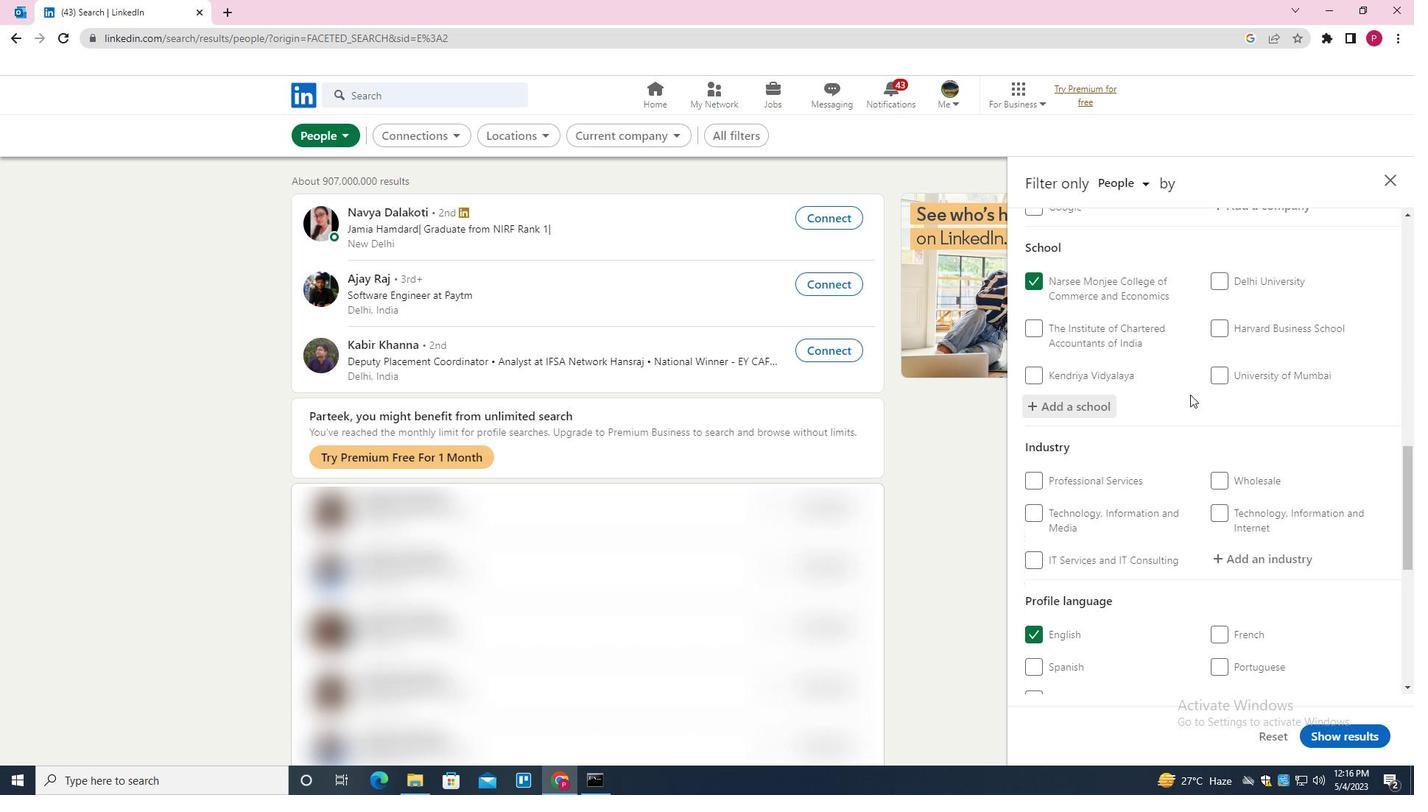 
Action: Mouse scrolled (1181, 403) with delta (0, 0)
Screenshot: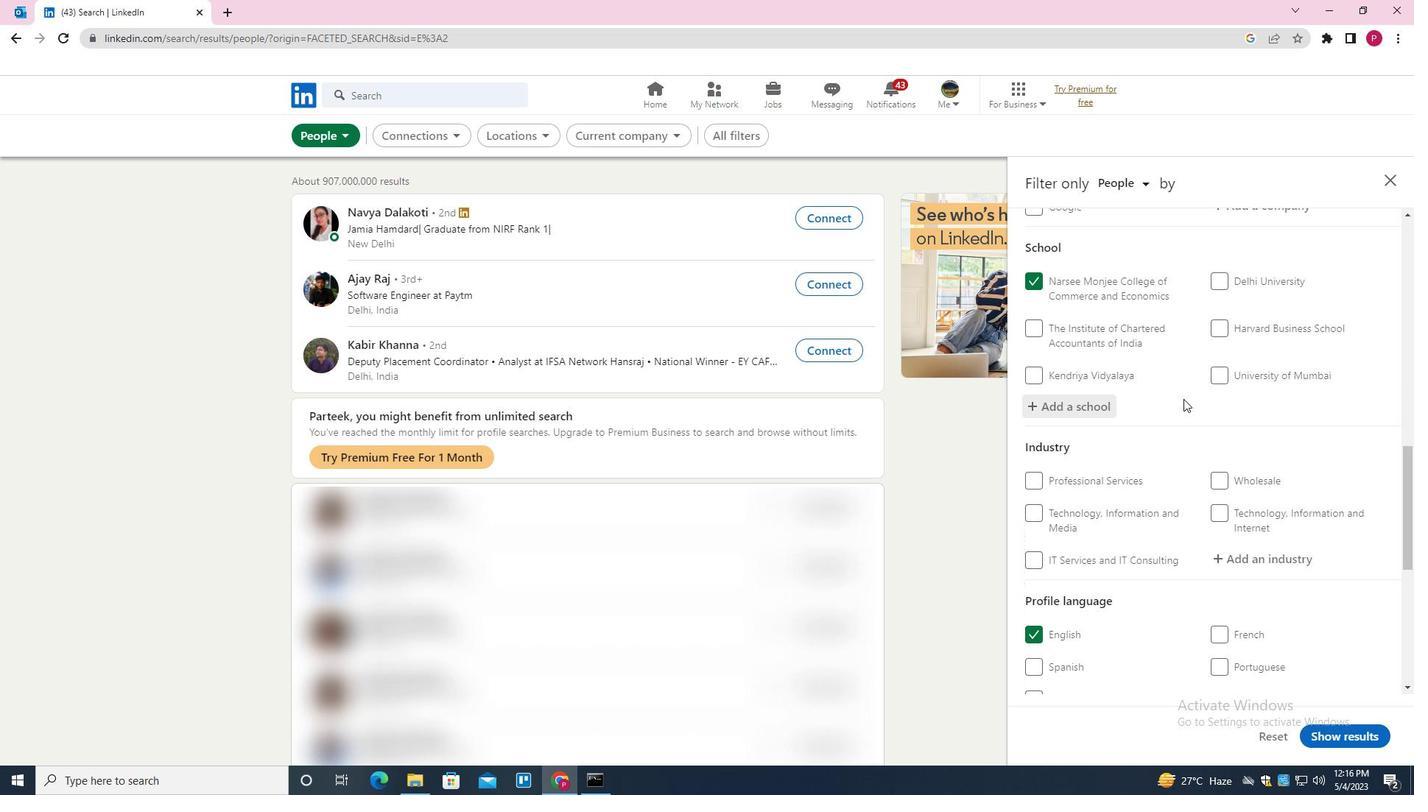 
Action: Mouse scrolled (1181, 403) with delta (0, 0)
Screenshot: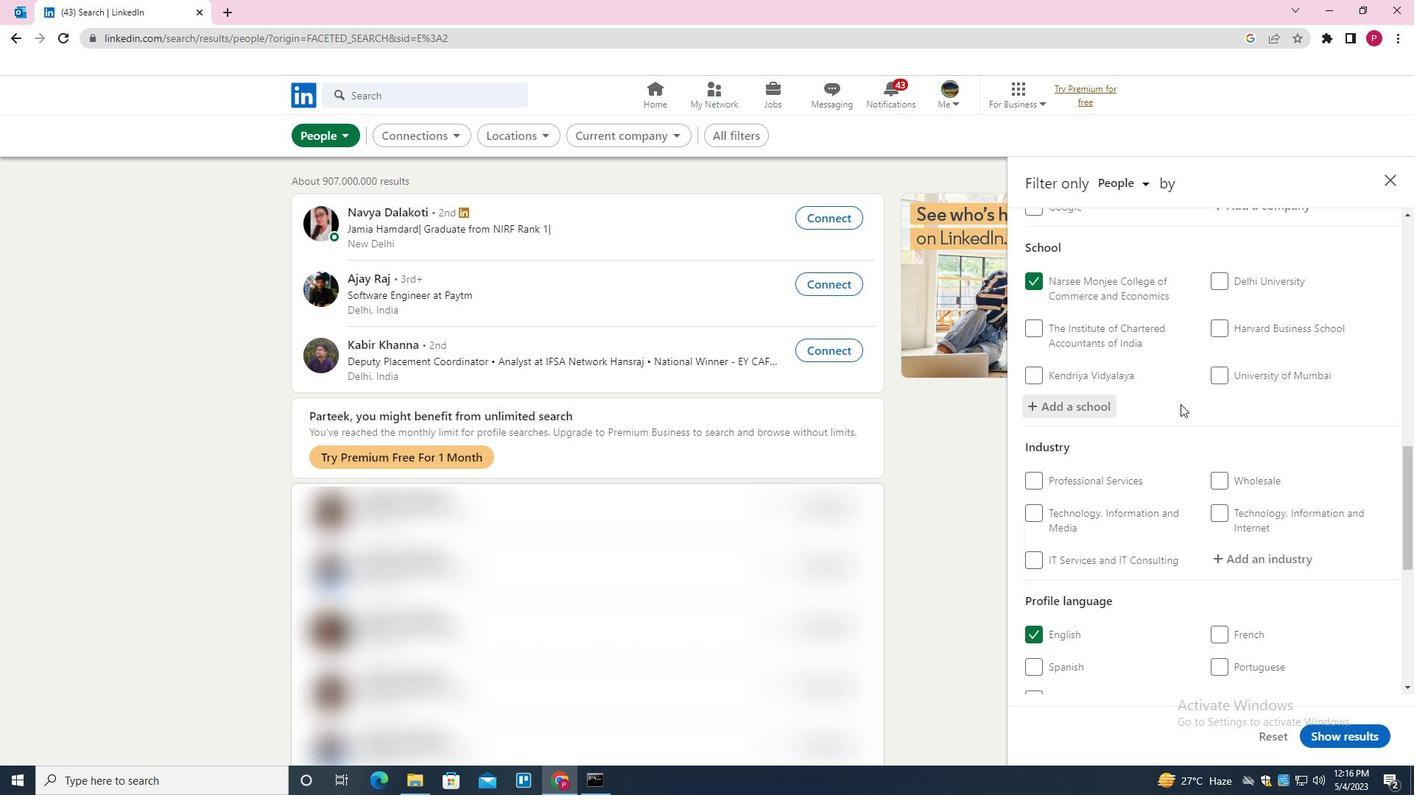 
Action: Mouse moved to (1181, 404)
Screenshot: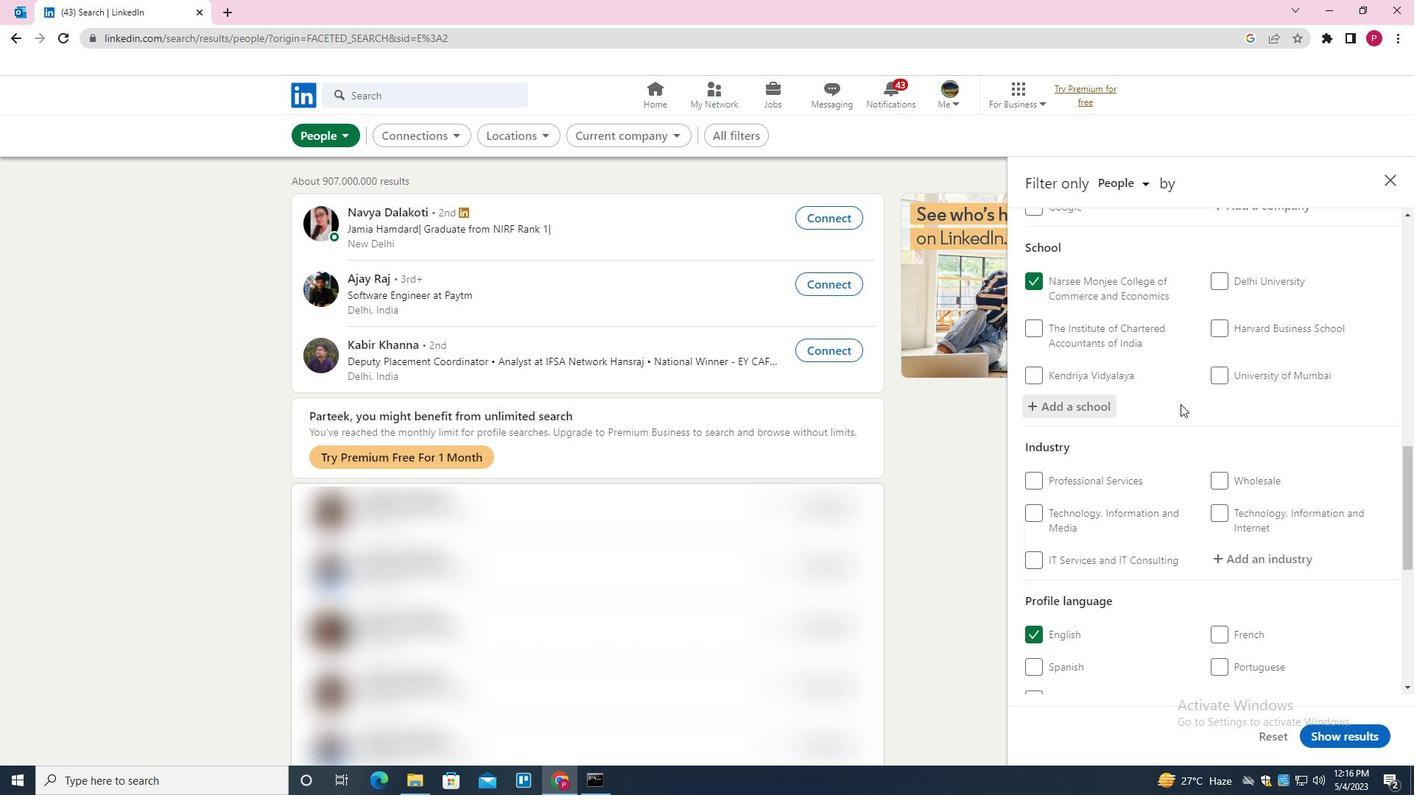 
Action: Mouse scrolled (1181, 403) with delta (0, 0)
Screenshot: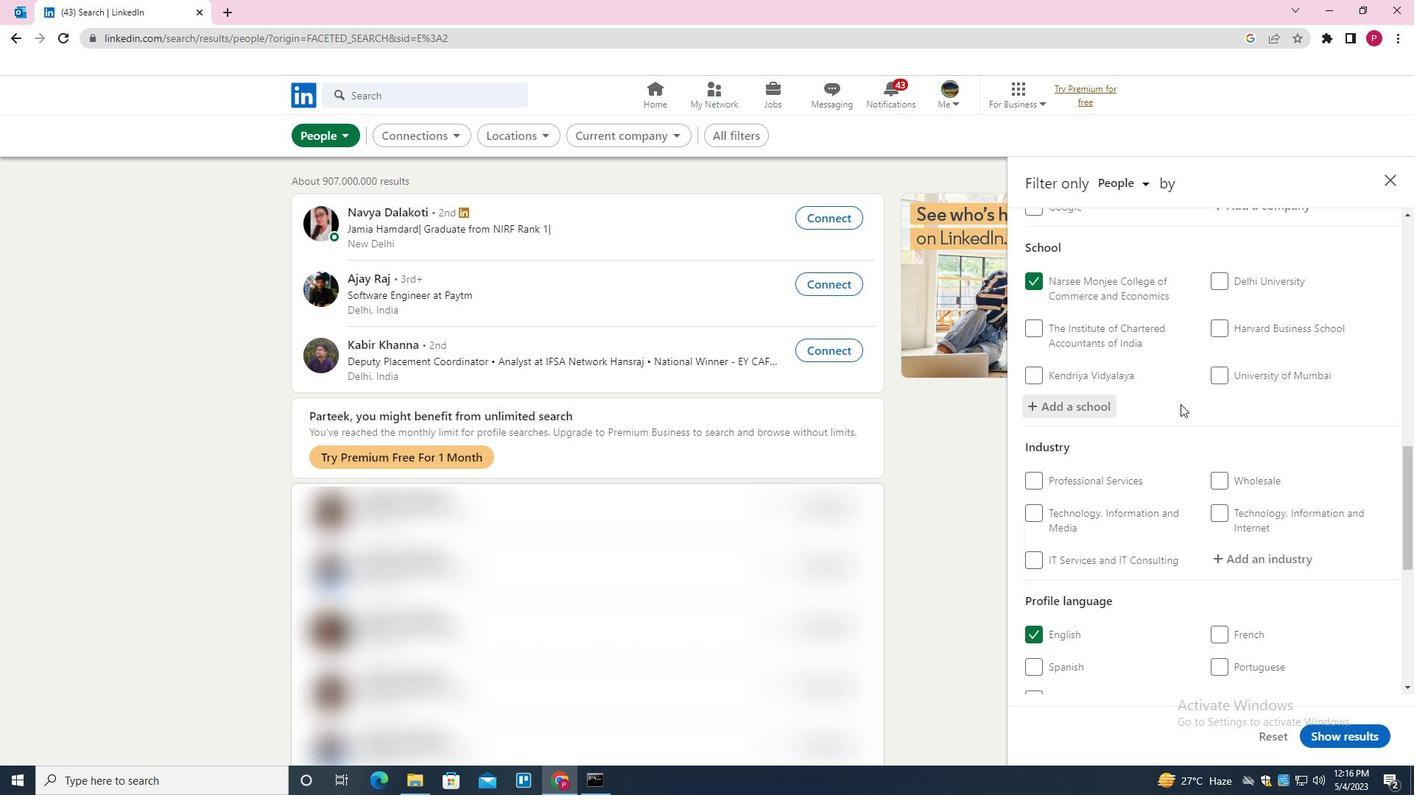 
Action: Mouse moved to (1273, 342)
Screenshot: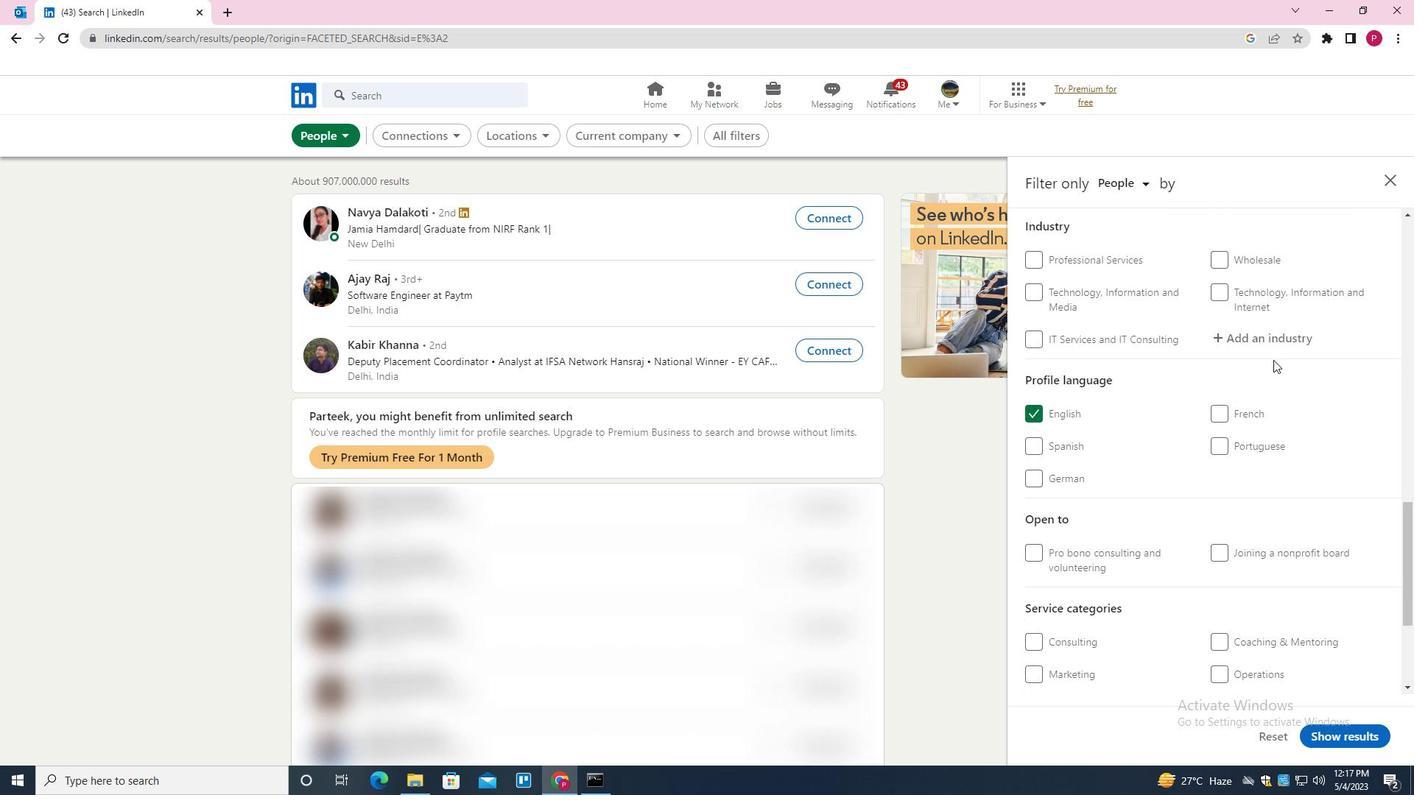 
Action: Mouse pressed left at (1273, 342)
Screenshot: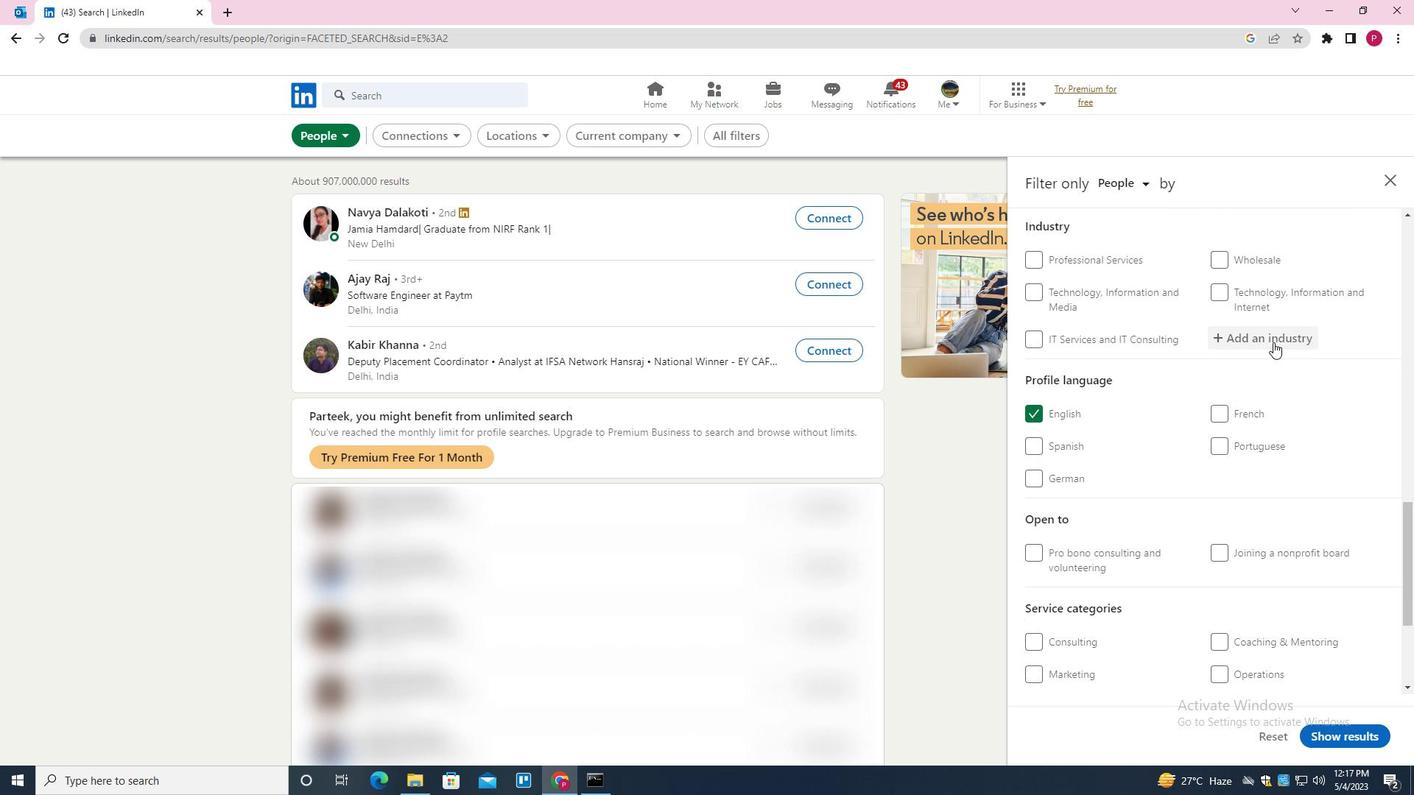 
Action: Key pressed <Key.shift><Key.shift><Key.shift><Key.shift><Key.shift>CLAY<Key.space><Key.shift>AND<Key.space><Key.shift><Key.shift><Key.shift><Key.shift><Key.shift><Key.shift><Key.shift><Key.shift><Key.shift><Key.shift><Key.shift><Key.shift><Key.shift><Key.shift><Key.shift><Key.shift>REFACTORY<Key.space><Key.backspace><Key.backspace><Key.backspace><Key.backspace><Key.backspace><Key.backspace><Key.backspace>RACTORY<Key.space><Key.shift>{<Key.backspace>PRODUCTS<Key.space><Key.shift>MANUFACTURING<Key.down><Key.enter>
Screenshot: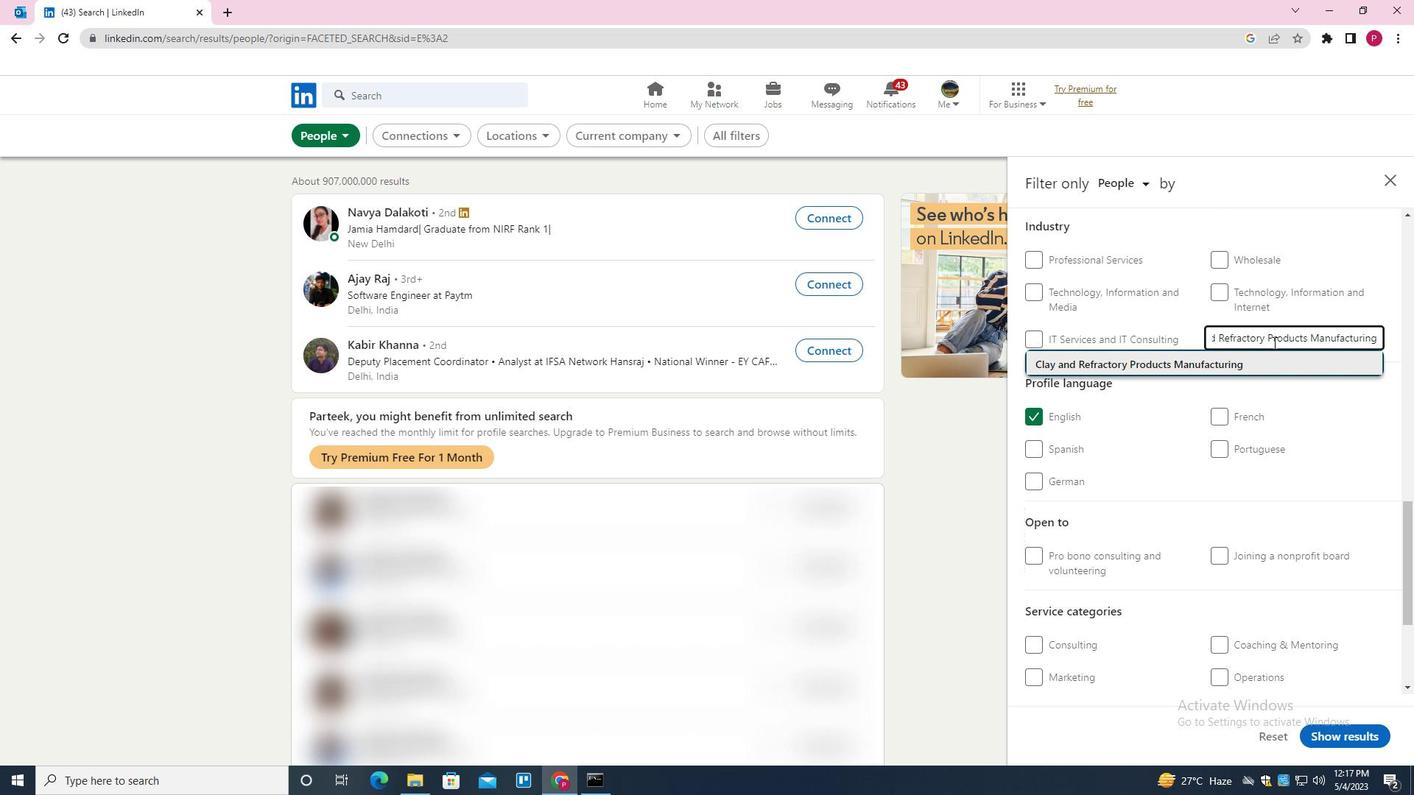 
Action: Mouse moved to (1255, 354)
Screenshot: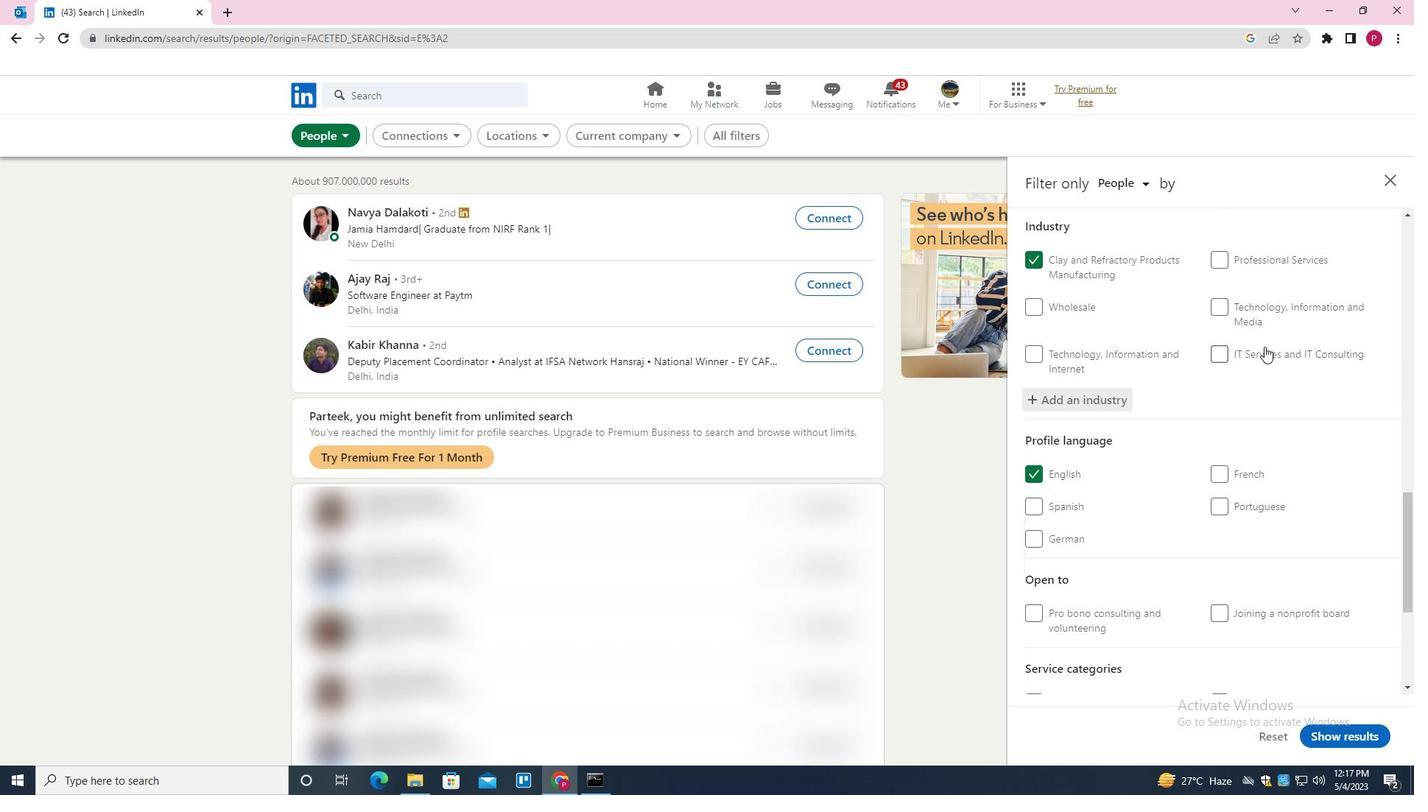 
Action: Mouse scrolled (1255, 353) with delta (0, 0)
Screenshot: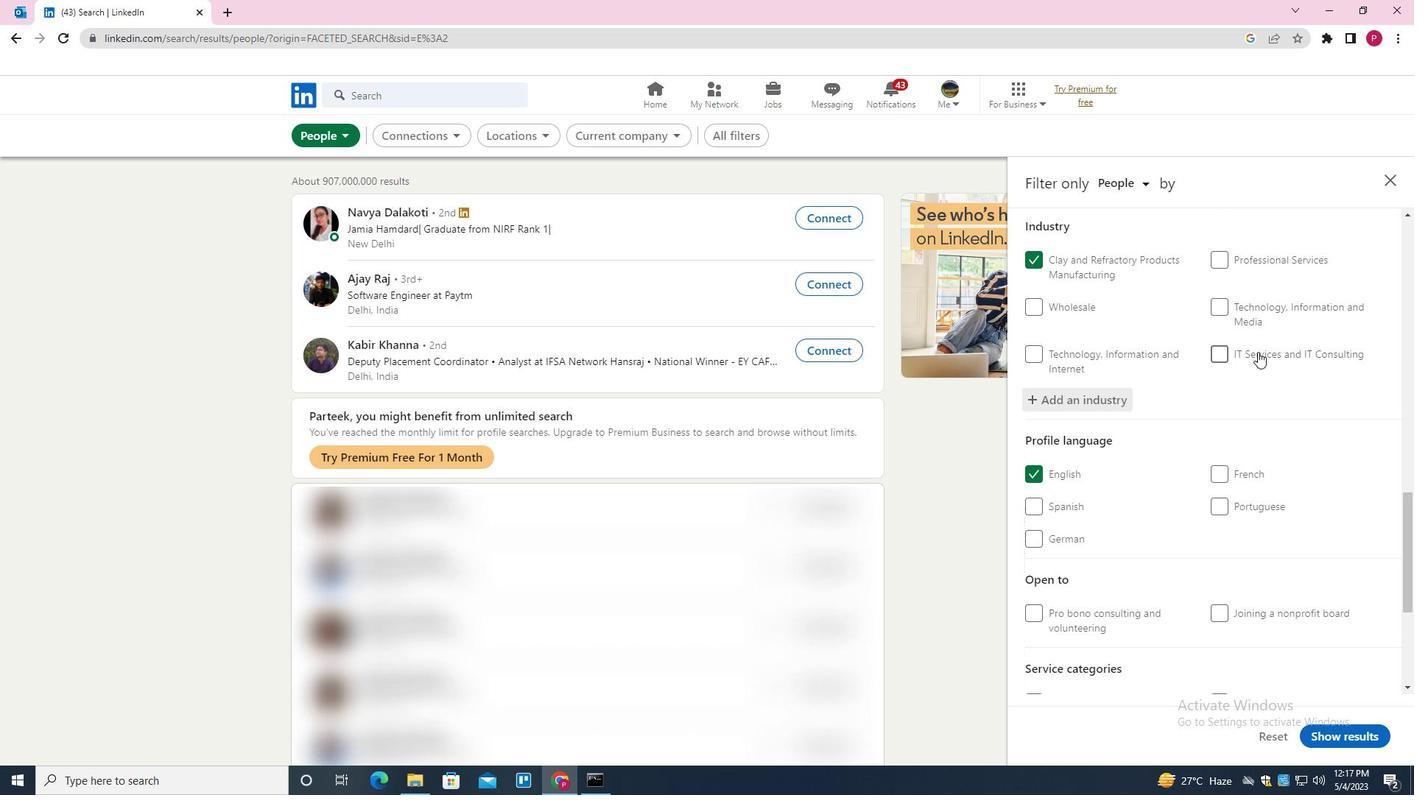 
Action: Mouse moved to (1251, 356)
Screenshot: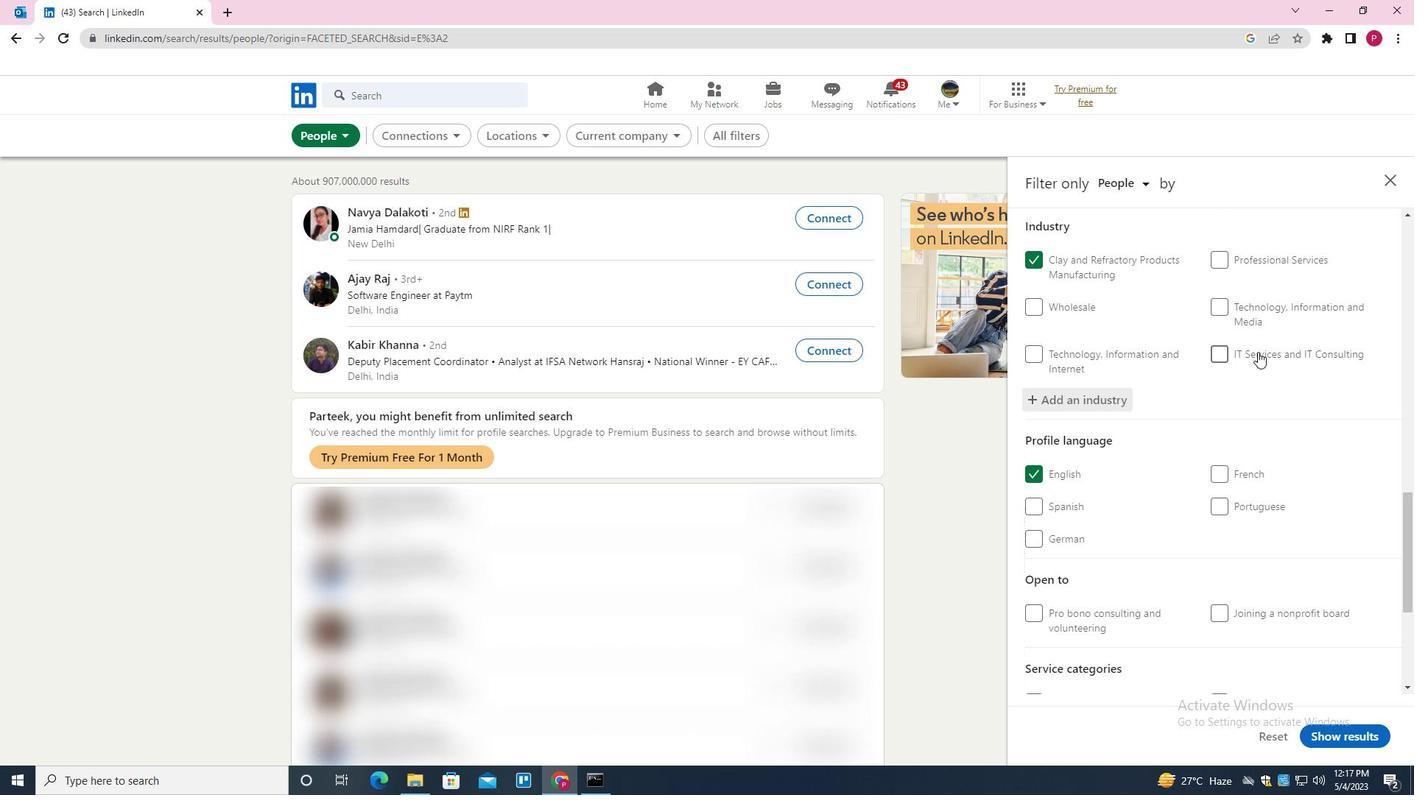 
Action: Mouse scrolled (1251, 355) with delta (0, 0)
Screenshot: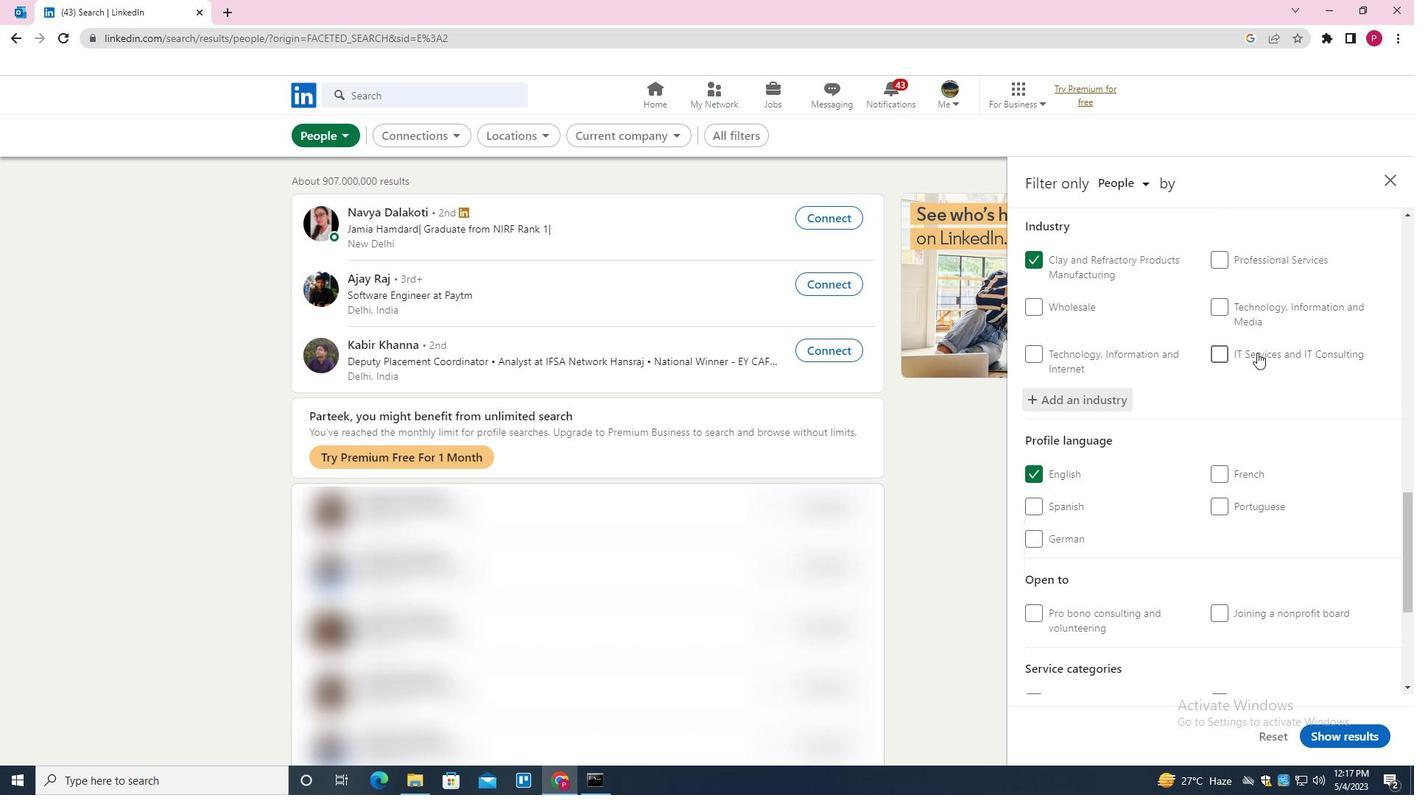 
Action: Mouse moved to (1251, 357)
Screenshot: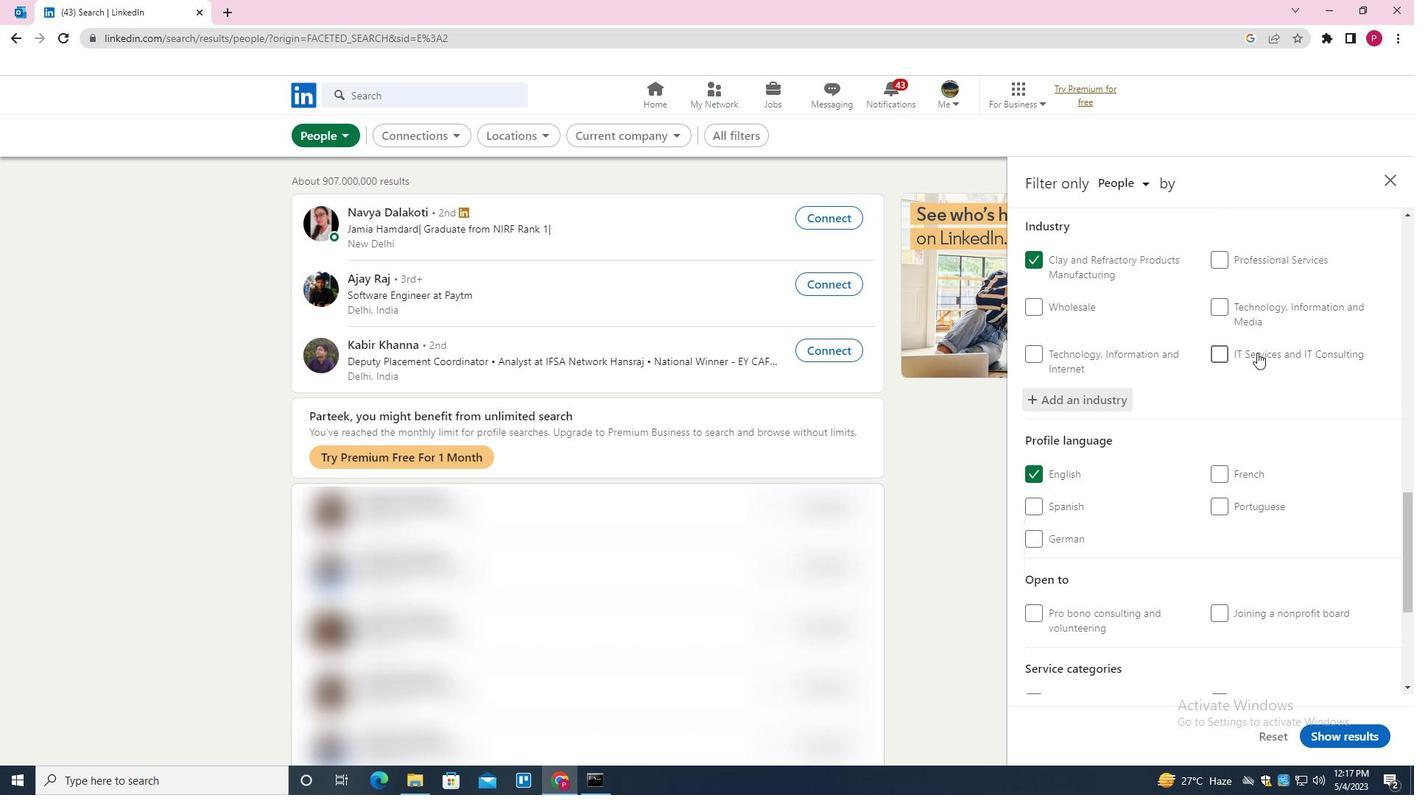 
Action: Mouse scrolled (1251, 356) with delta (0, 0)
Screenshot: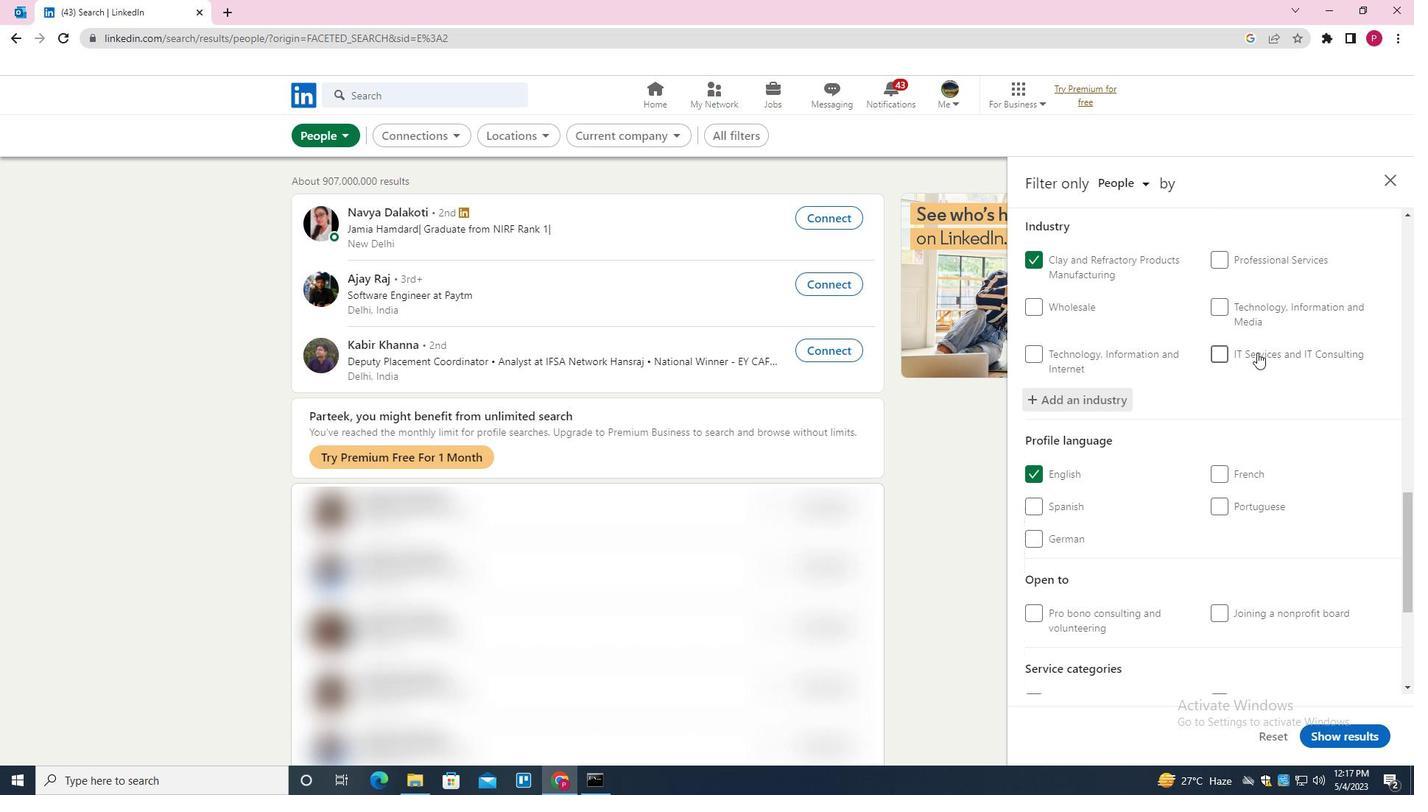 
Action: Mouse moved to (1250, 363)
Screenshot: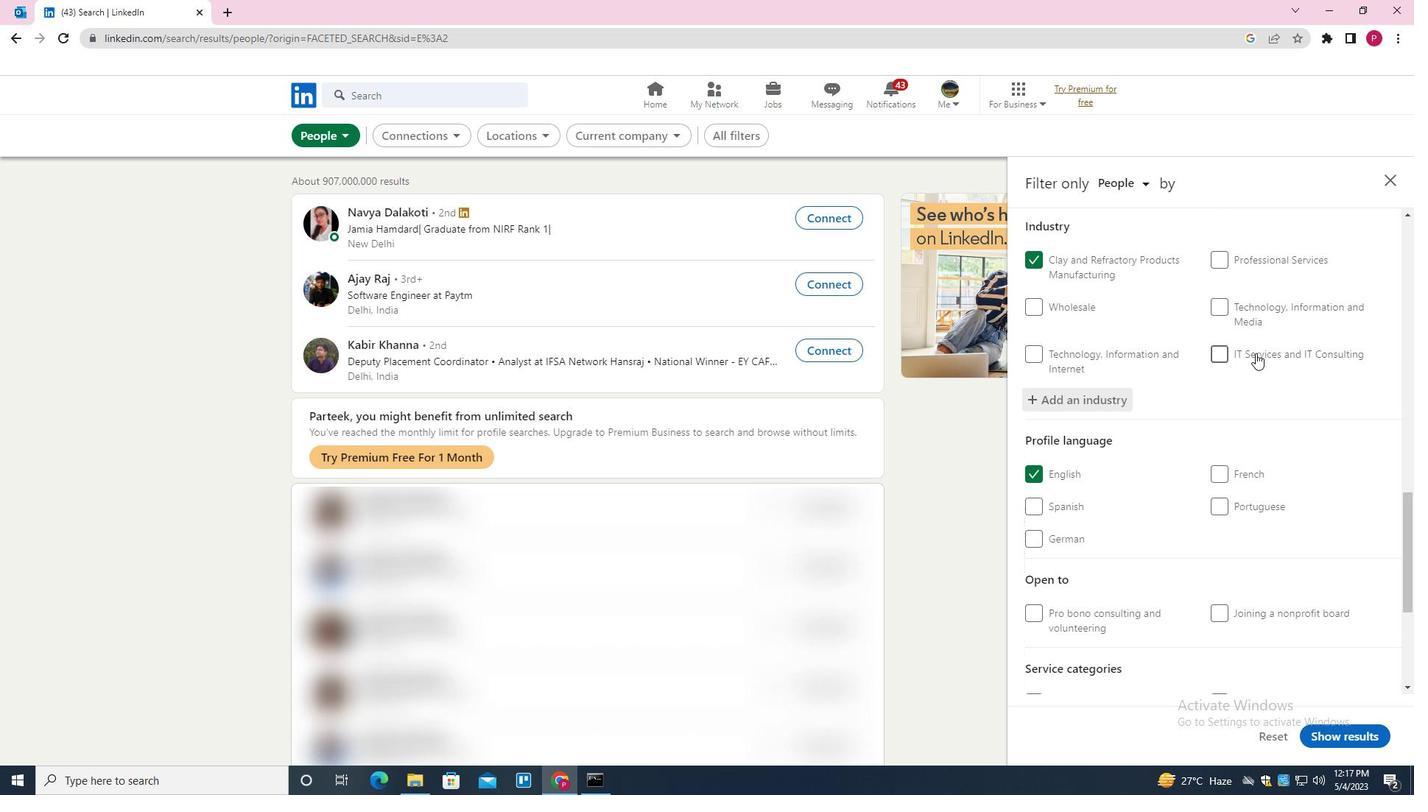 
Action: Mouse scrolled (1250, 362) with delta (0, 0)
Screenshot: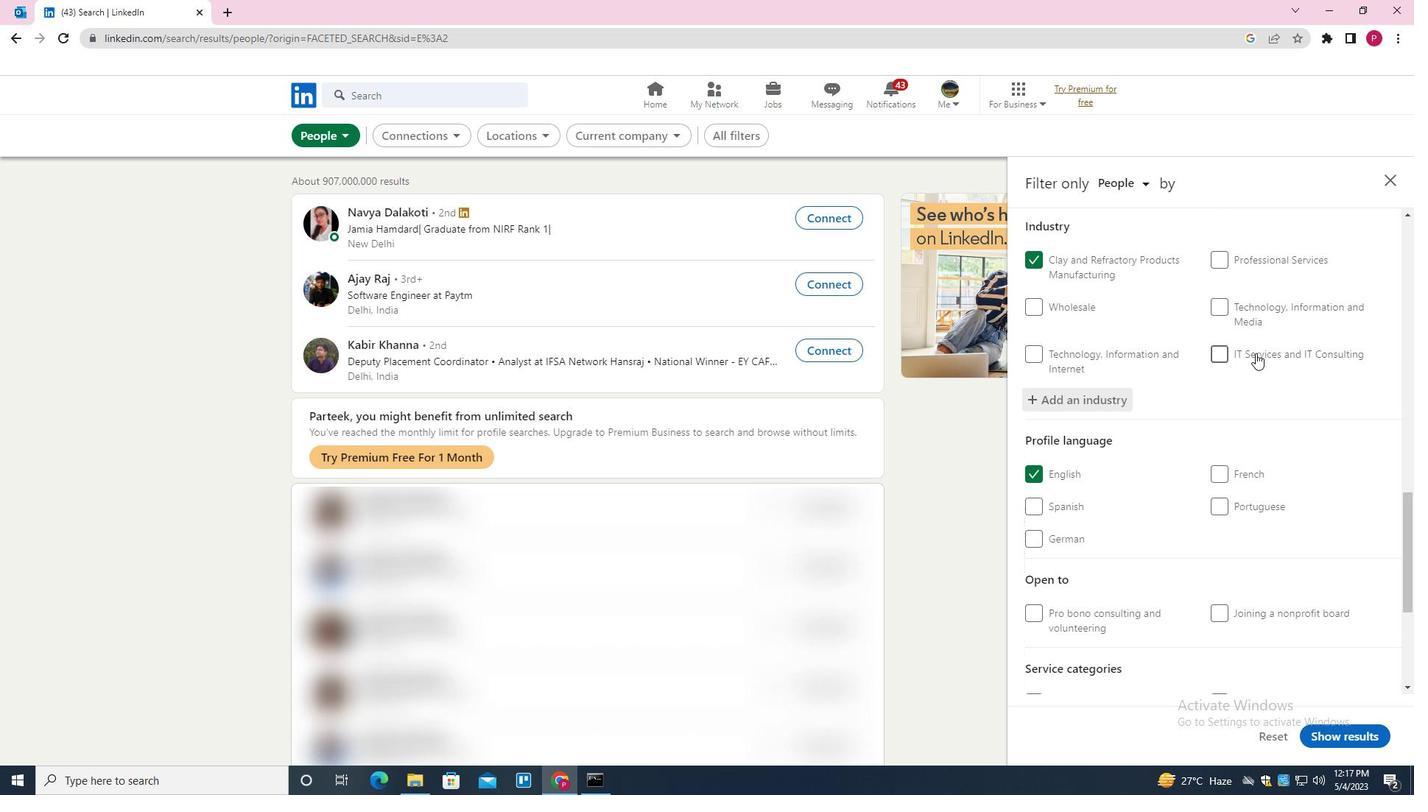 
Action: Mouse moved to (1249, 368)
Screenshot: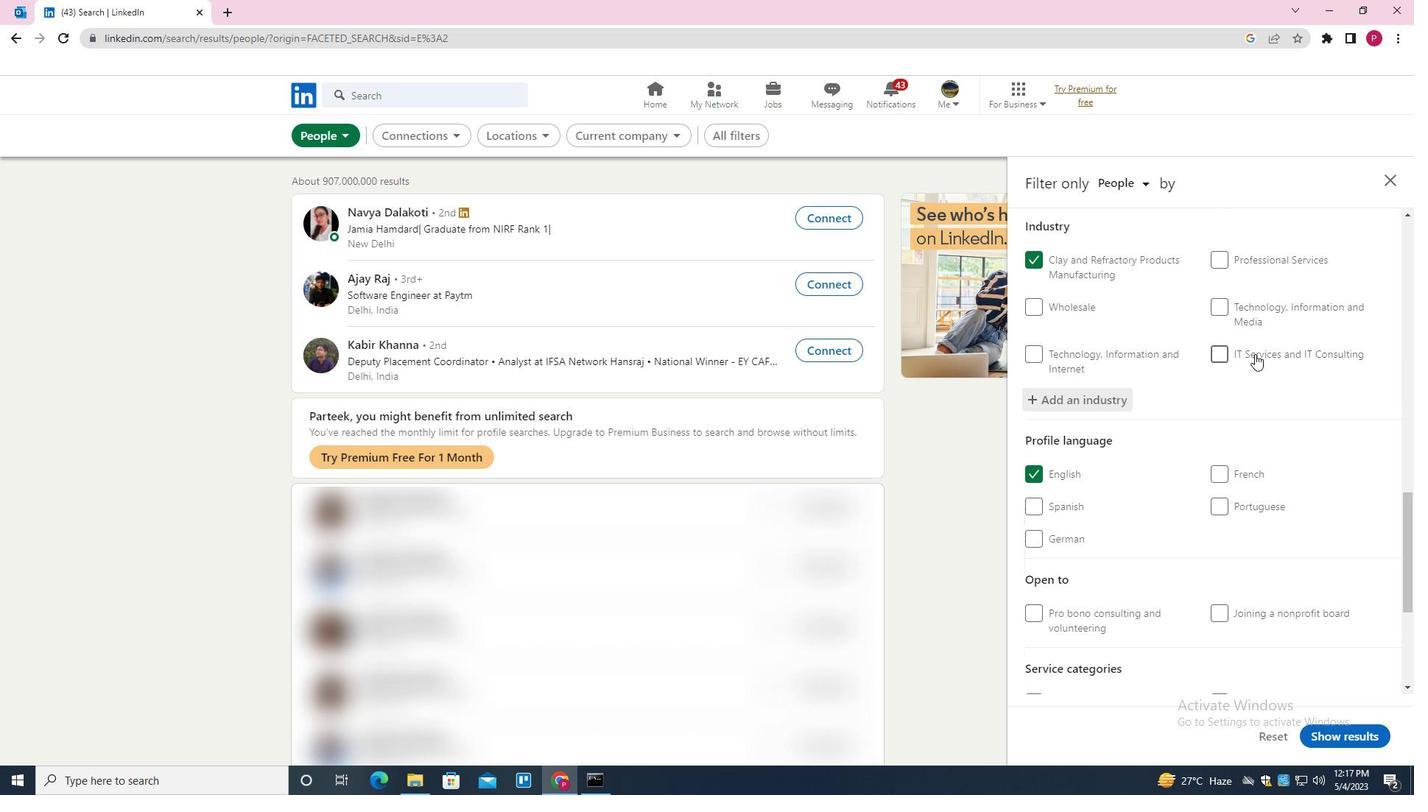 
Action: Mouse scrolled (1249, 367) with delta (0, 0)
Screenshot: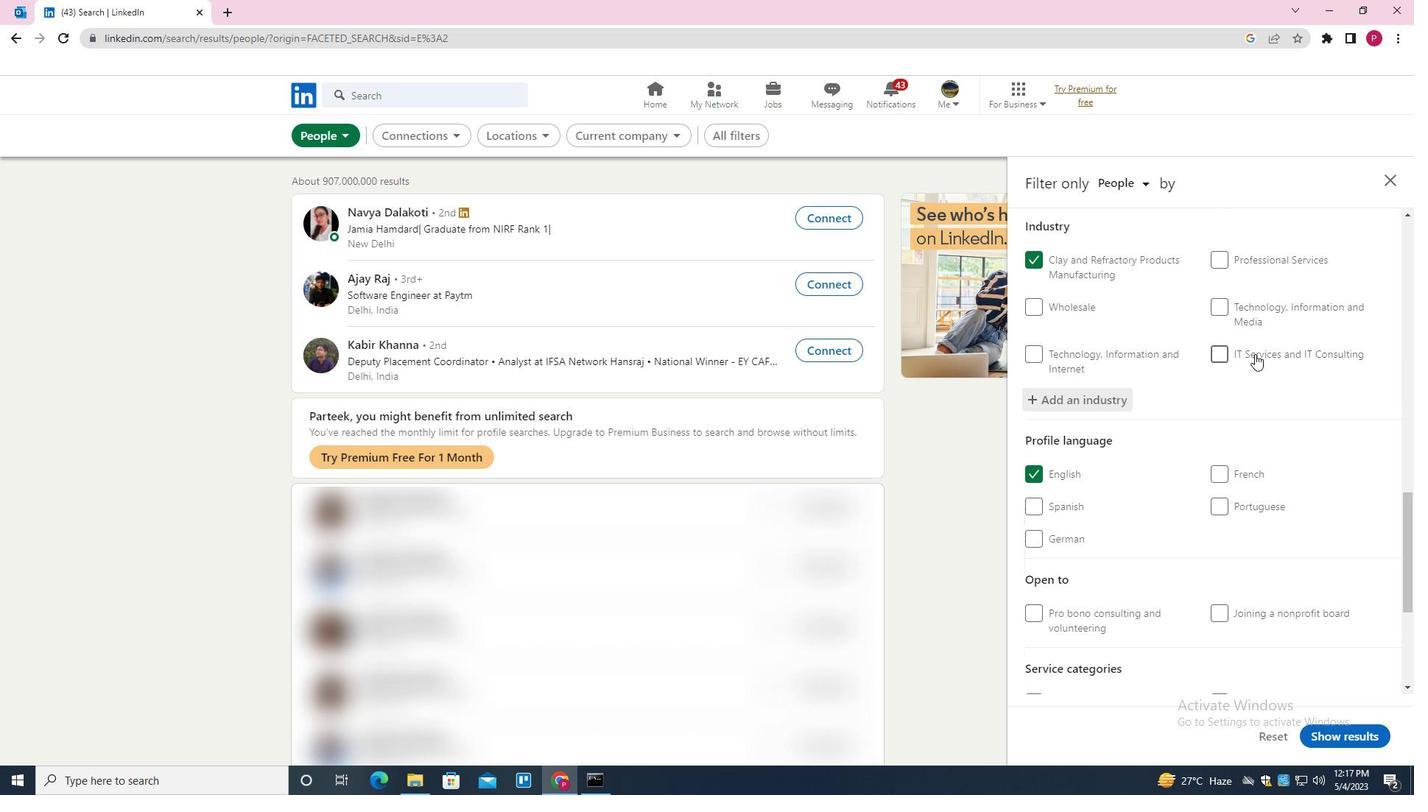 
Action: Mouse moved to (1248, 373)
Screenshot: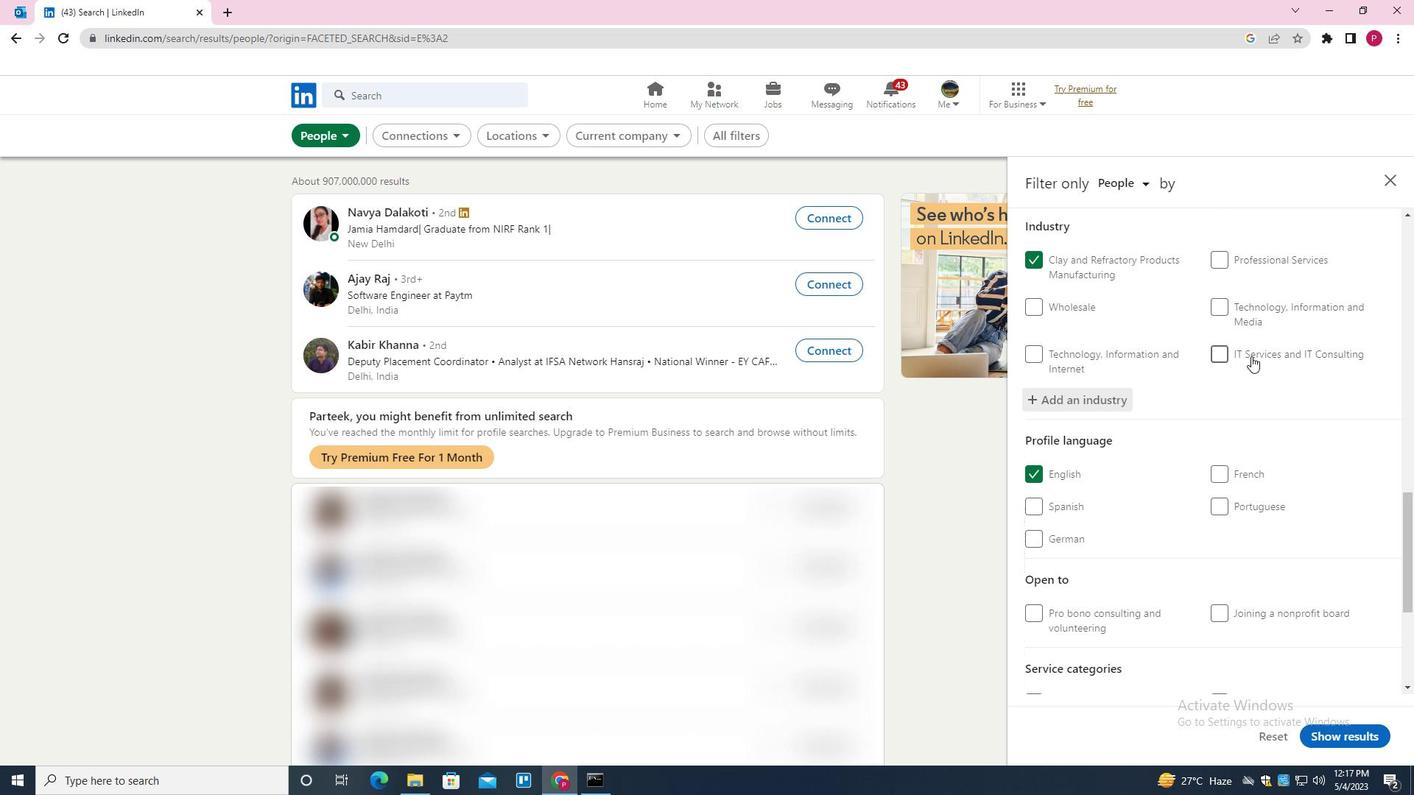 
Action: Mouse scrolled (1248, 372) with delta (0, 0)
Screenshot: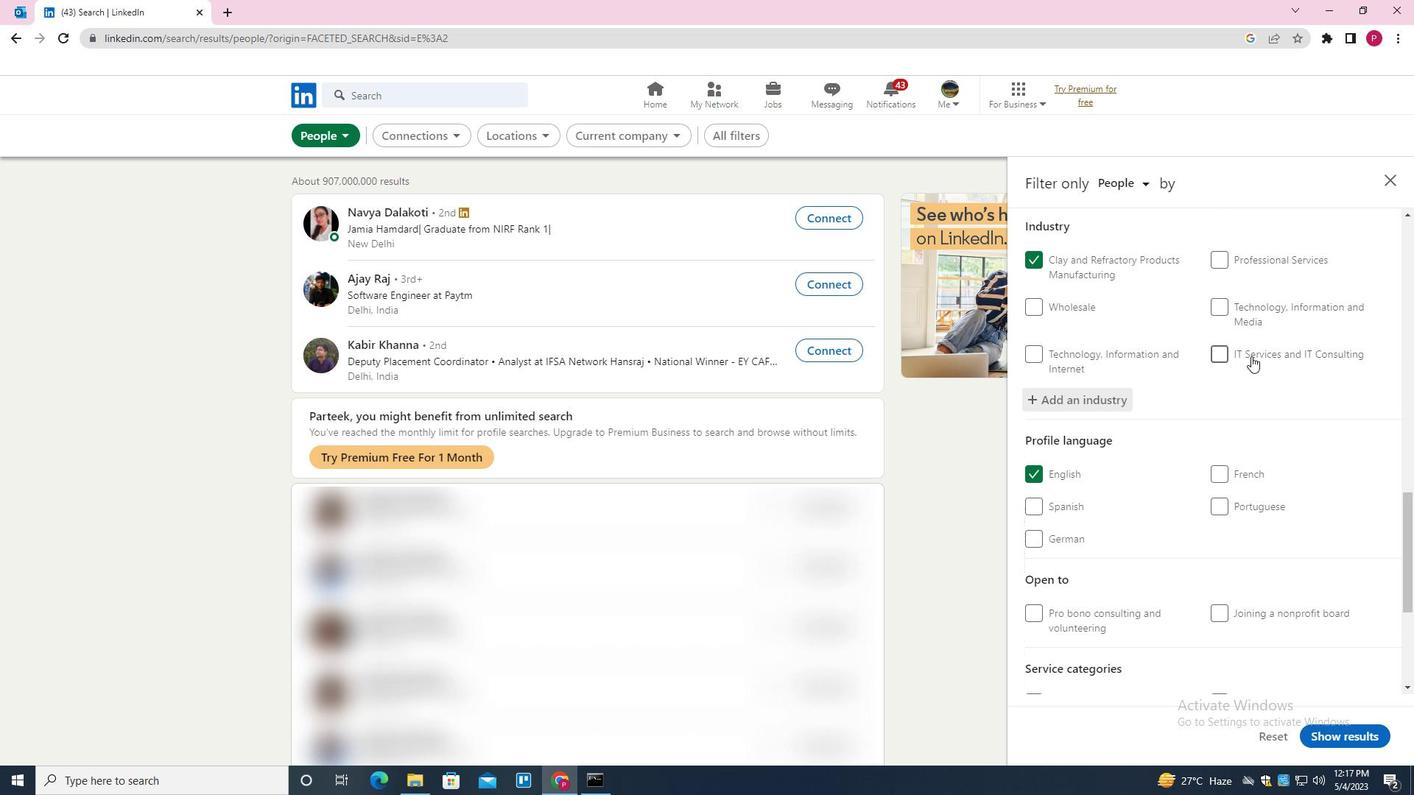 
Action: Mouse moved to (1250, 484)
Screenshot: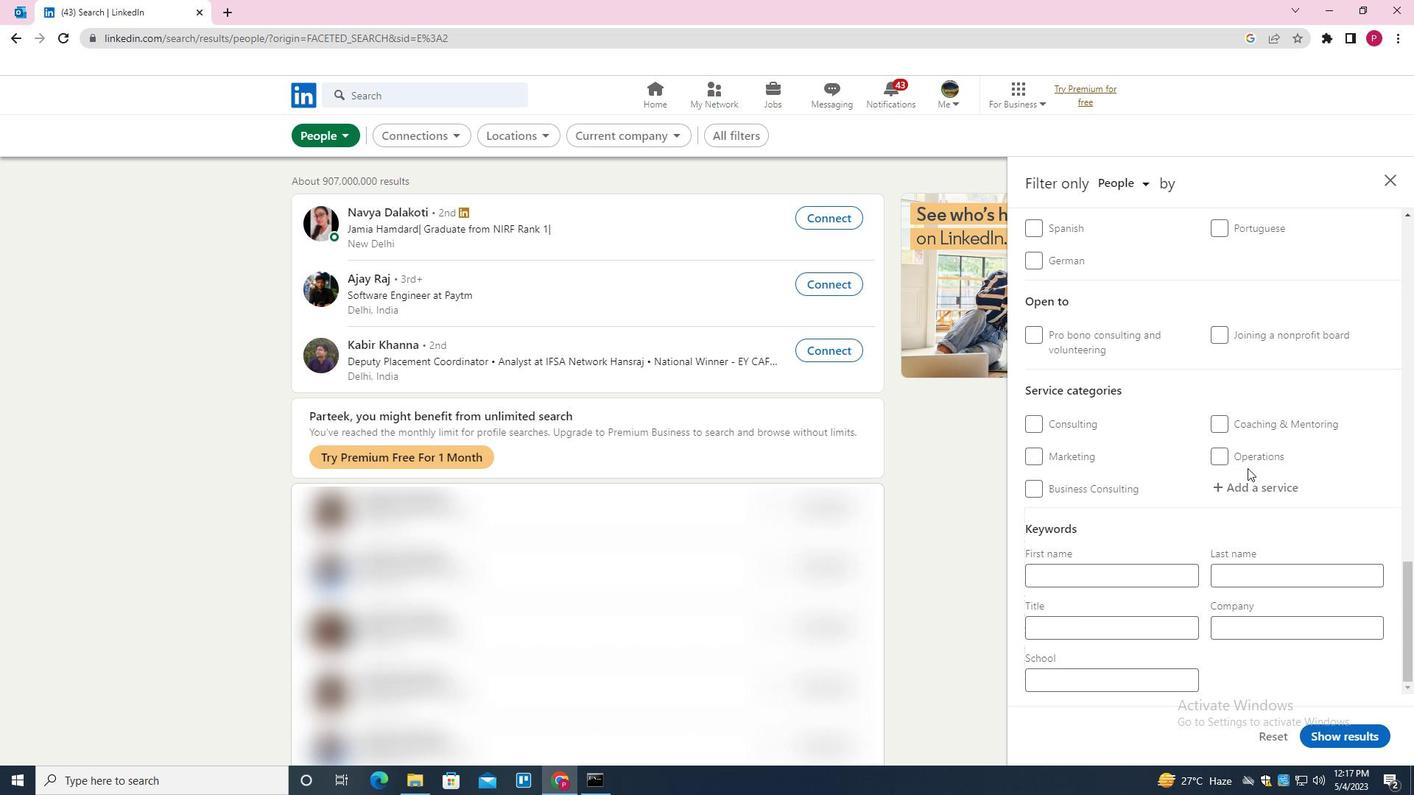 
Action: Mouse pressed left at (1250, 484)
Screenshot: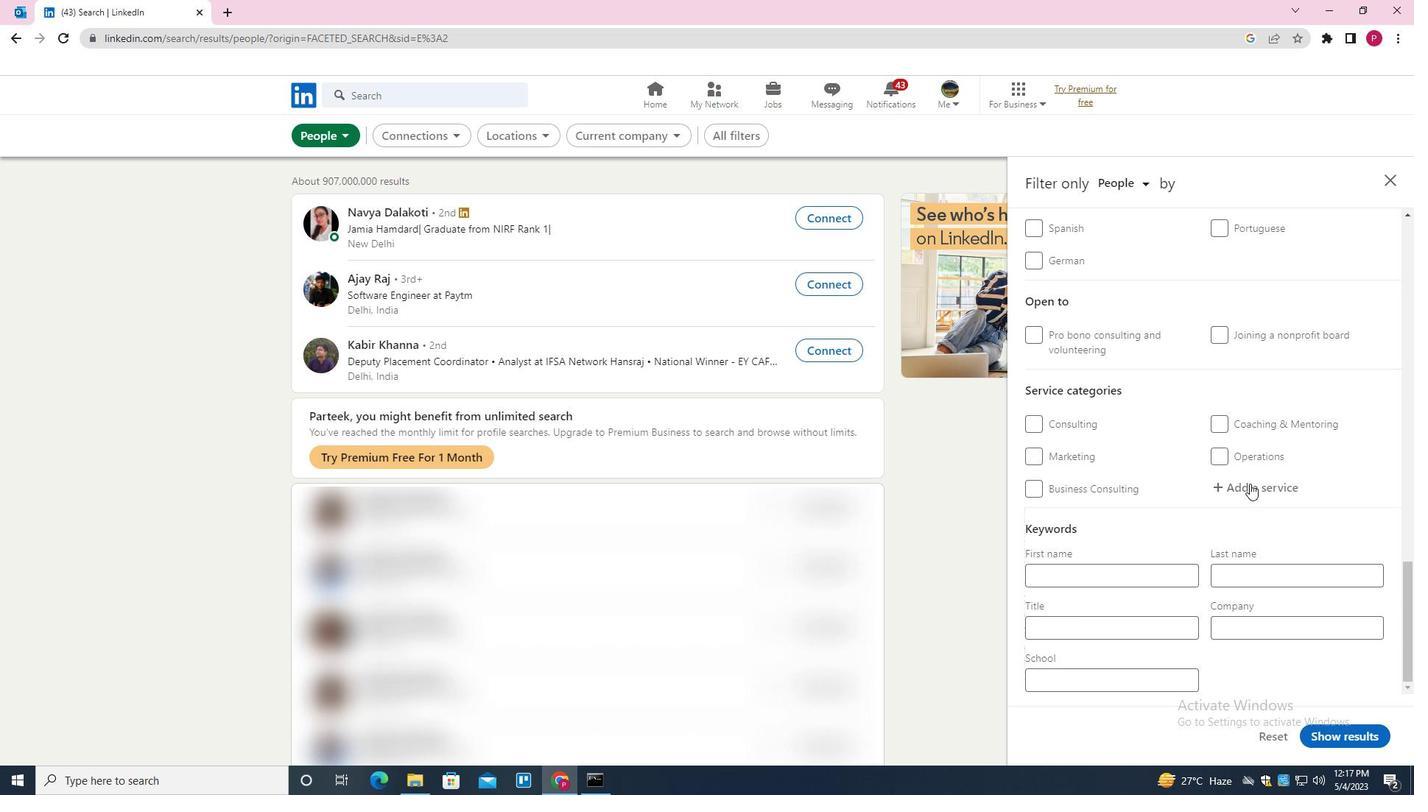 
Action: Key pressed <Key.shift><Key.shift>INFORMATION<Key.space><Key.shift>MANAGEMENT<Key.down><Key.enter>
Screenshot: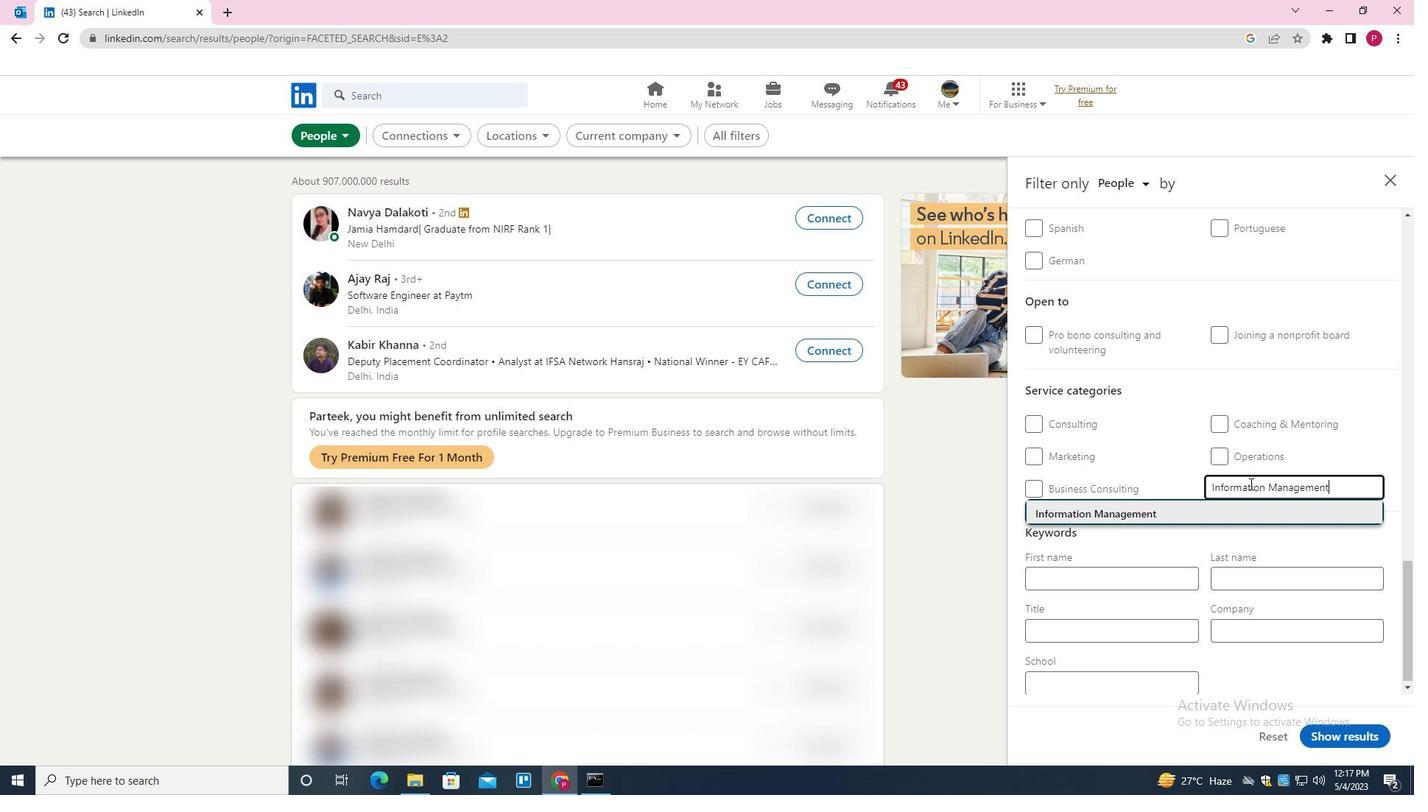
Action: Mouse moved to (1211, 508)
Screenshot: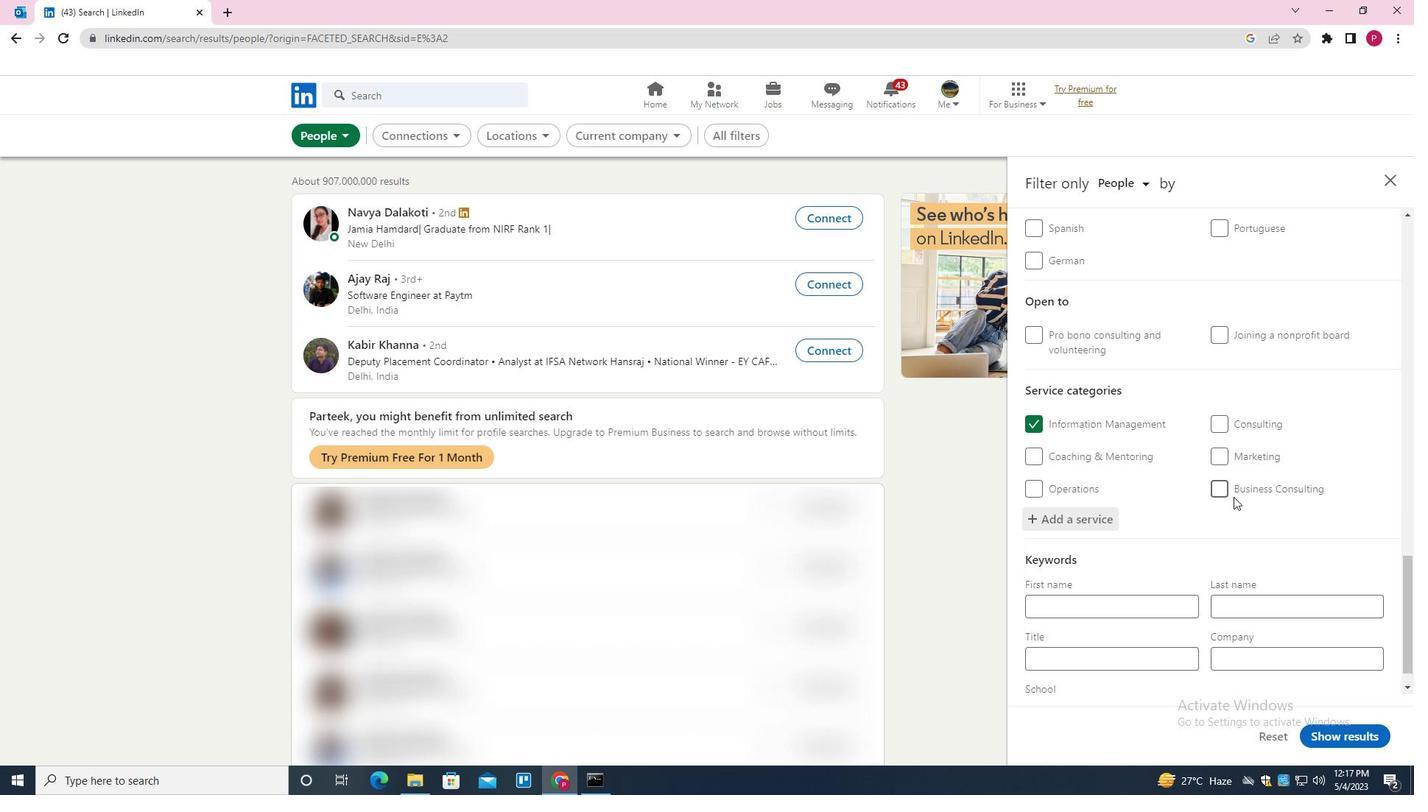 
Action: Mouse scrolled (1211, 507) with delta (0, 0)
Screenshot: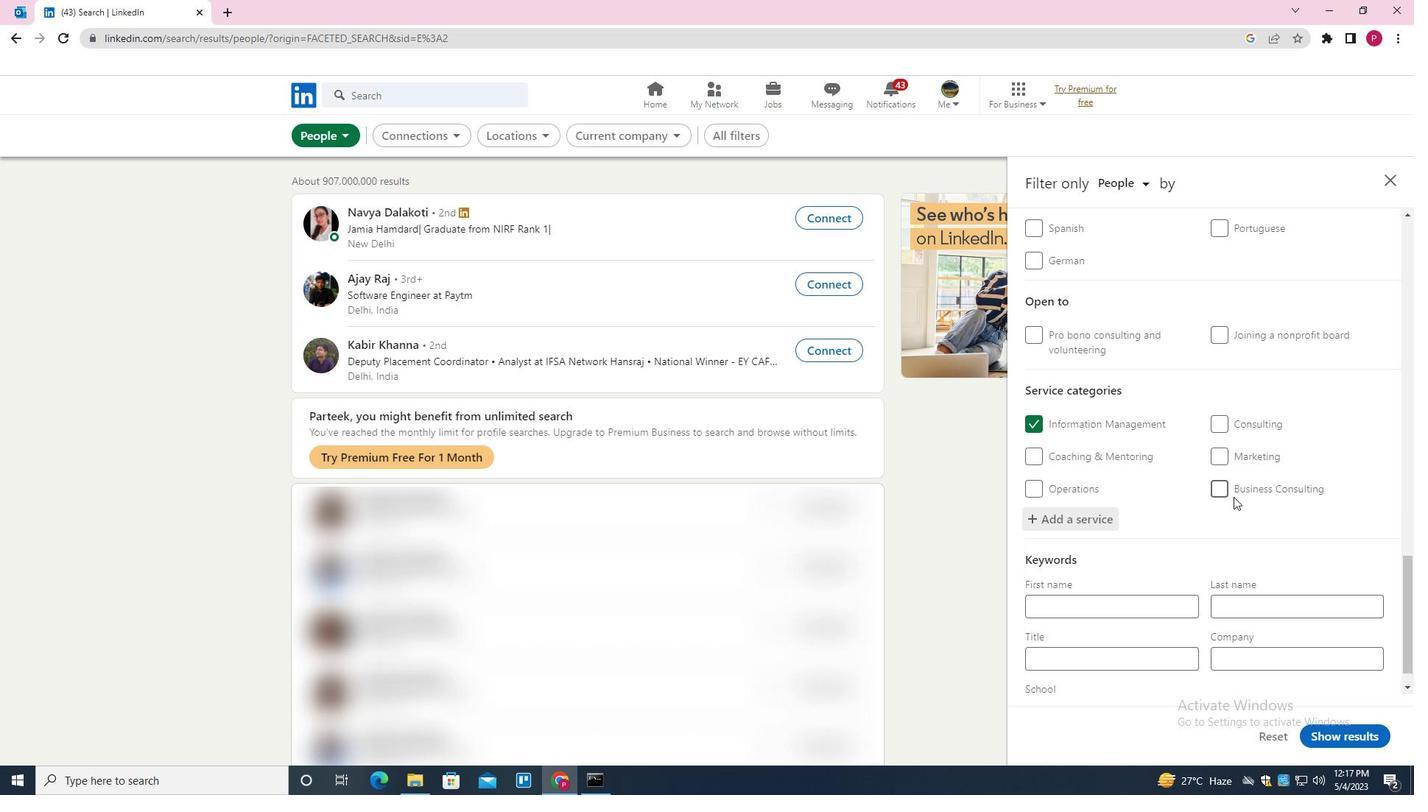 
Action: Mouse moved to (1209, 511)
Screenshot: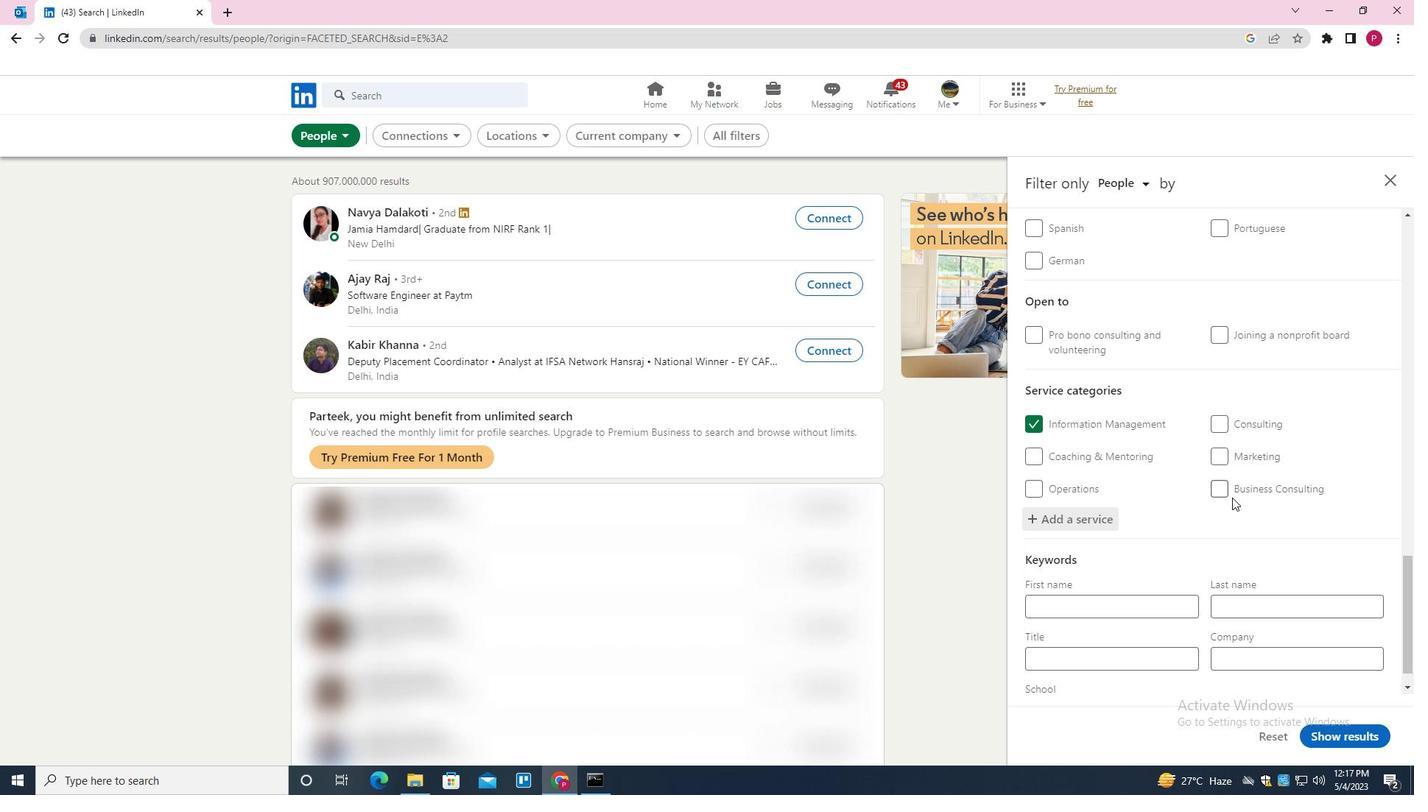 
Action: Mouse scrolled (1209, 510) with delta (0, 0)
Screenshot: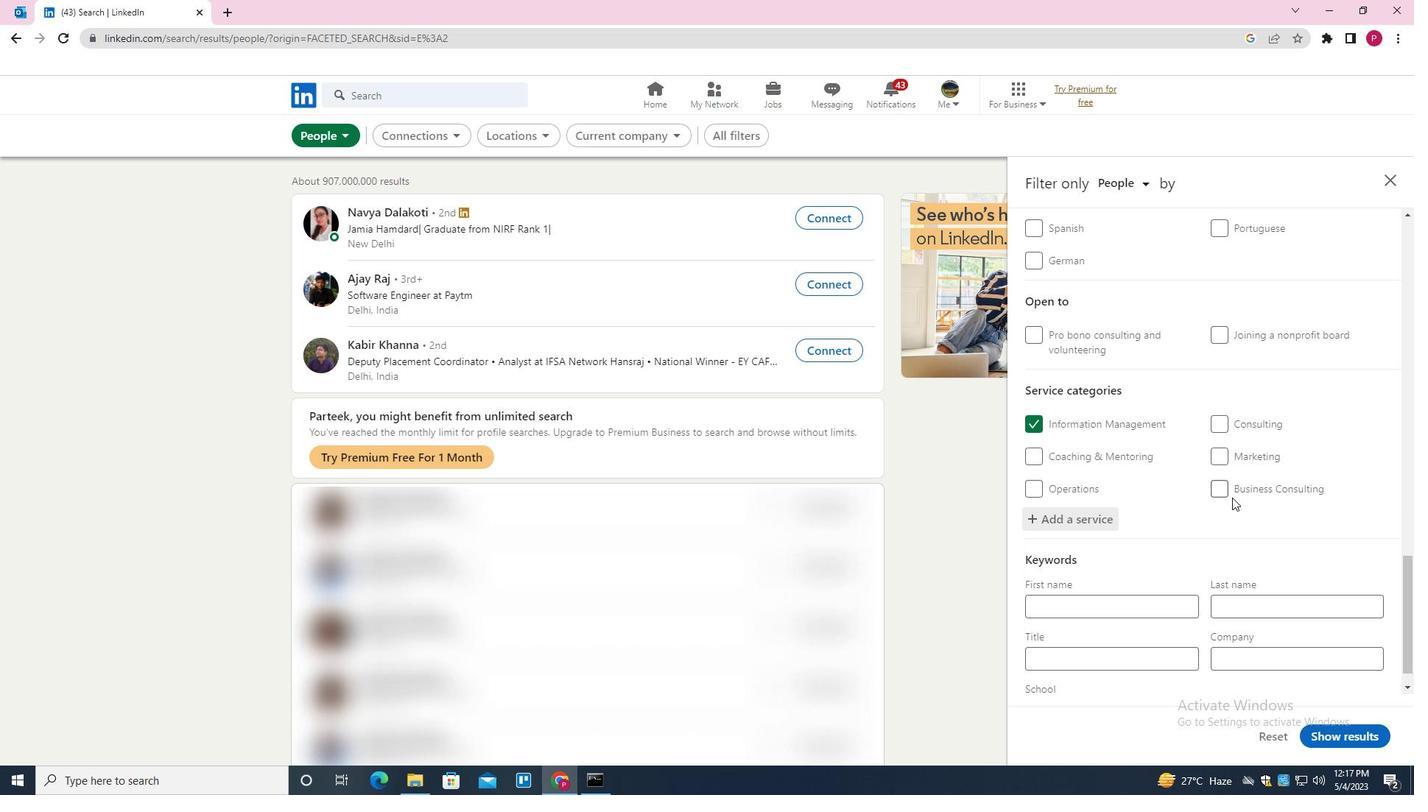 
Action: Mouse moved to (1203, 516)
Screenshot: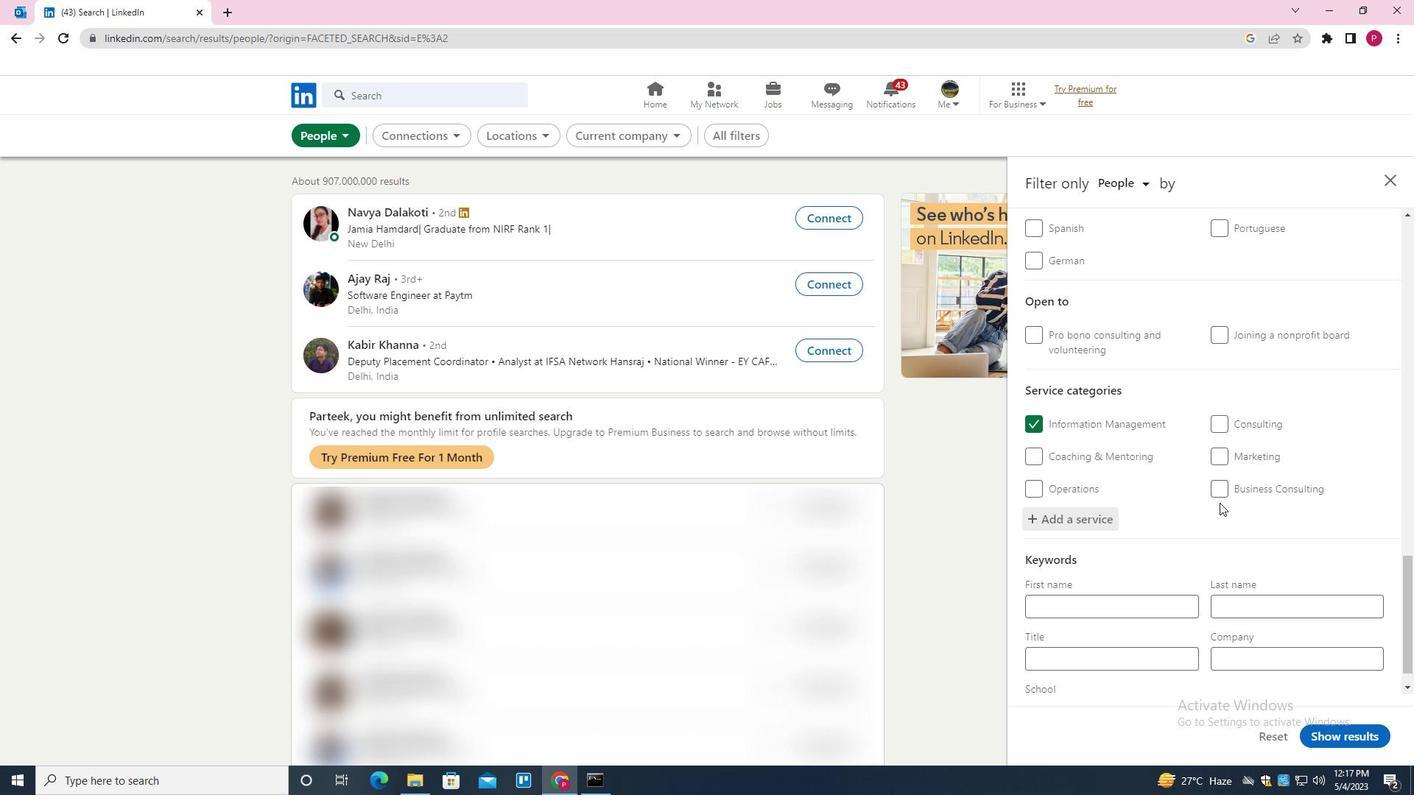 
Action: Mouse scrolled (1203, 515) with delta (0, 0)
Screenshot: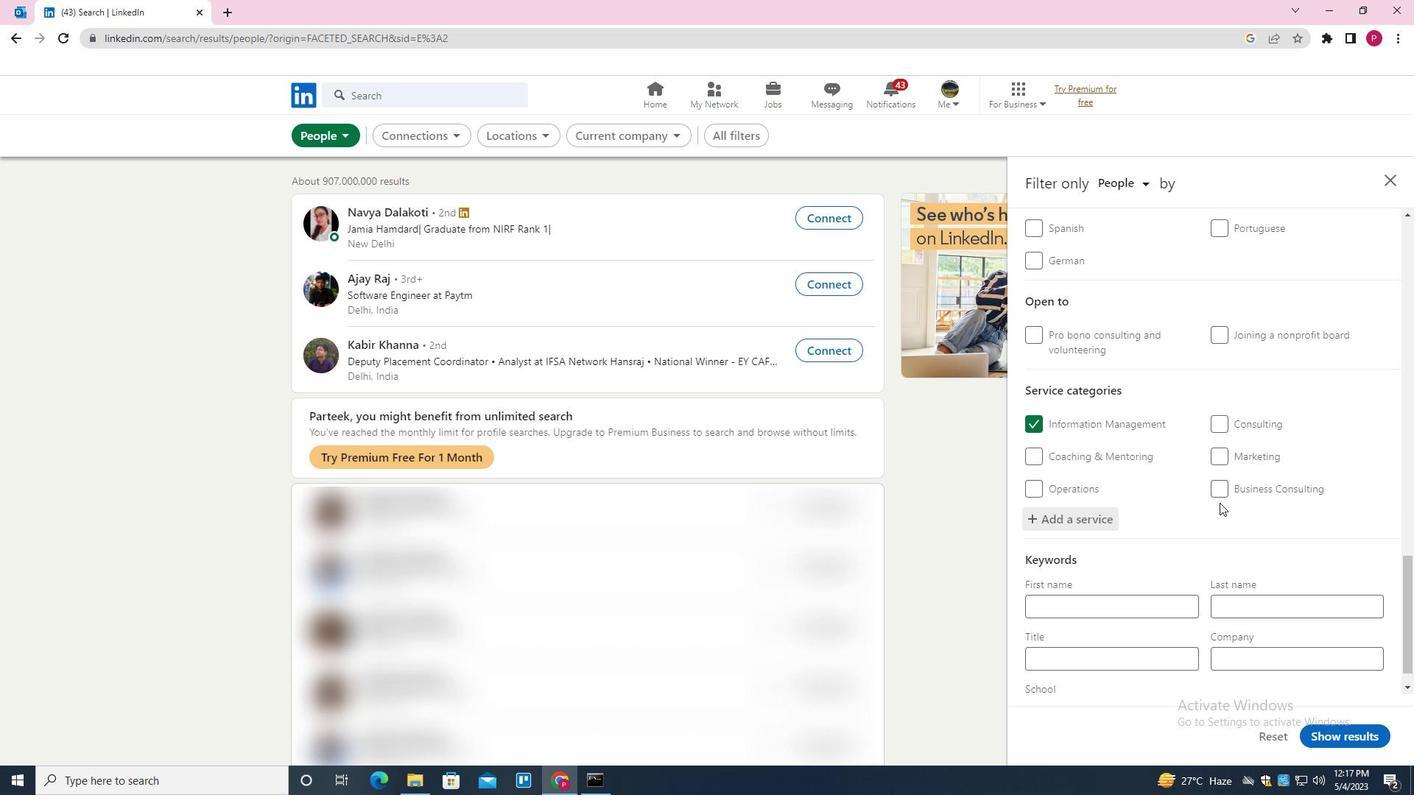 
Action: Mouse moved to (1195, 524)
Screenshot: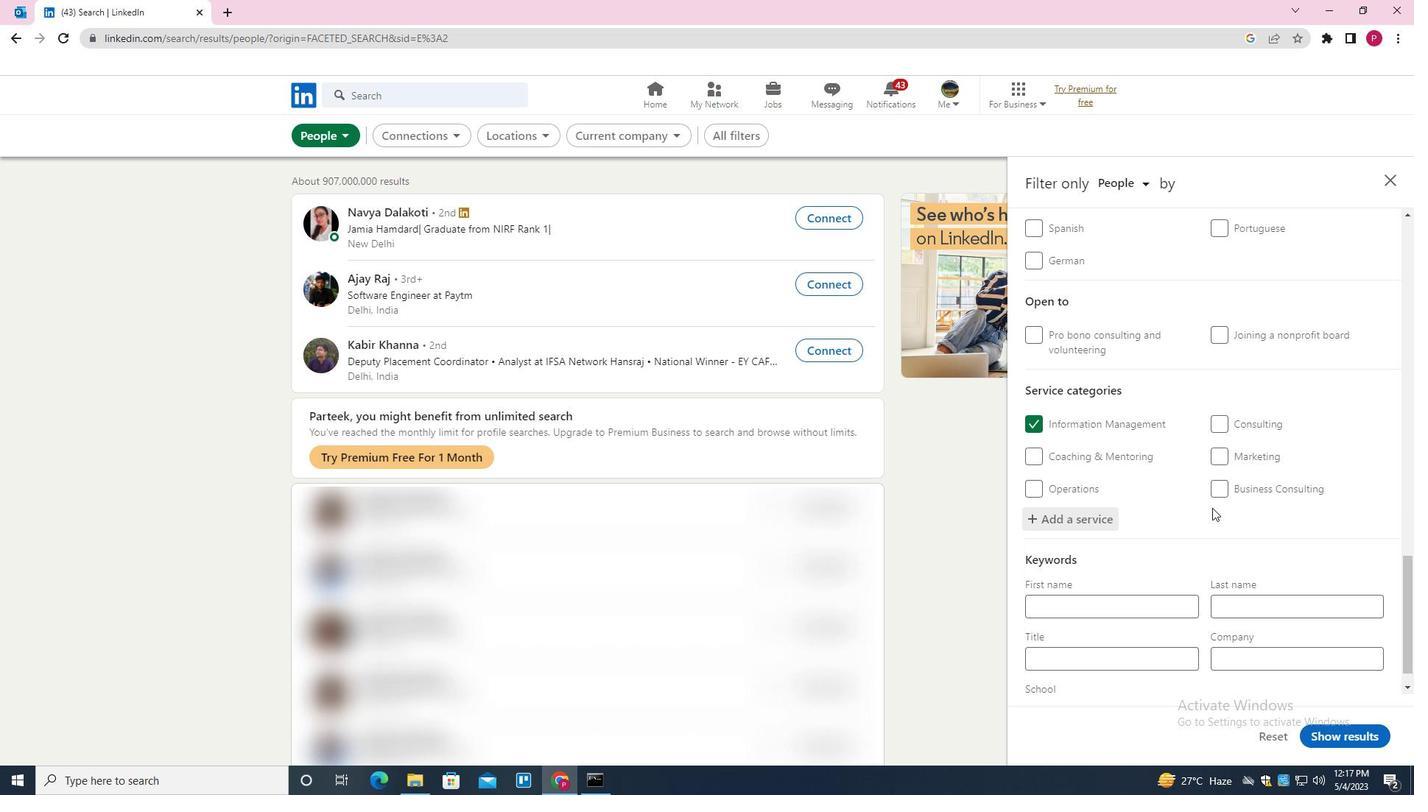 
Action: Mouse scrolled (1195, 523) with delta (0, 0)
Screenshot: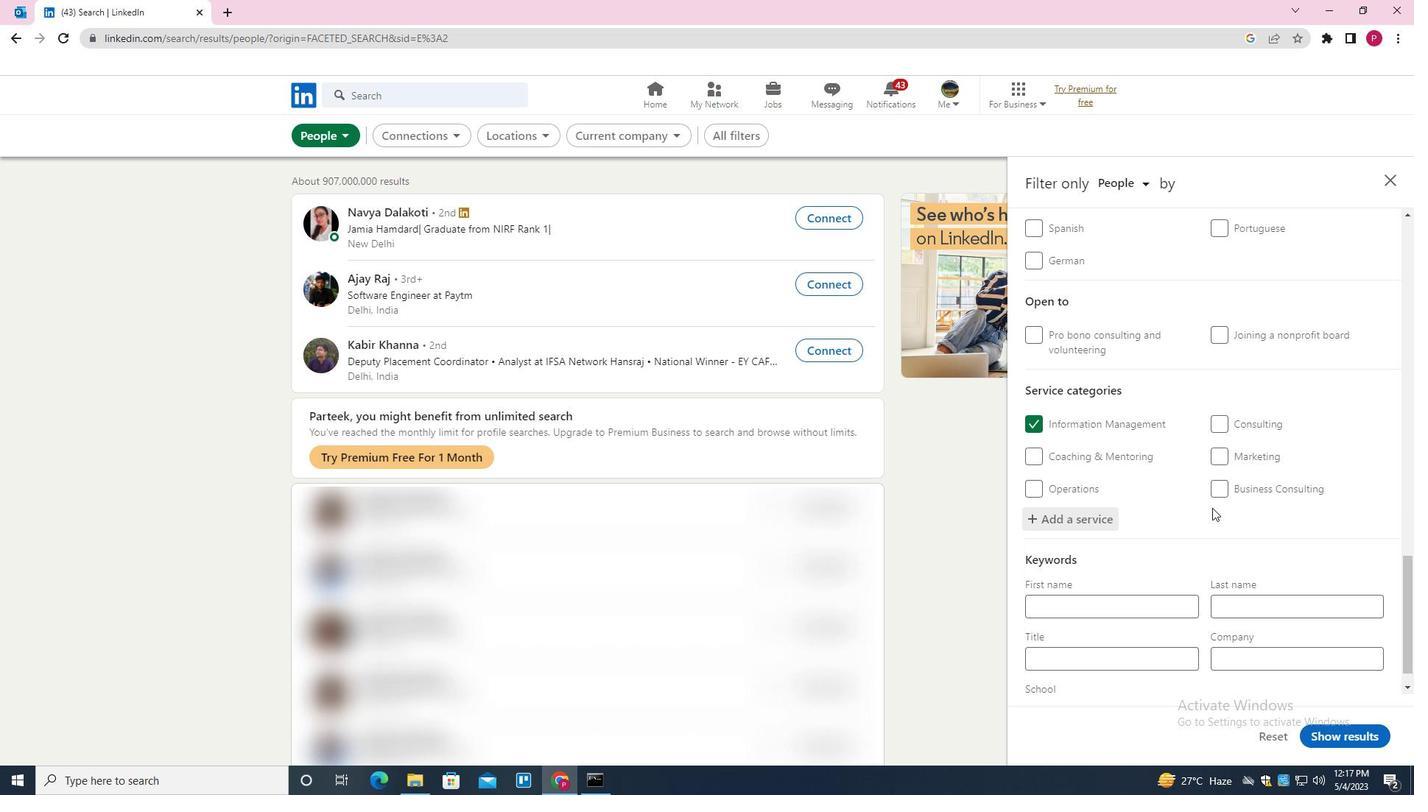
Action: Mouse moved to (1190, 526)
Screenshot: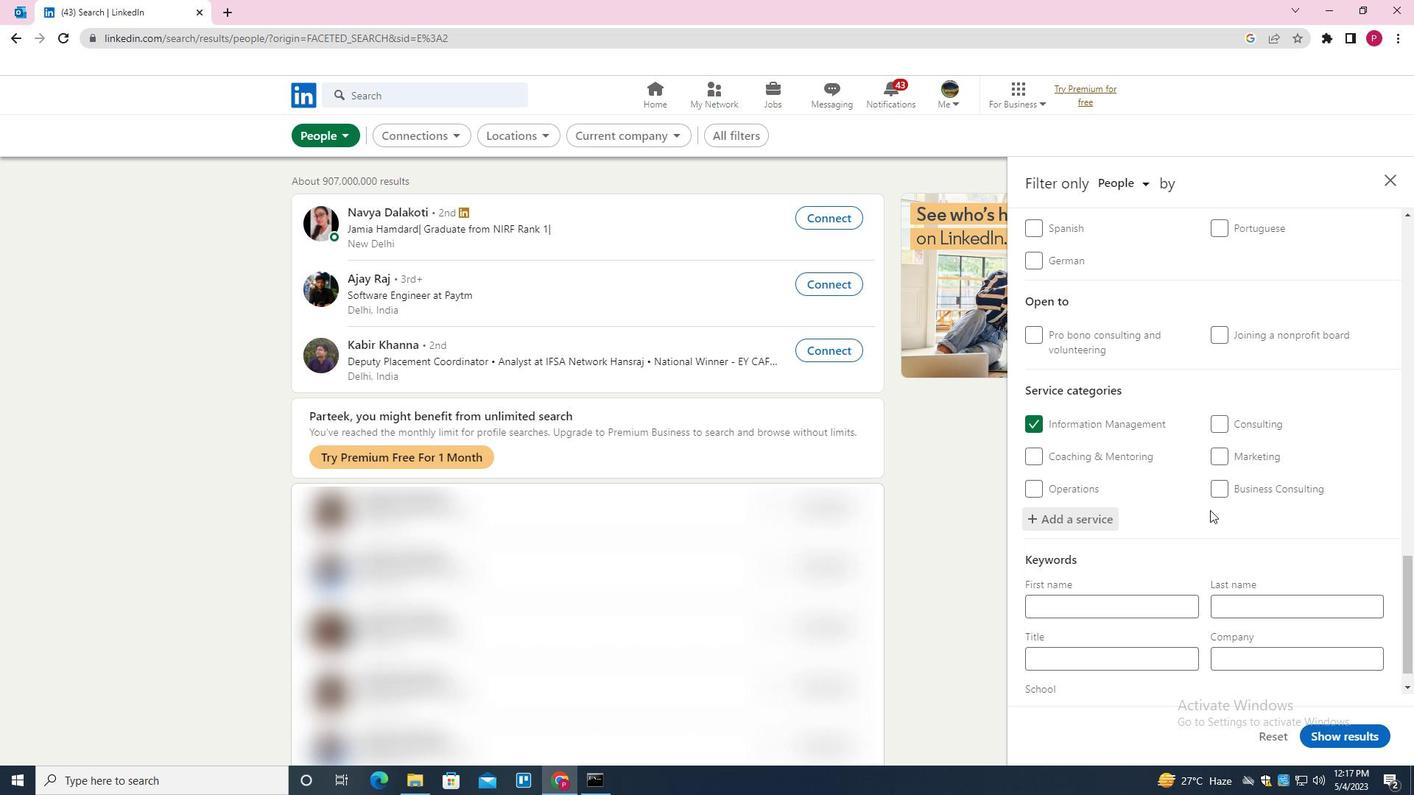 
Action: Mouse scrolled (1190, 526) with delta (0, 0)
Screenshot: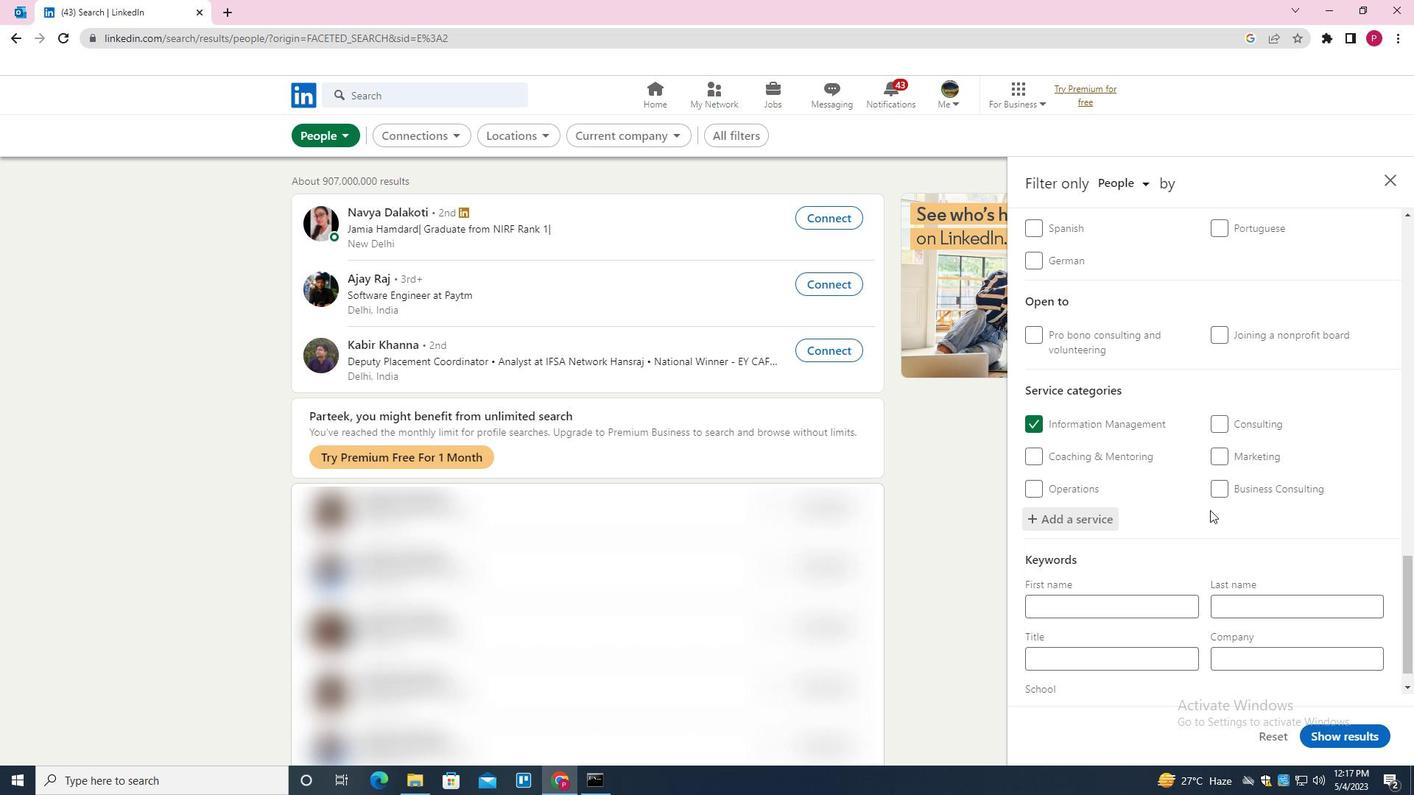 
Action: Mouse moved to (1136, 624)
Screenshot: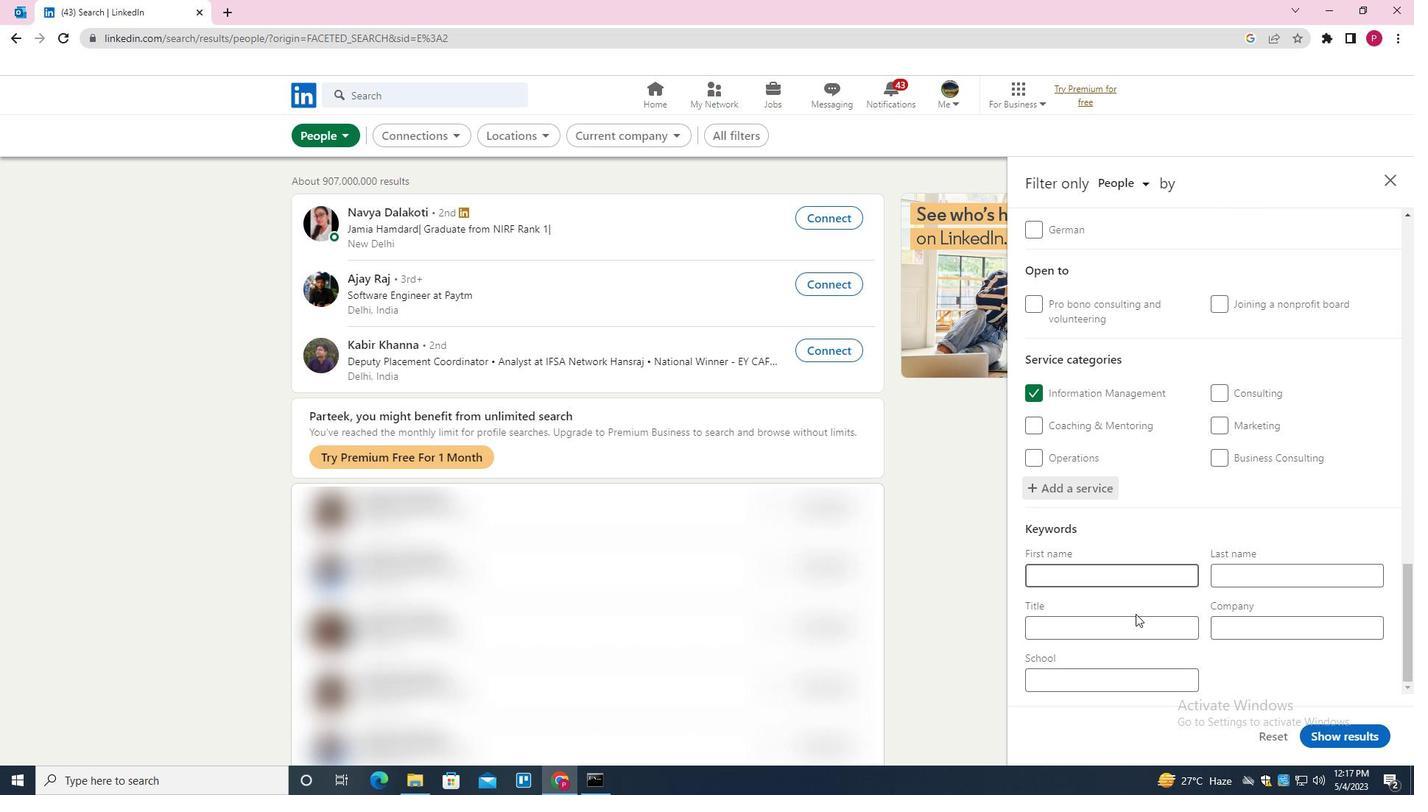 
Action: Mouse pressed left at (1136, 624)
Screenshot: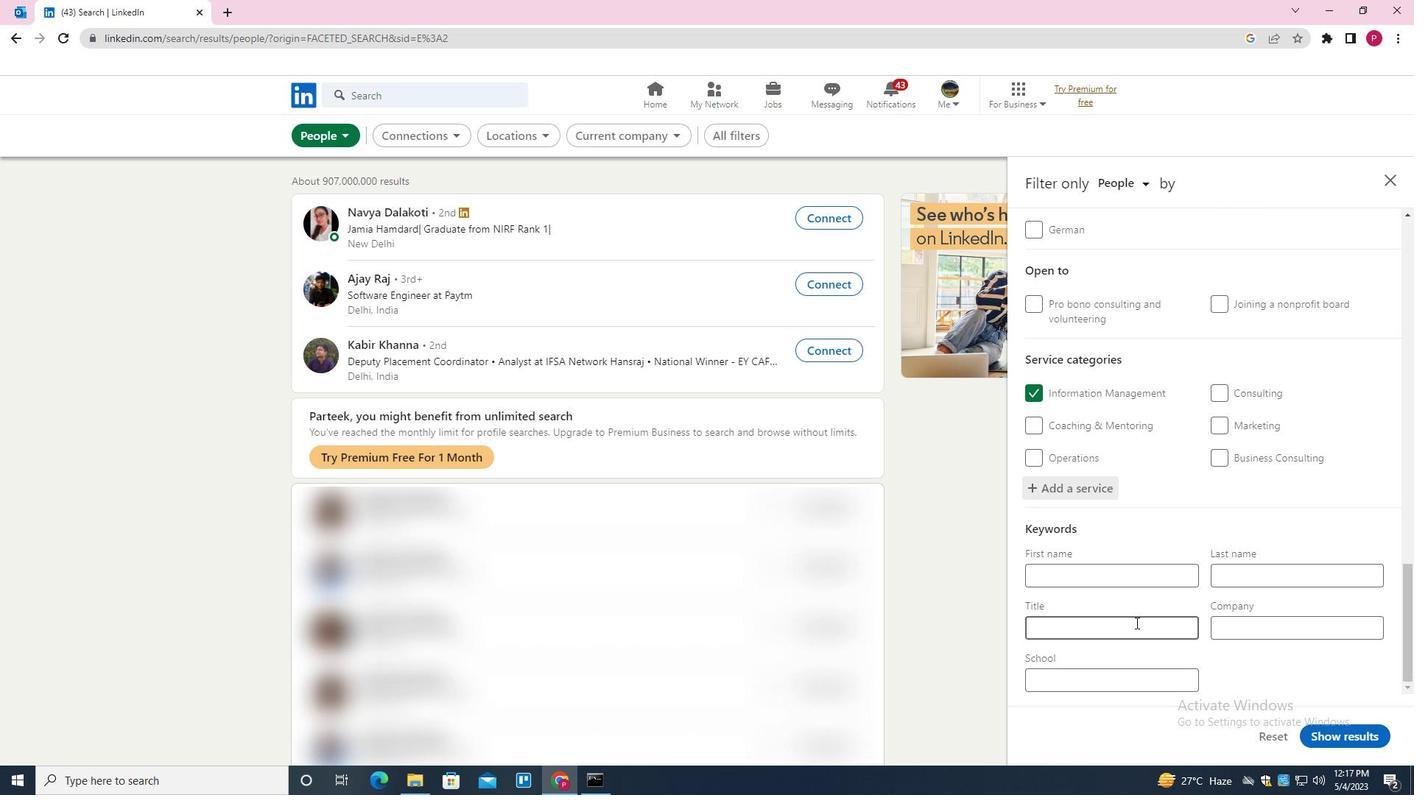 
Action: Key pressed <Key.shift>SUV<Key.backspace>CIDAL<Key.space><Key.backspace><Key.backspace><Key.backspace><Key.backspace><Key.backspace><Key.backspace>ICIDAL<Key.space><Key.shift><Key.shift><Key.shift><Key.shift><Key.shift><Key.shift><Key.shift><Key.shift><Key.shift>HOTLINE<Key.space><Key.shift>VOLUNTEER
Screenshot: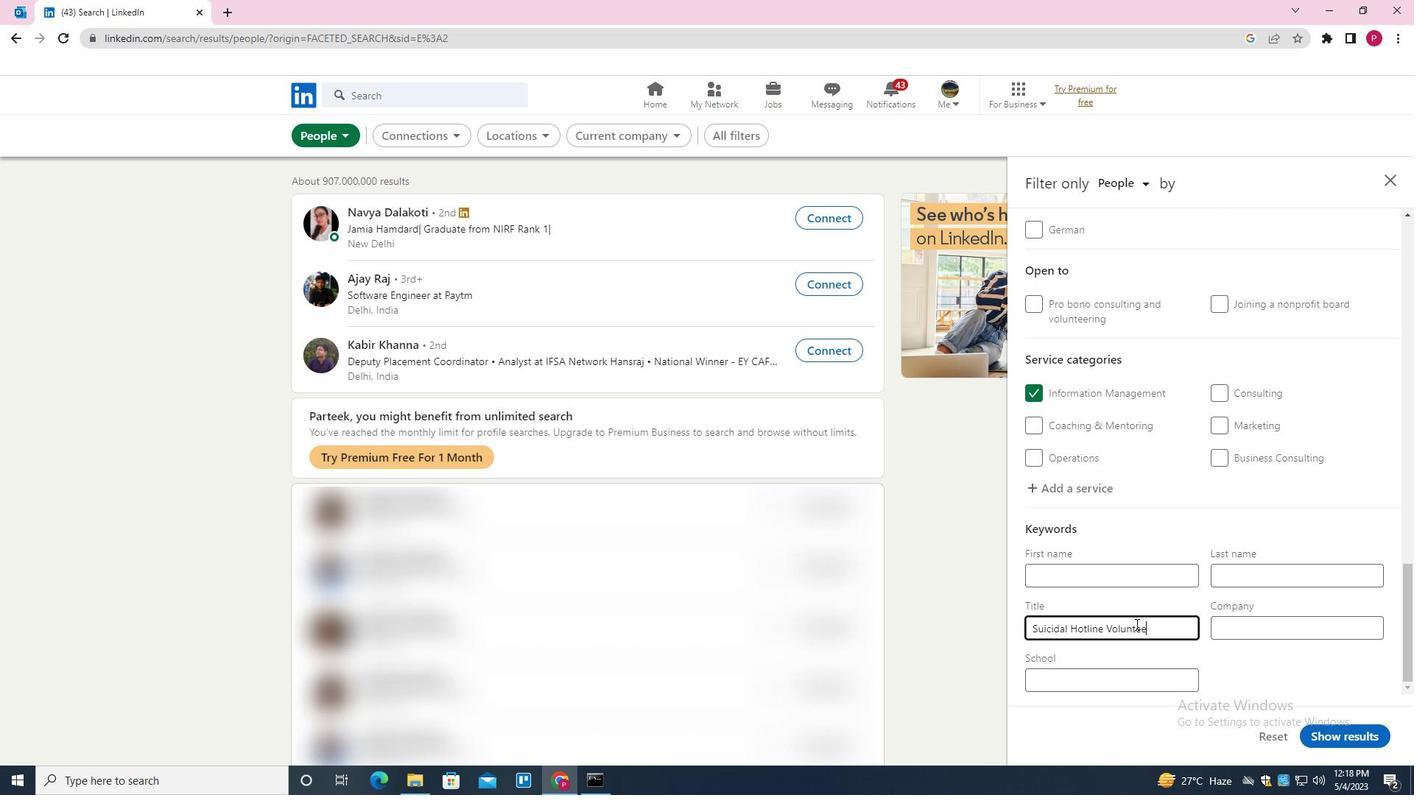 
Action: Mouse moved to (1325, 731)
Screenshot: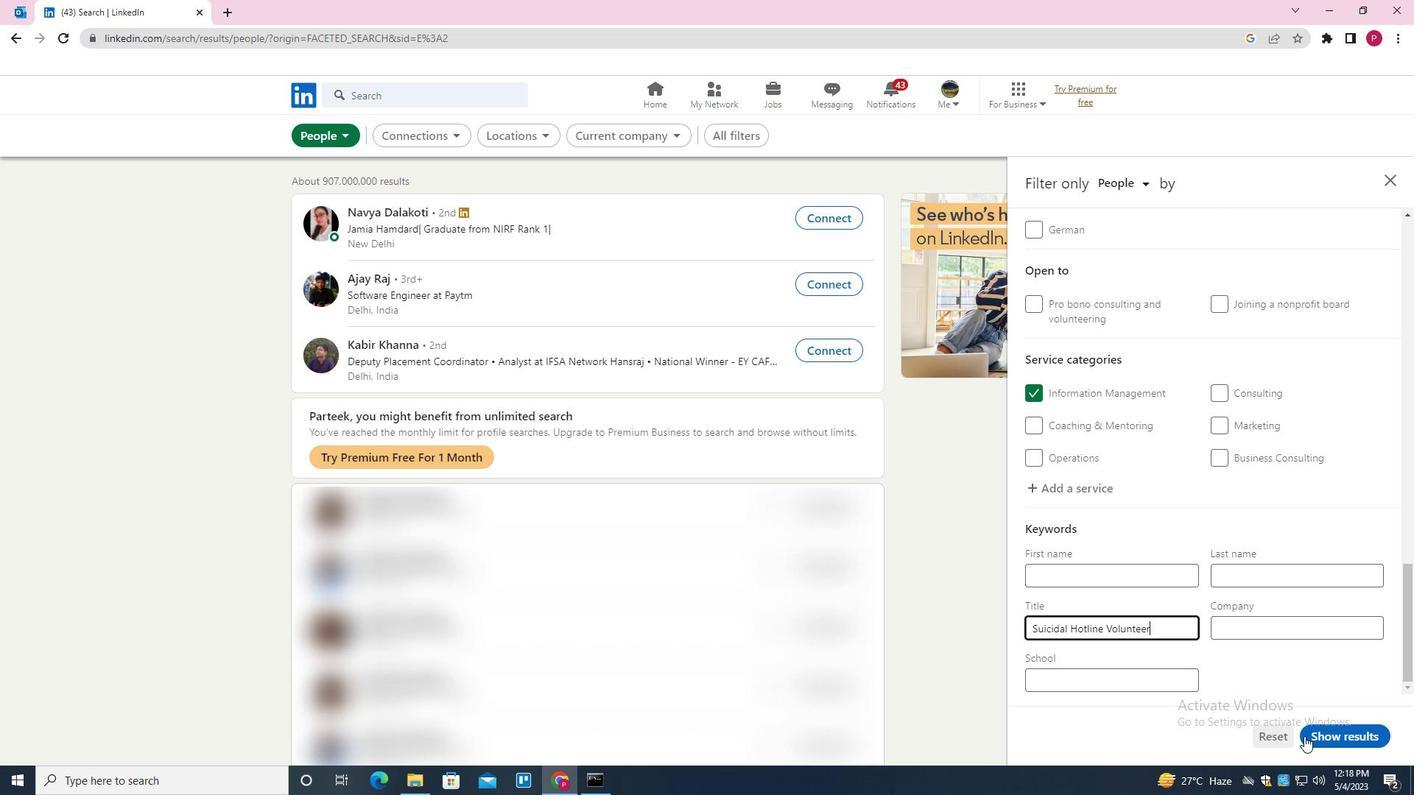 
Action: Mouse pressed left at (1325, 731)
Screenshot: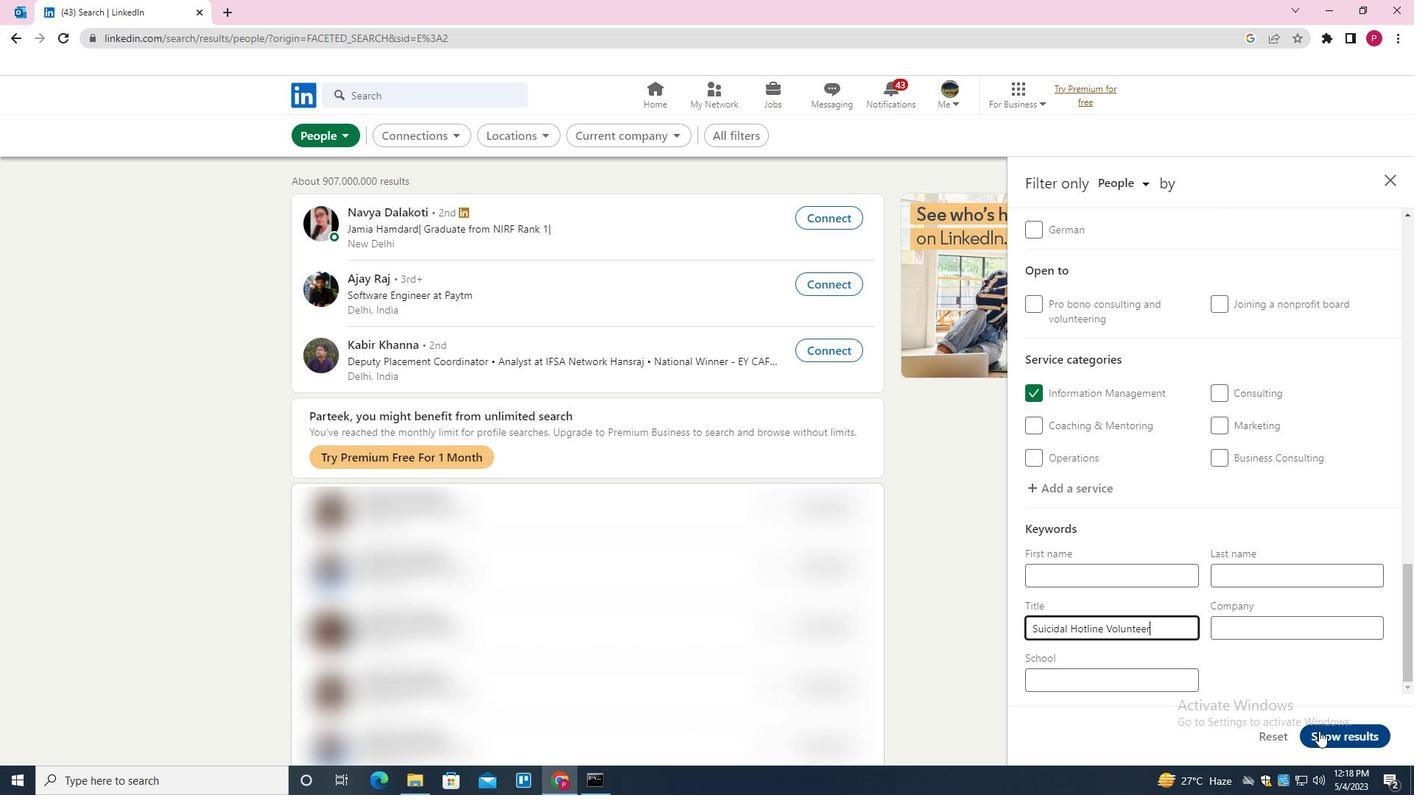 
Action: Mouse moved to (640, 251)
Screenshot: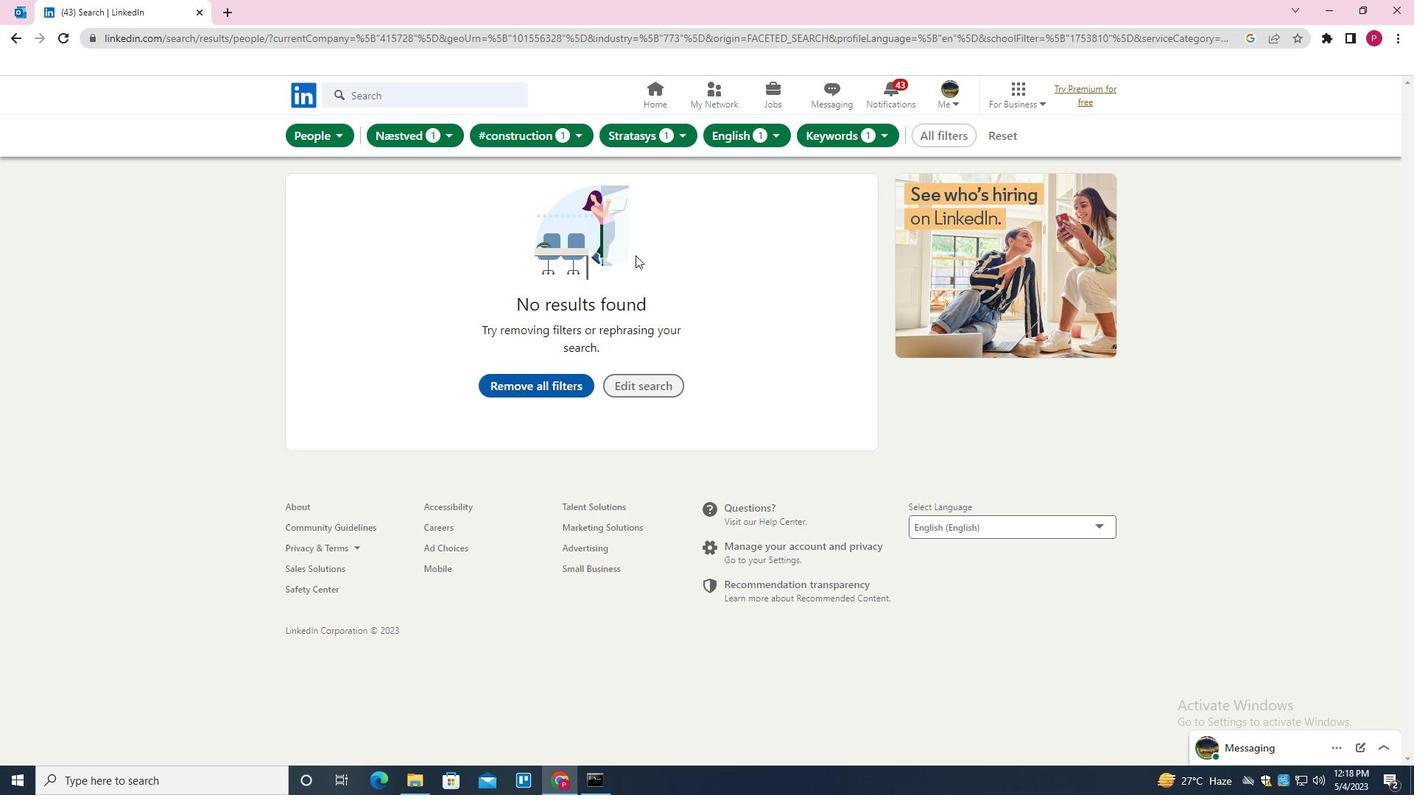 
